 Task: Research Airbnb options in Belize City, Belize from 12th December, 2023 to 16th December, 2023 for 8 adults.8 bedrooms having 8 beds and 8 bathrooms. Property type can be house. Amenities needed are: wifi, TV, free parkinig on premises, gym, breakfast. Booking option can be shelf check-in. Look for 4 properties as per requirement.
Action: Mouse pressed left at (390, 172)
Screenshot: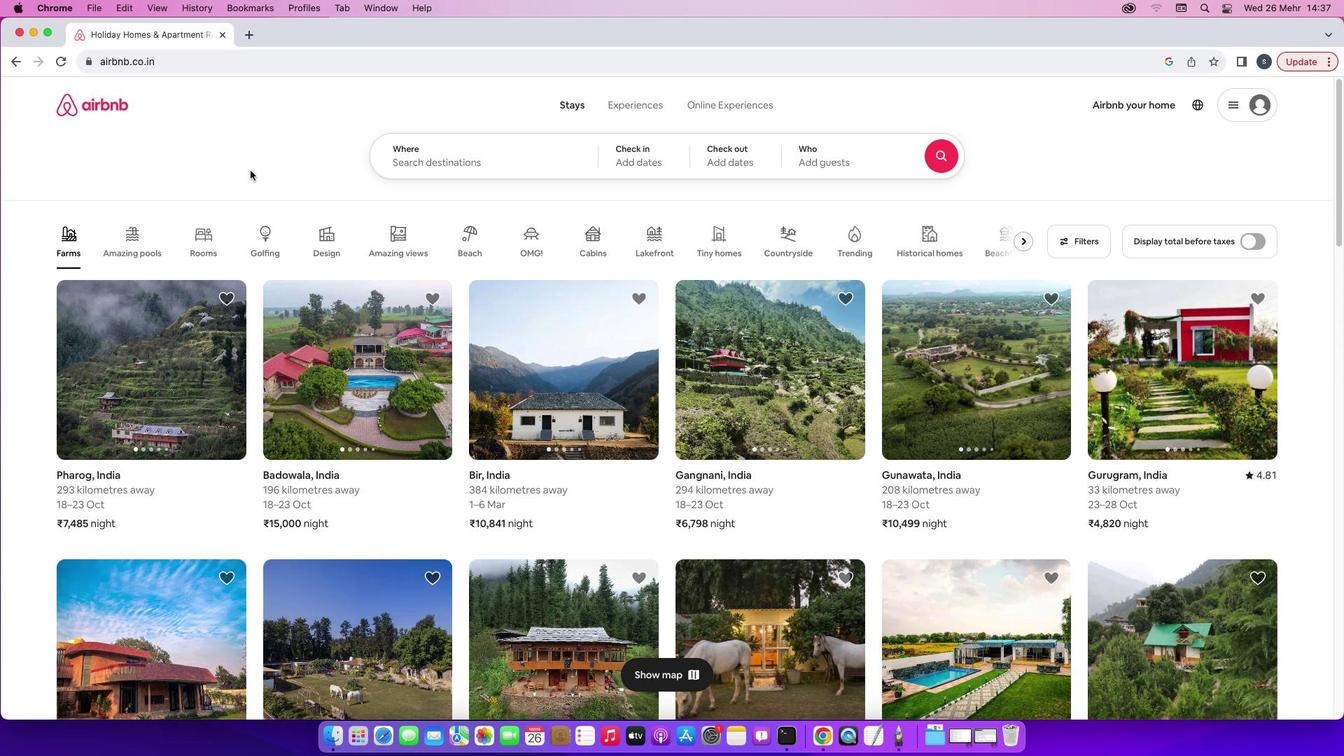 
Action: Mouse moved to (565, 161)
Screenshot: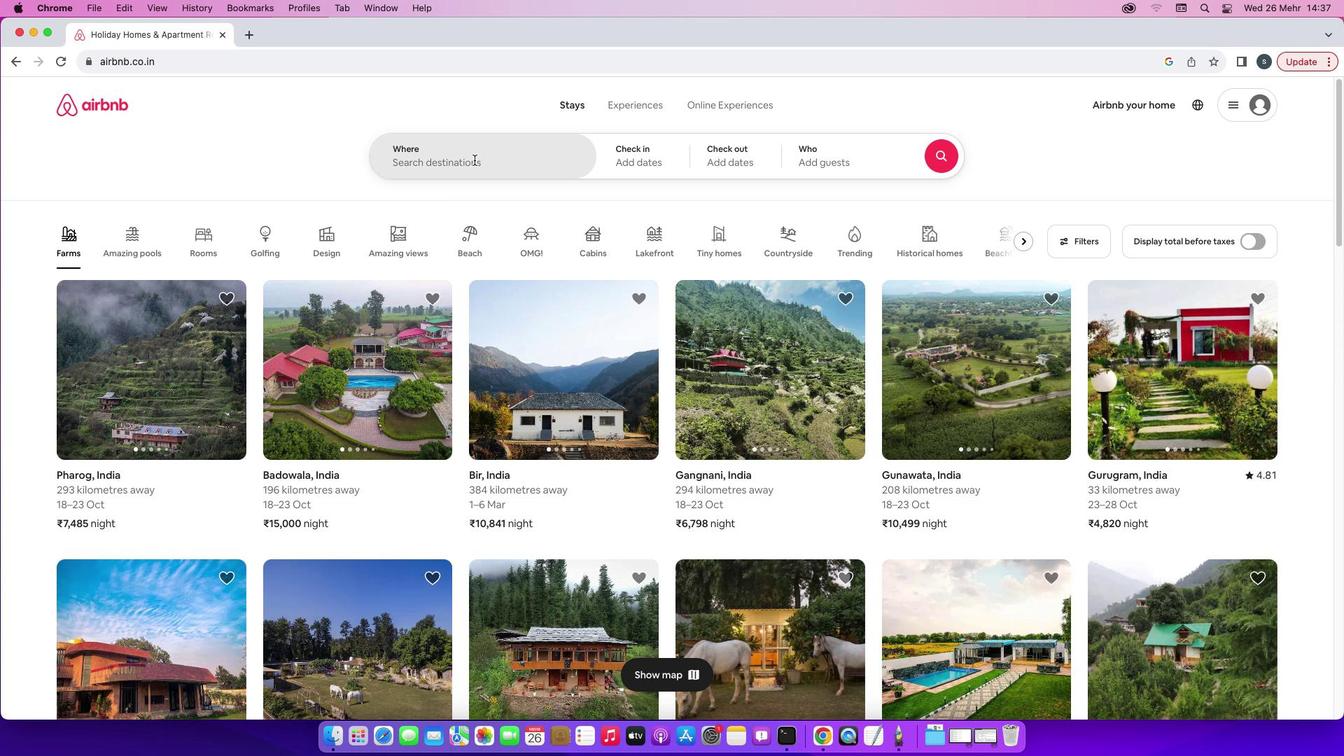
Action: Mouse pressed left at (565, 161)
Screenshot: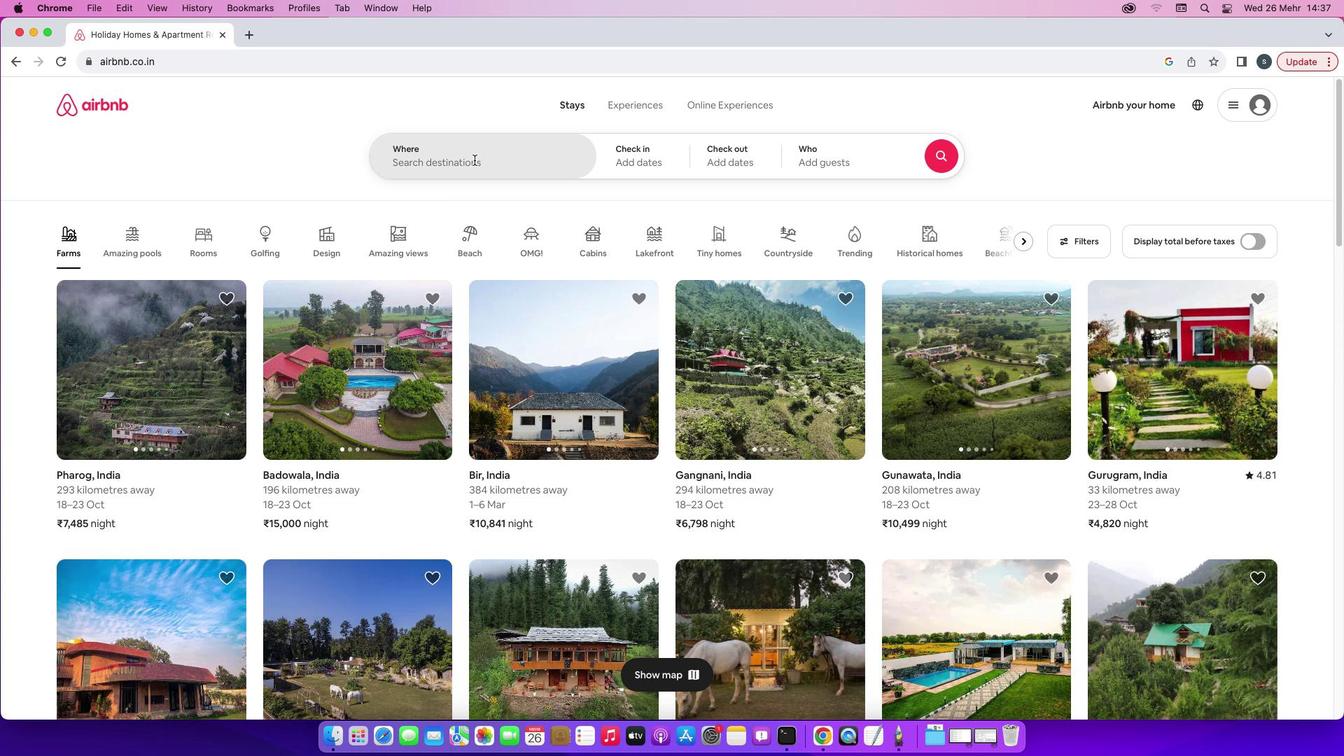 
Action: Key pressed 'B'Key.caps_lock'e''l''i''z''e'Key.spaceKey.caps_lock'C'Key.caps_lock'i''t''y'','Key.spaceKey.caps_lock'B'Key.caps_lock'e''l''i''z''e'Key.enter
Screenshot: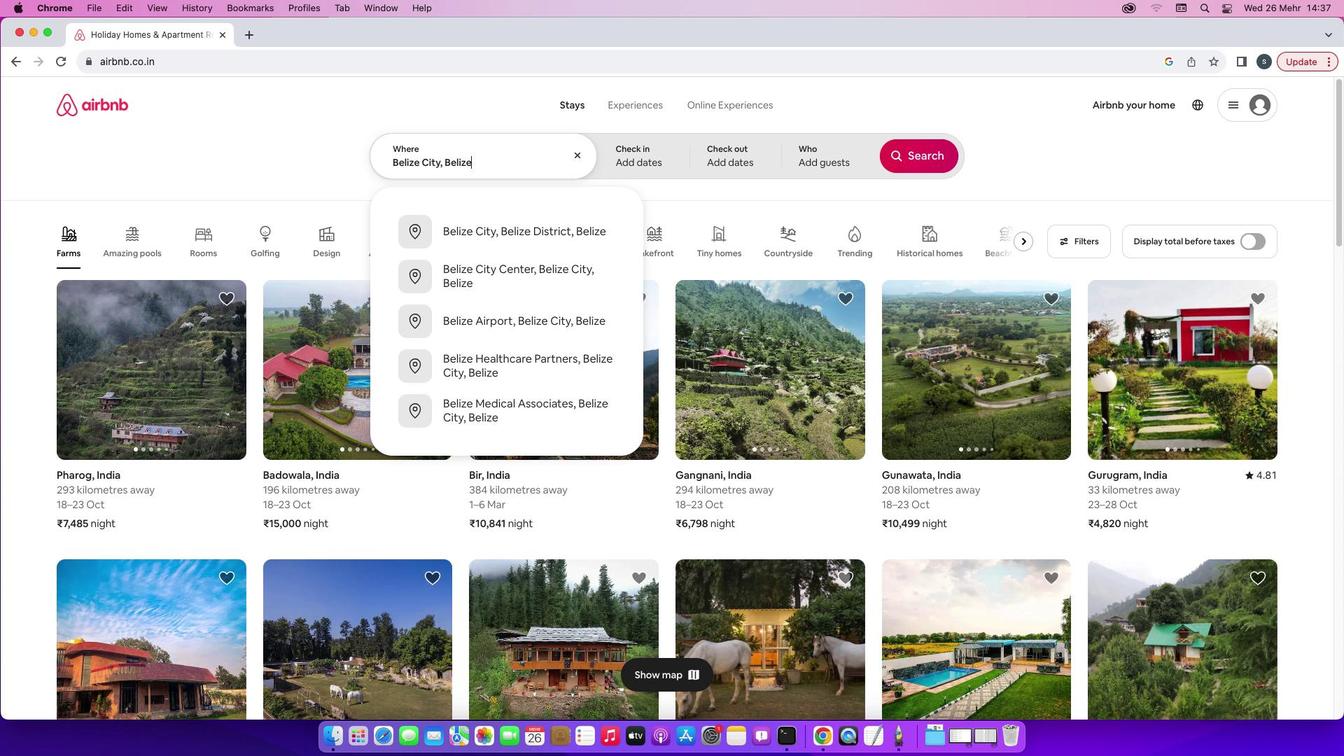 
Action: Mouse moved to (907, 275)
Screenshot: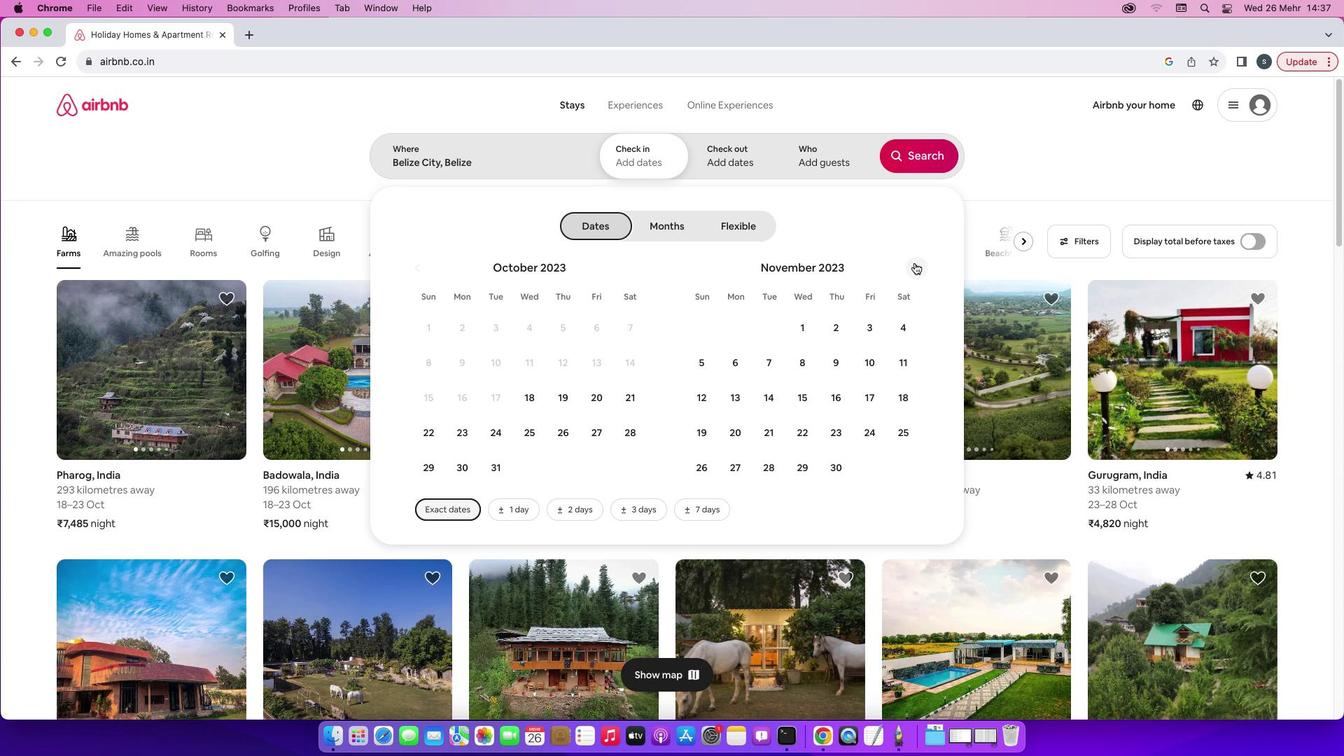 
Action: Mouse pressed left at (907, 275)
Screenshot: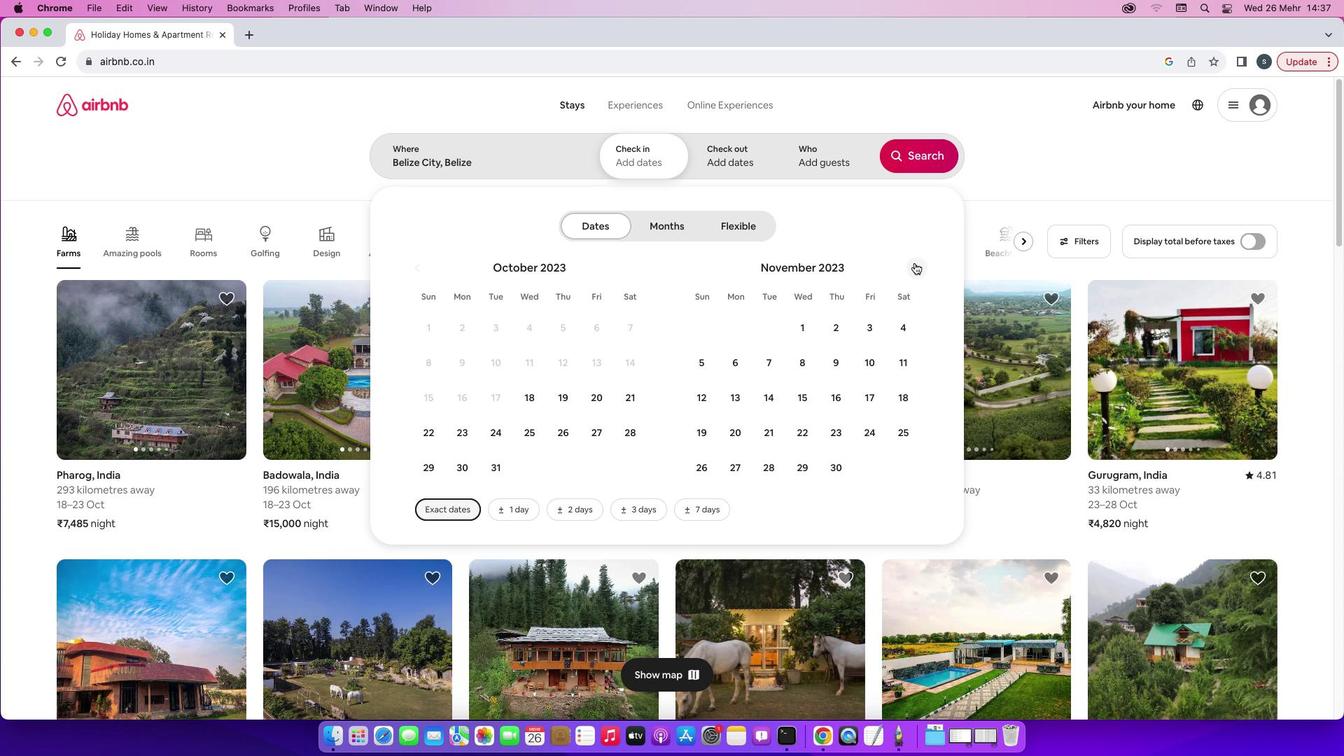 
Action: Mouse moved to (801, 418)
Screenshot: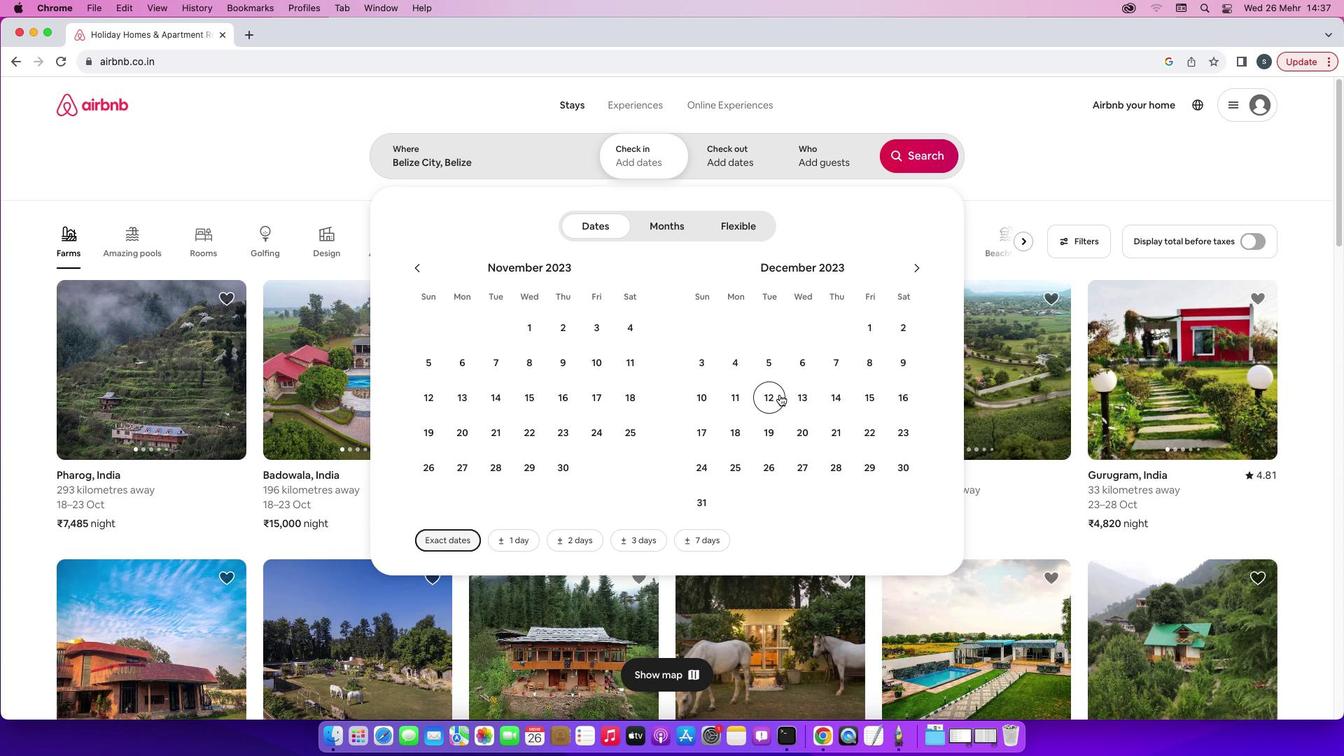 
Action: Mouse pressed left at (801, 418)
Screenshot: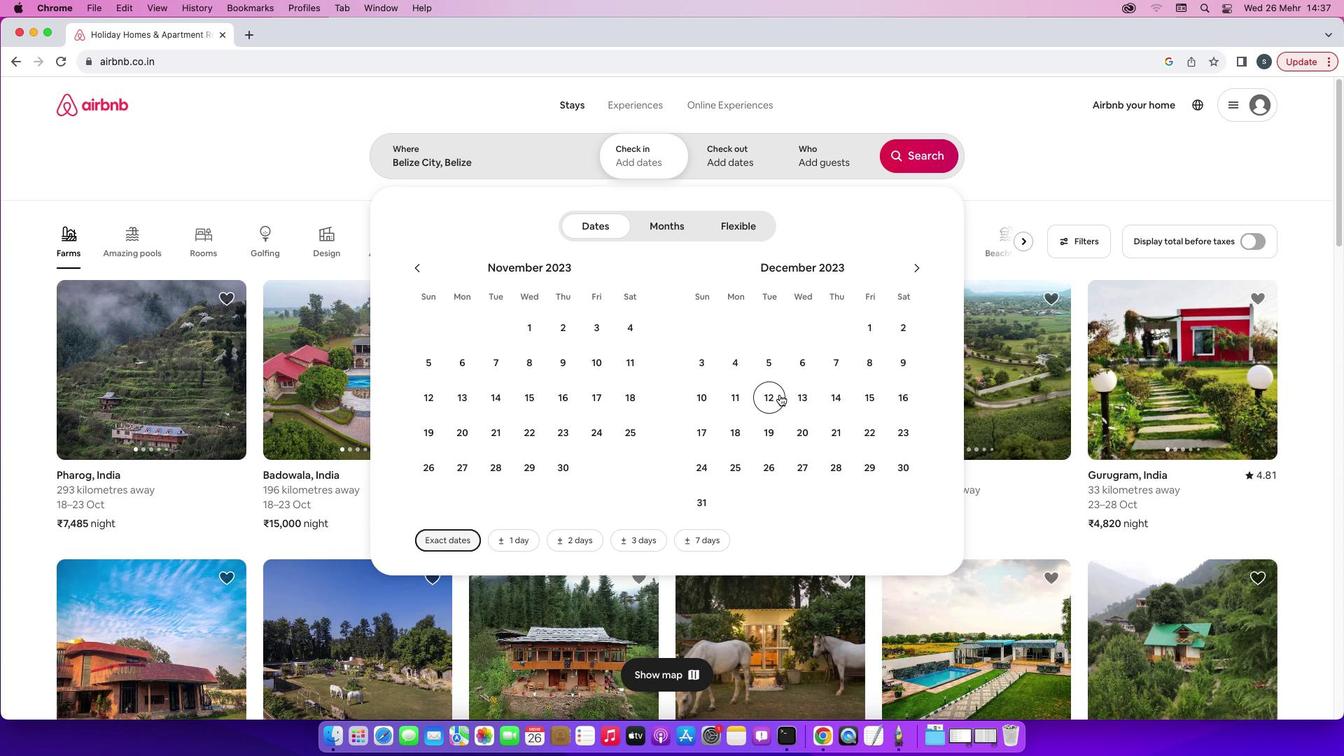 
Action: Mouse moved to (904, 417)
Screenshot: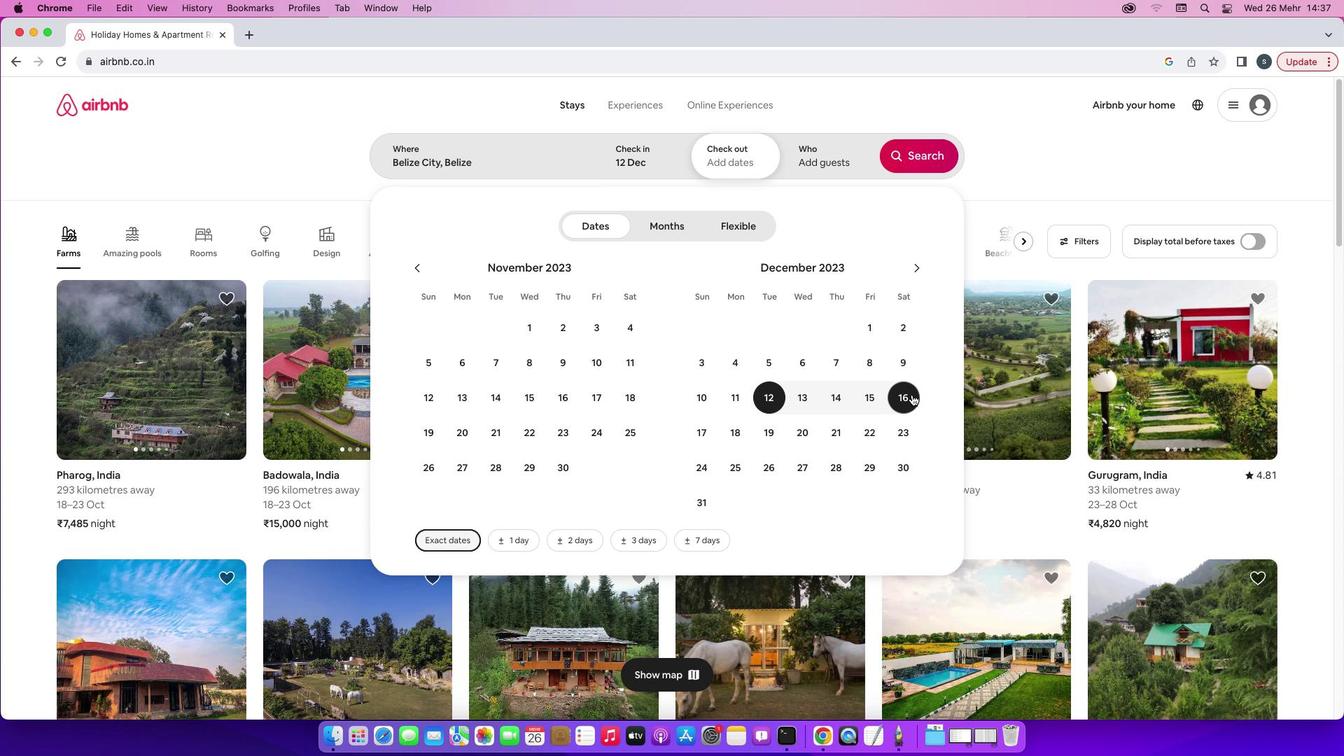 
Action: Mouse pressed left at (904, 417)
Screenshot: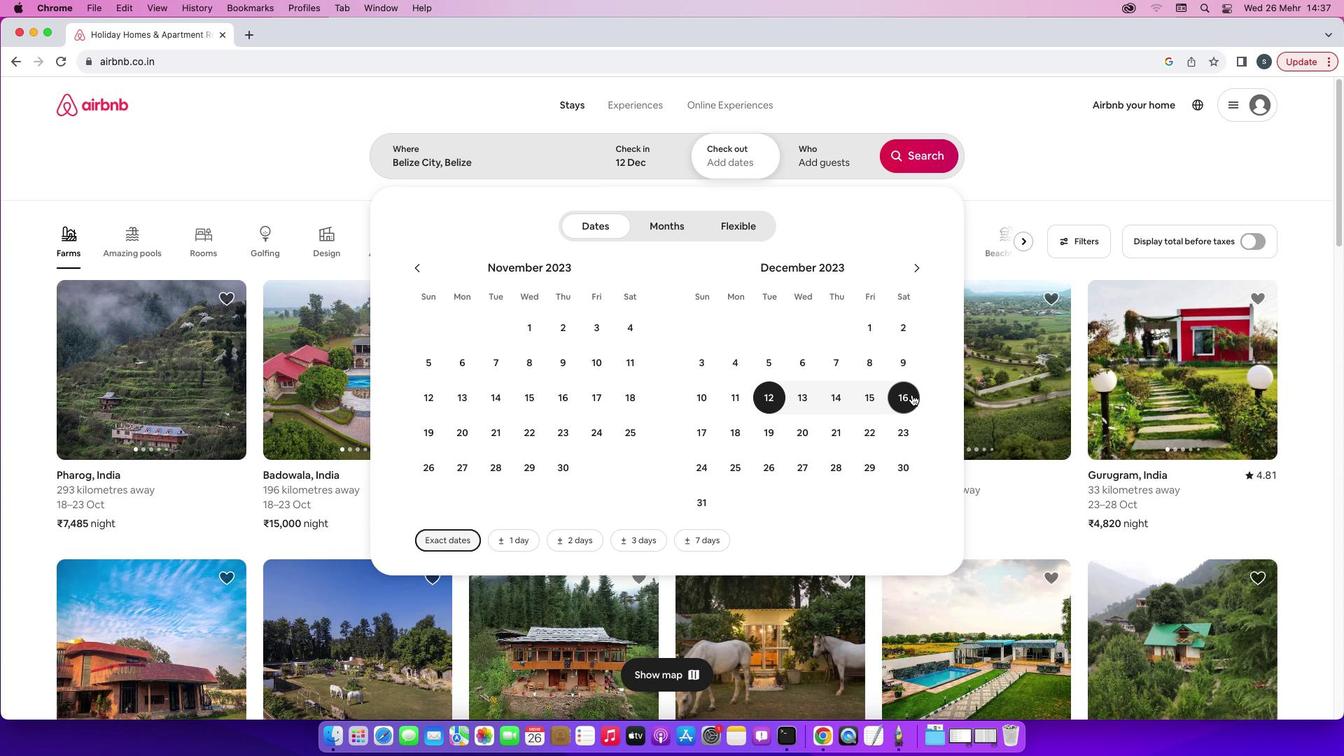 
Action: Mouse moved to (835, 160)
Screenshot: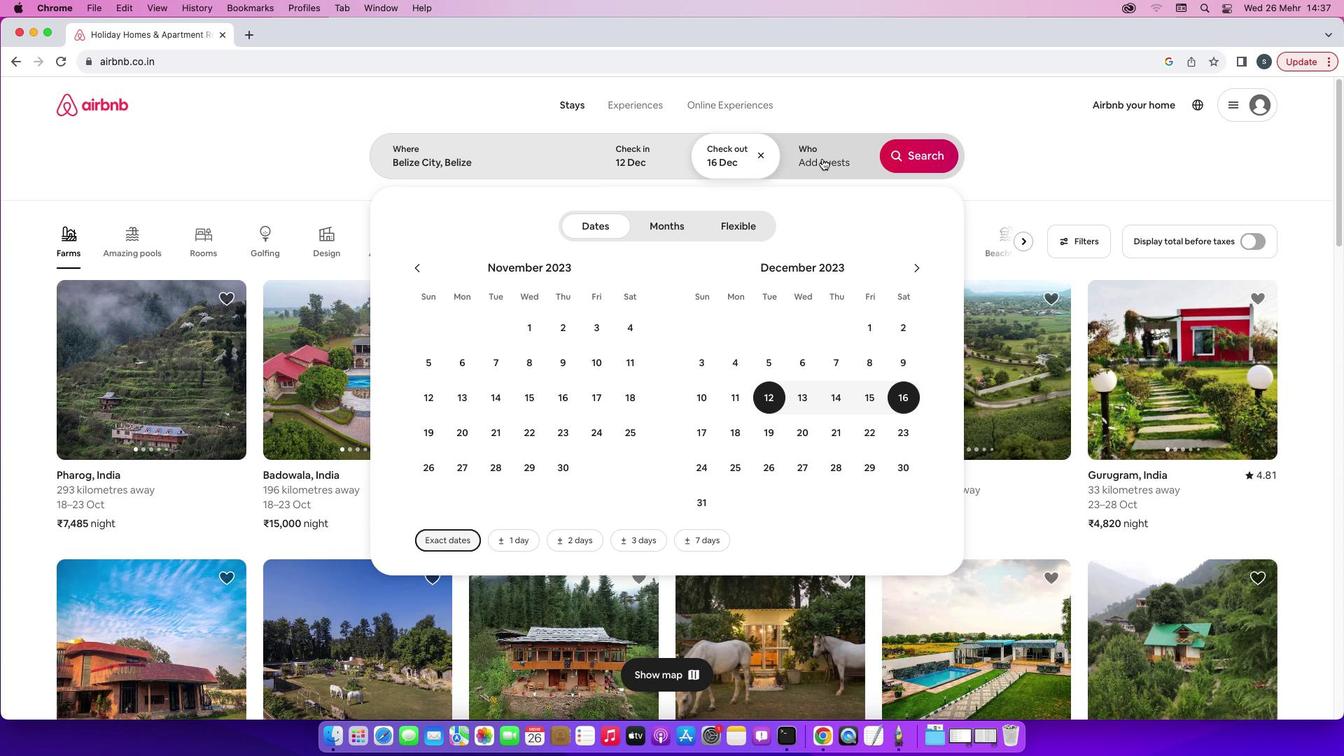 
Action: Mouse pressed left at (835, 160)
Screenshot: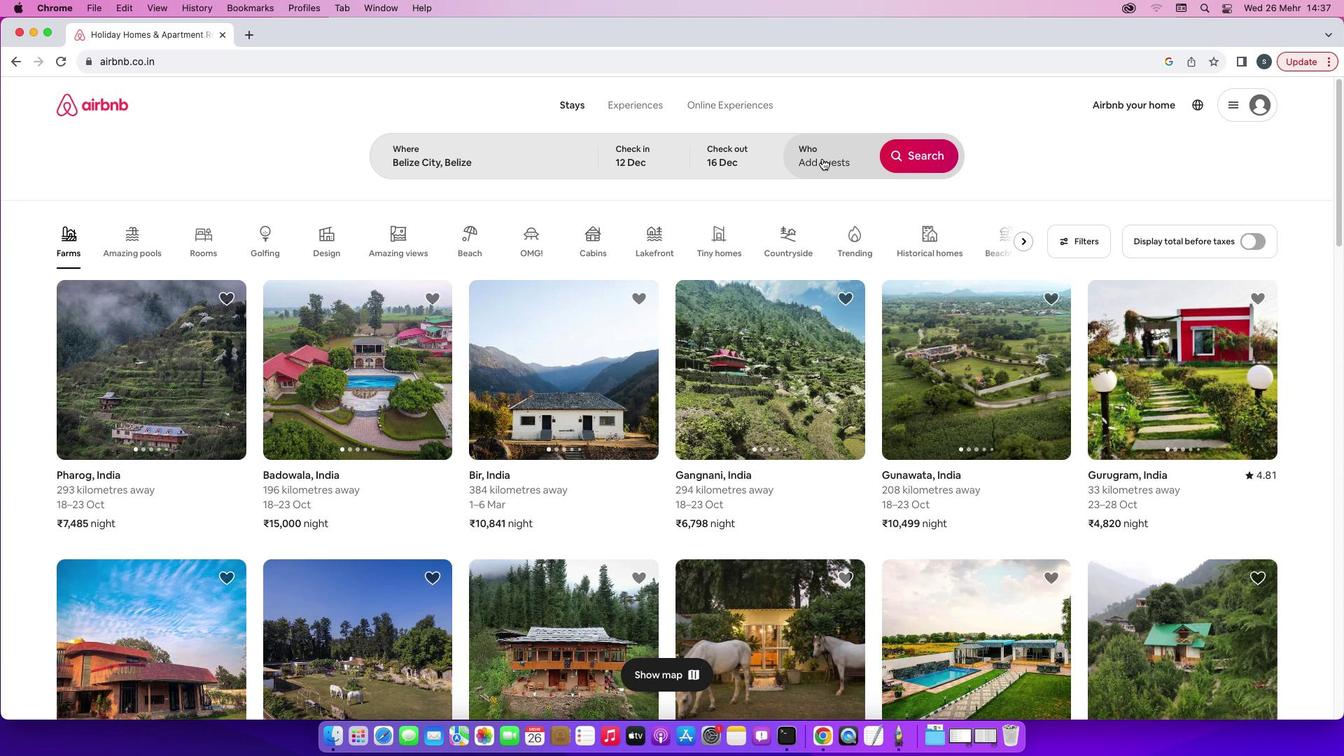 
Action: Mouse moved to (916, 238)
Screenshot: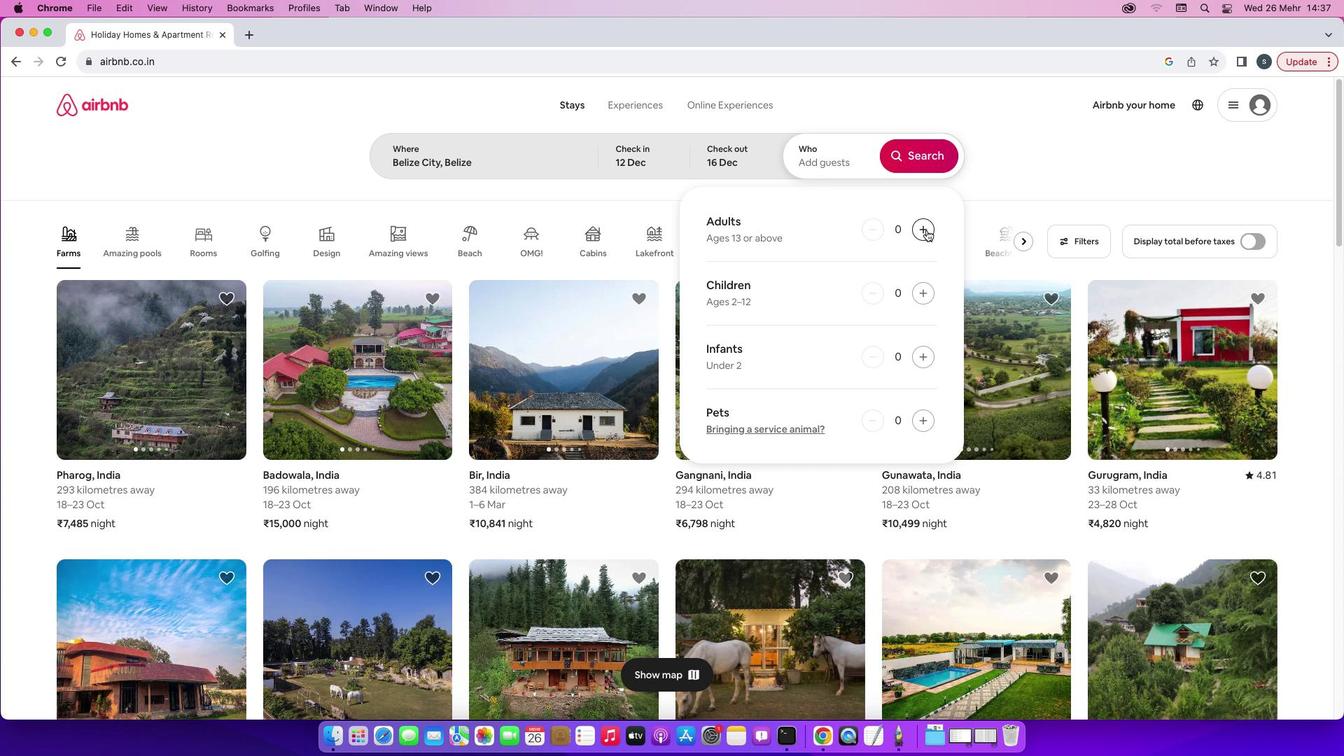 
Action: Mouse pressed left at (916, 238)
Screenshot: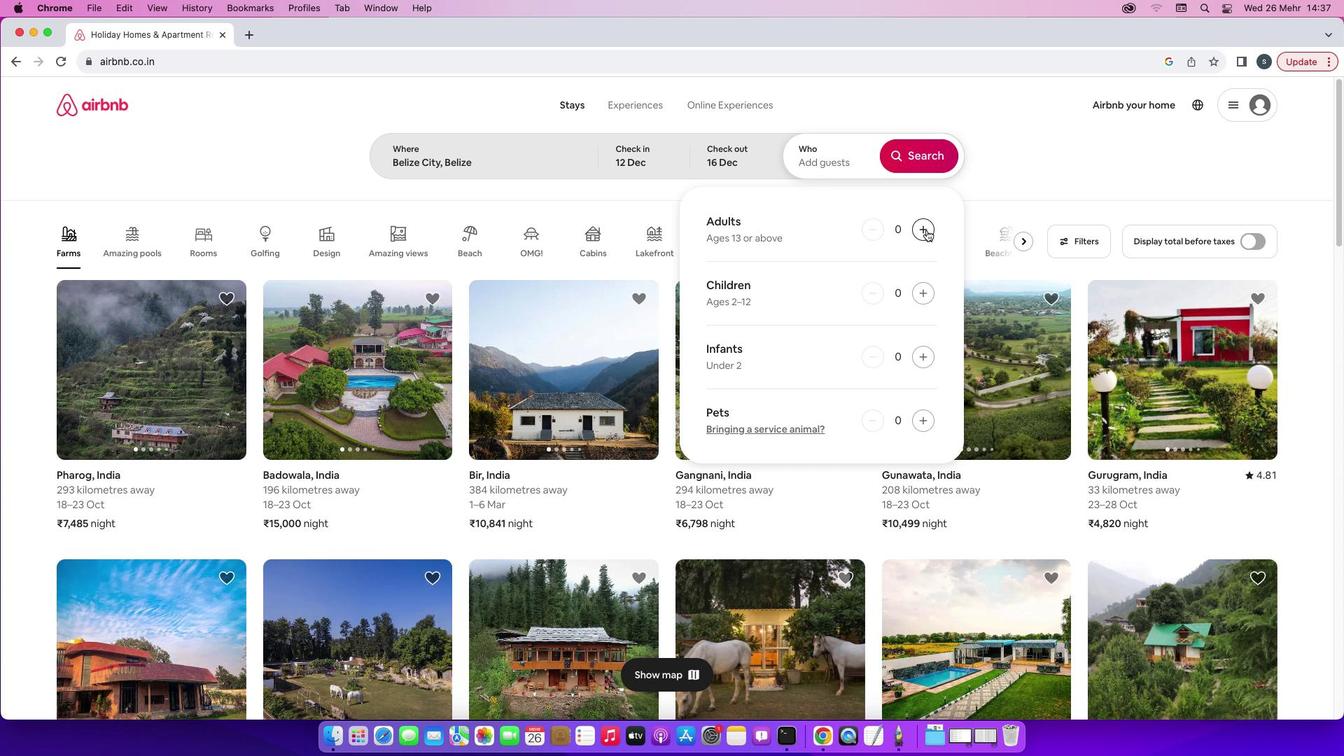 
Action: Mouse pressed left at (916, 238)
Screenshot: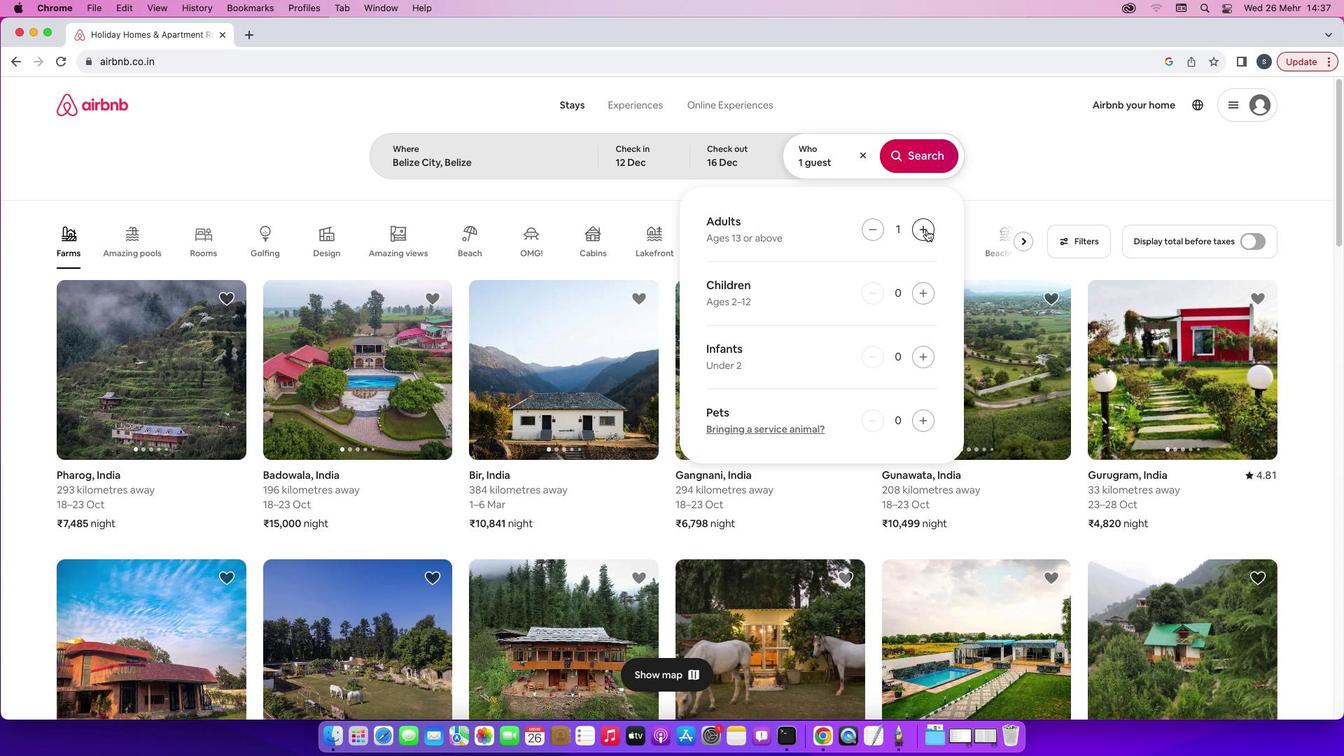 
Action: Mouse pressed left at (916, 238)
Screenshot: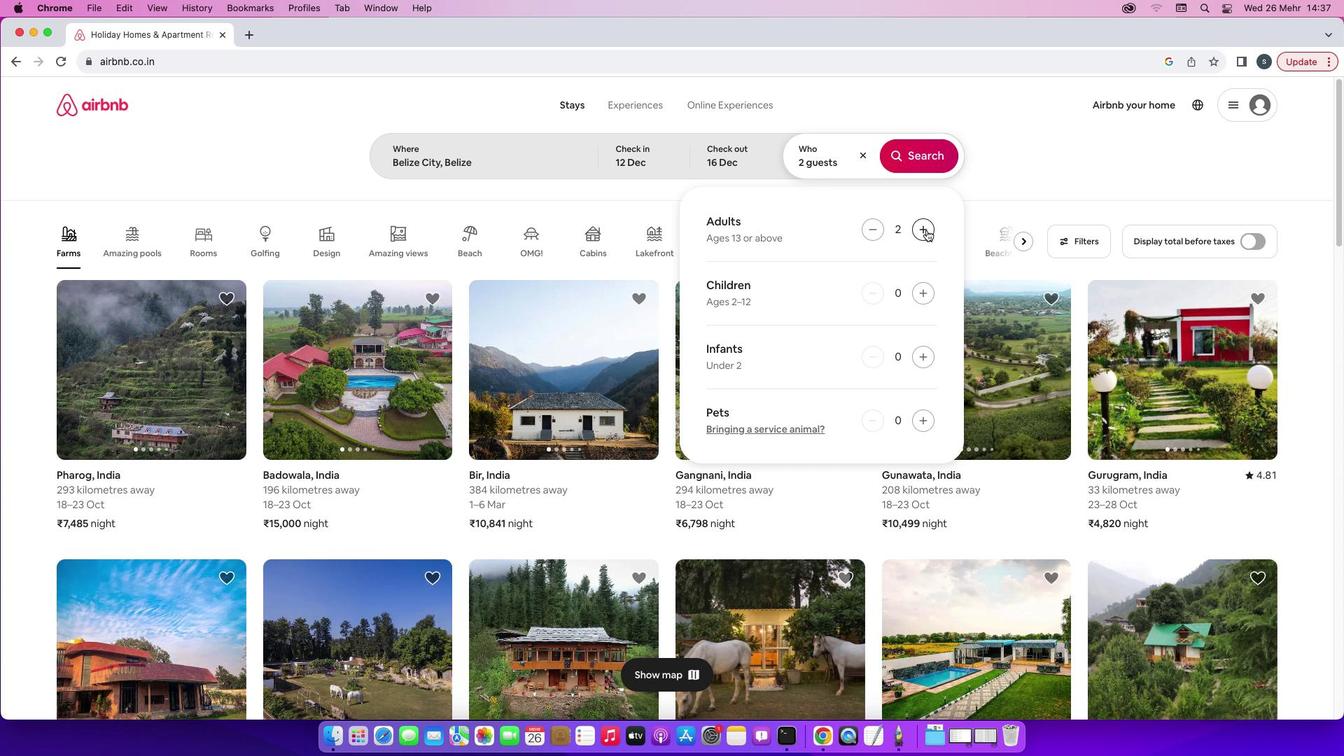
Action: Mouse pressed left at (916, 238)
Screenshot: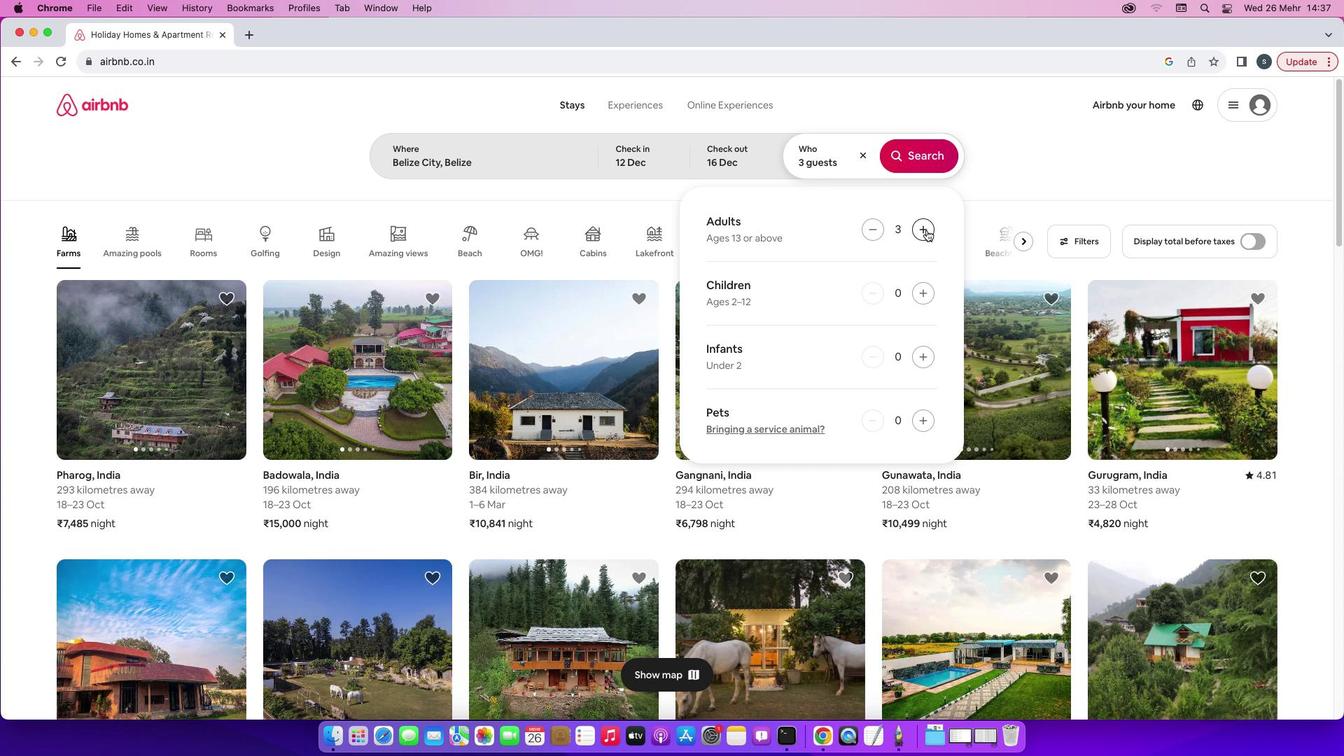 
Action: Mouse pressed left at (916, 238)
Screenshot: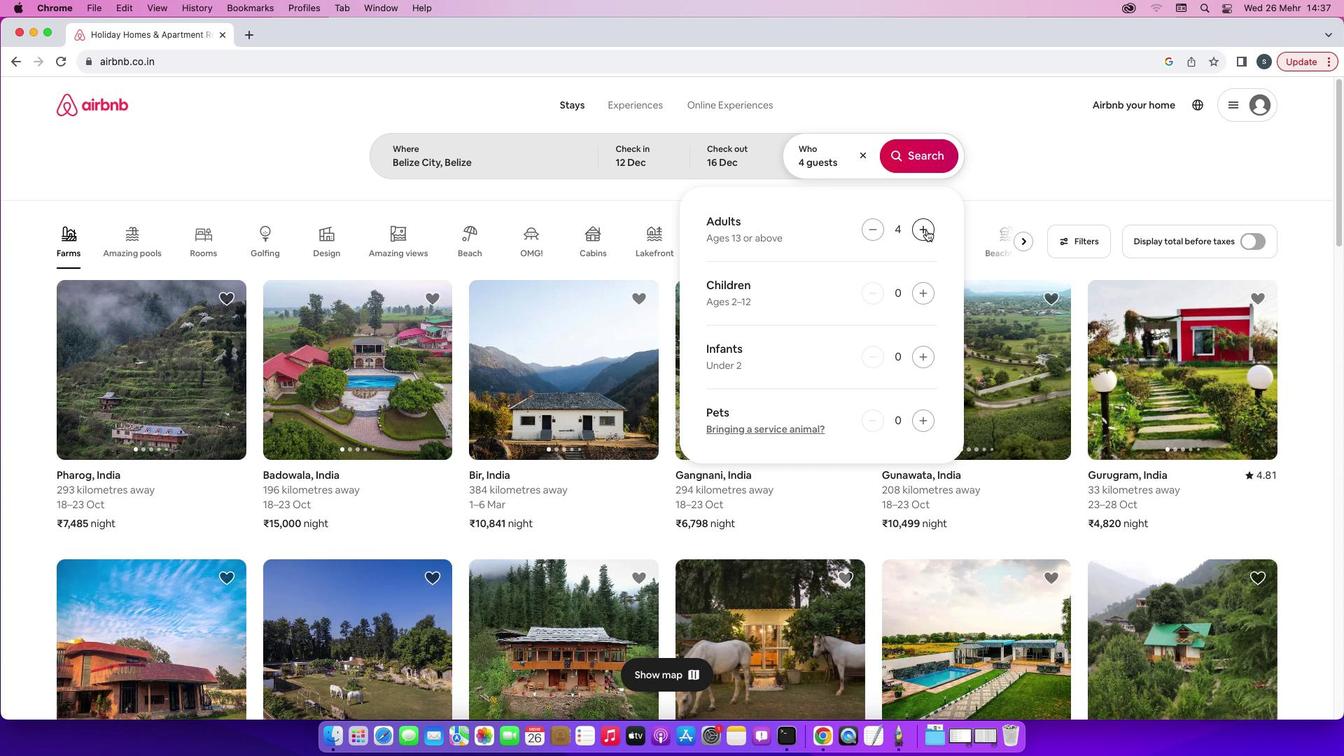 
Action: Mouse pressed left at (916, 238)
Screenshot: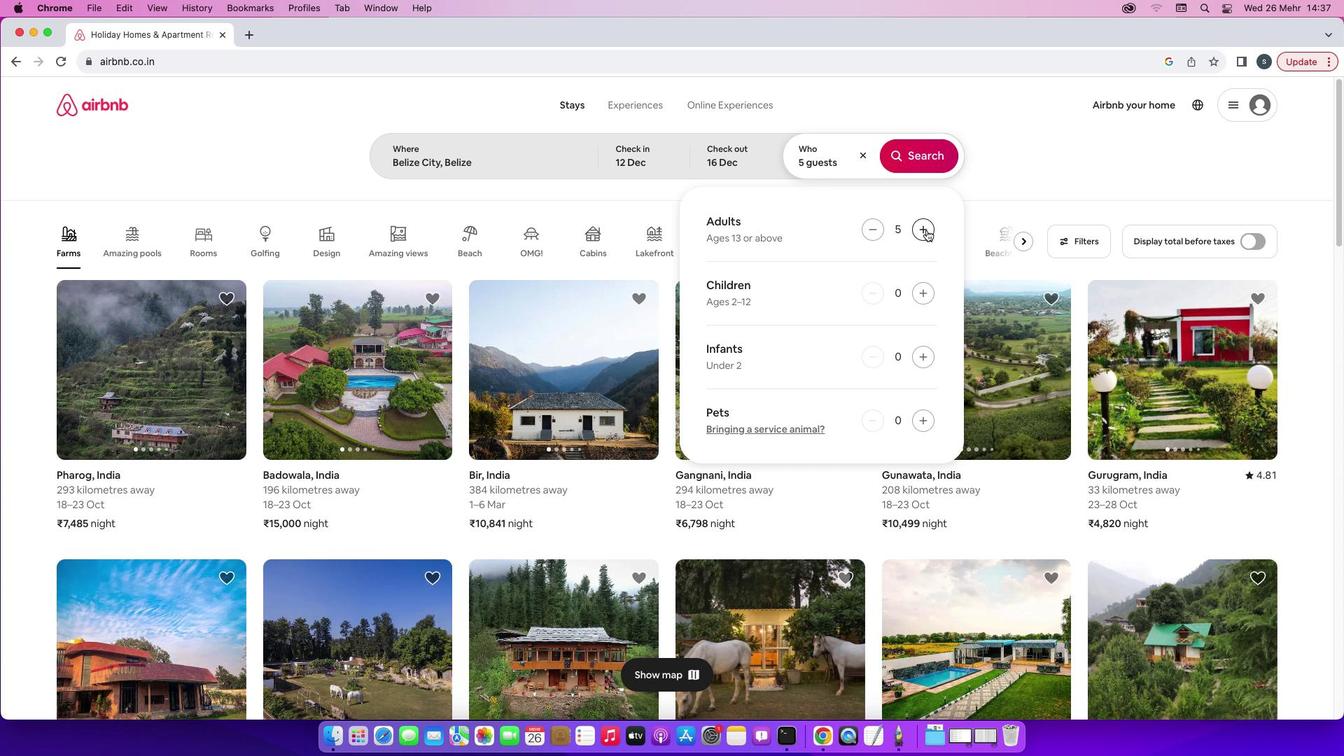 
Action: Mouse pressed left at (916, 238)
Screenshot: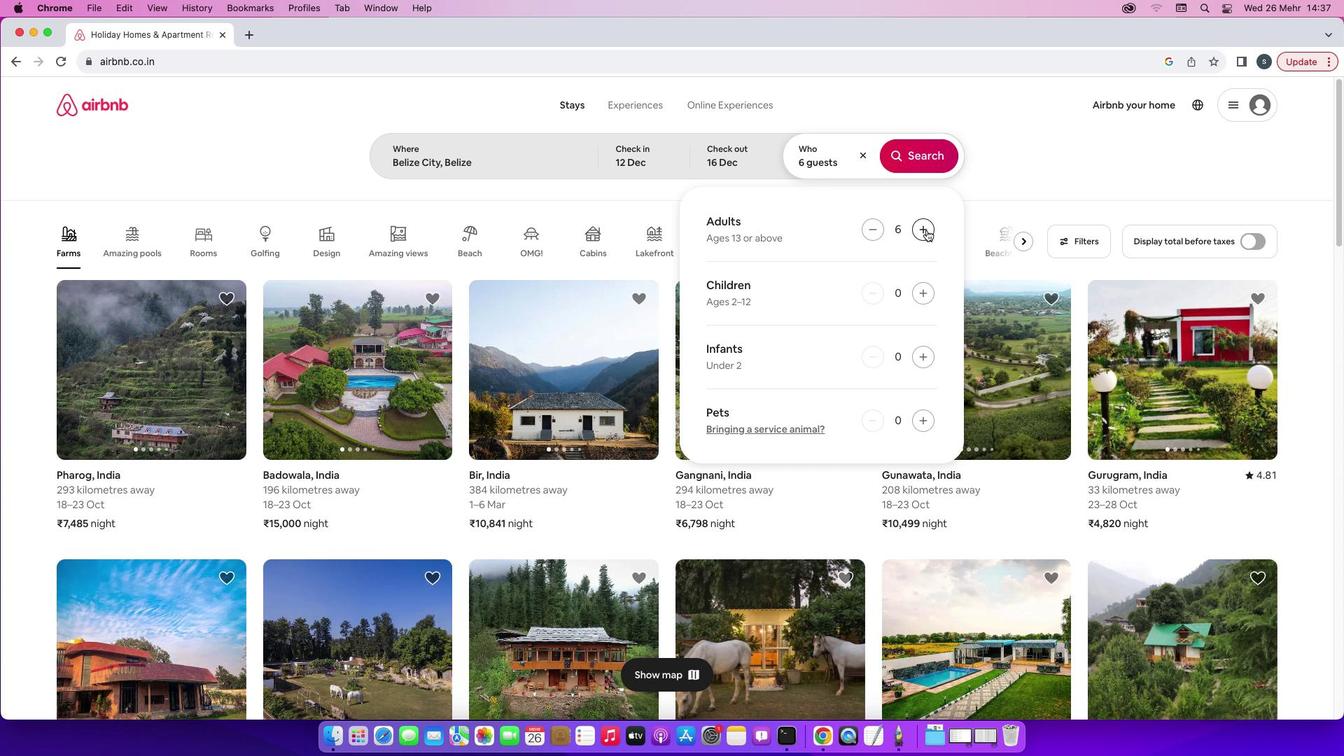 
Action: Mouse pressed left at (916, 238)
Screenshot: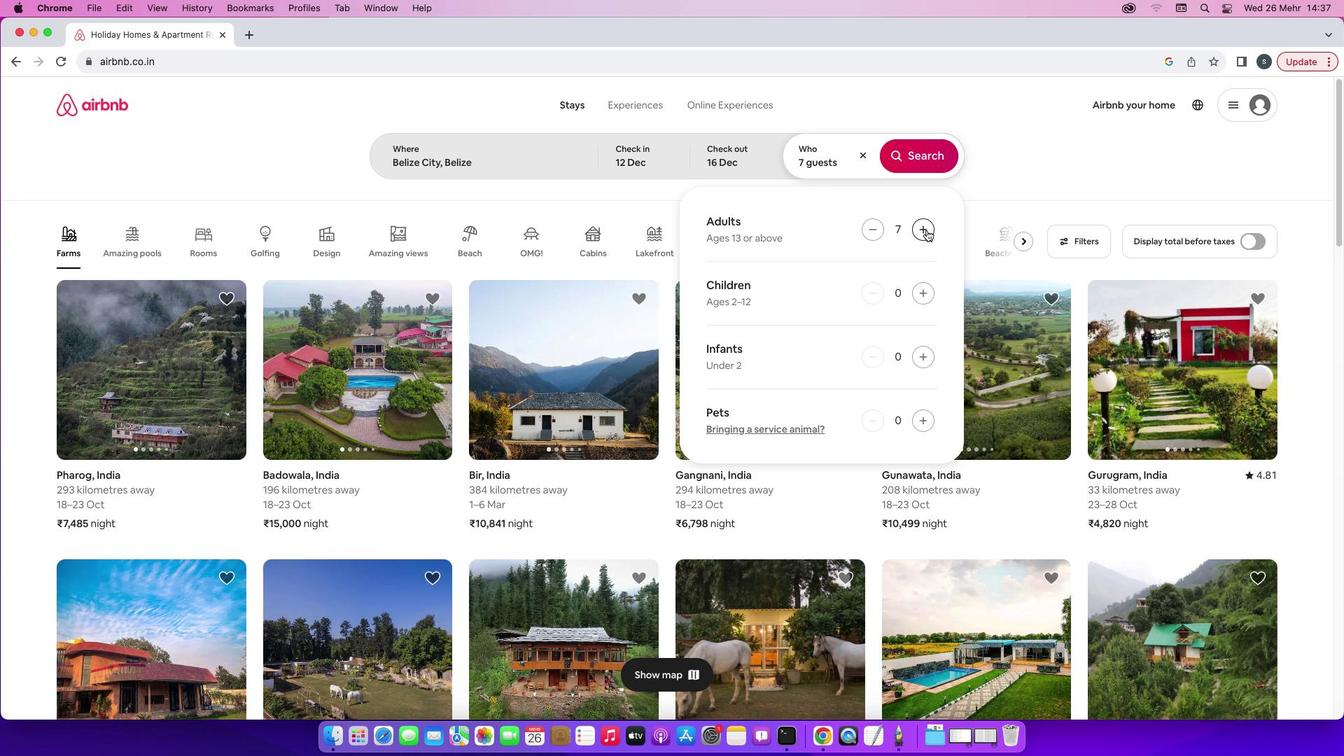 
Action: Mouse moved to (903, 162)
Screenshot: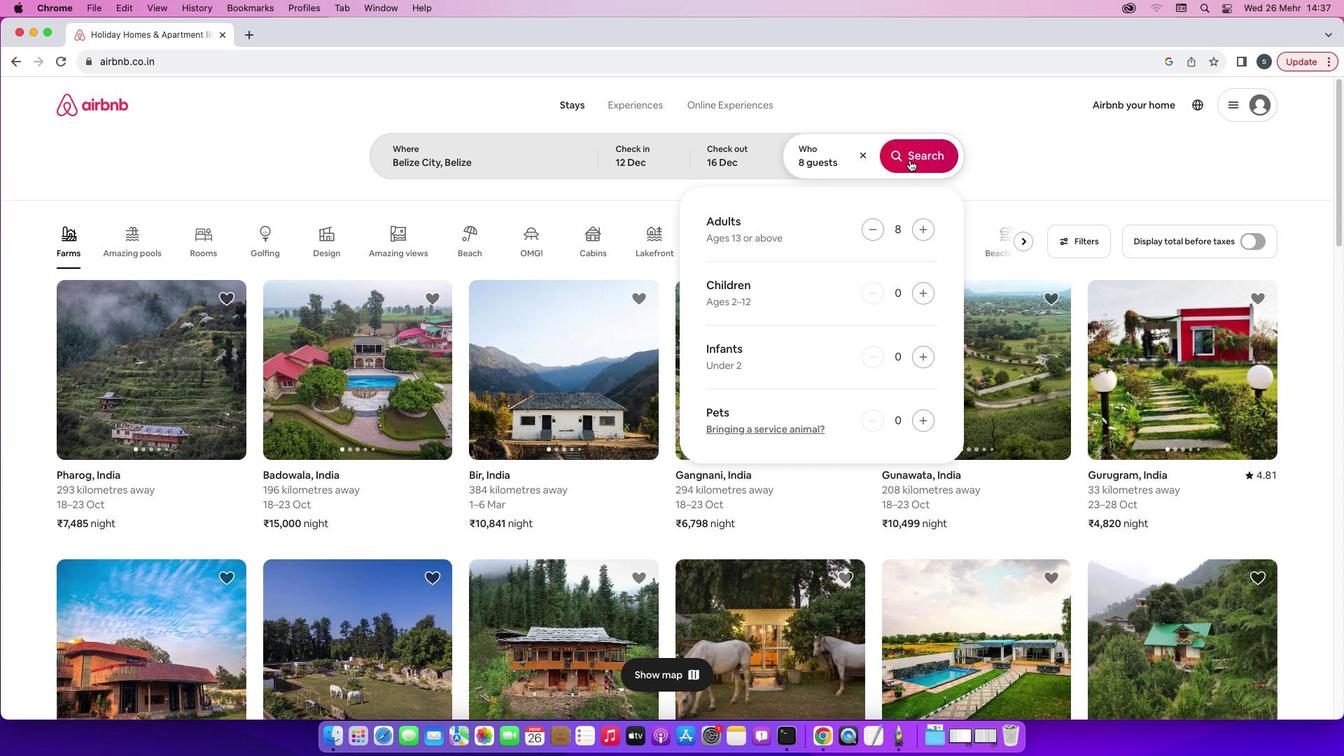 
Action: Mouse pressed left at (903, 162)
Screenshot: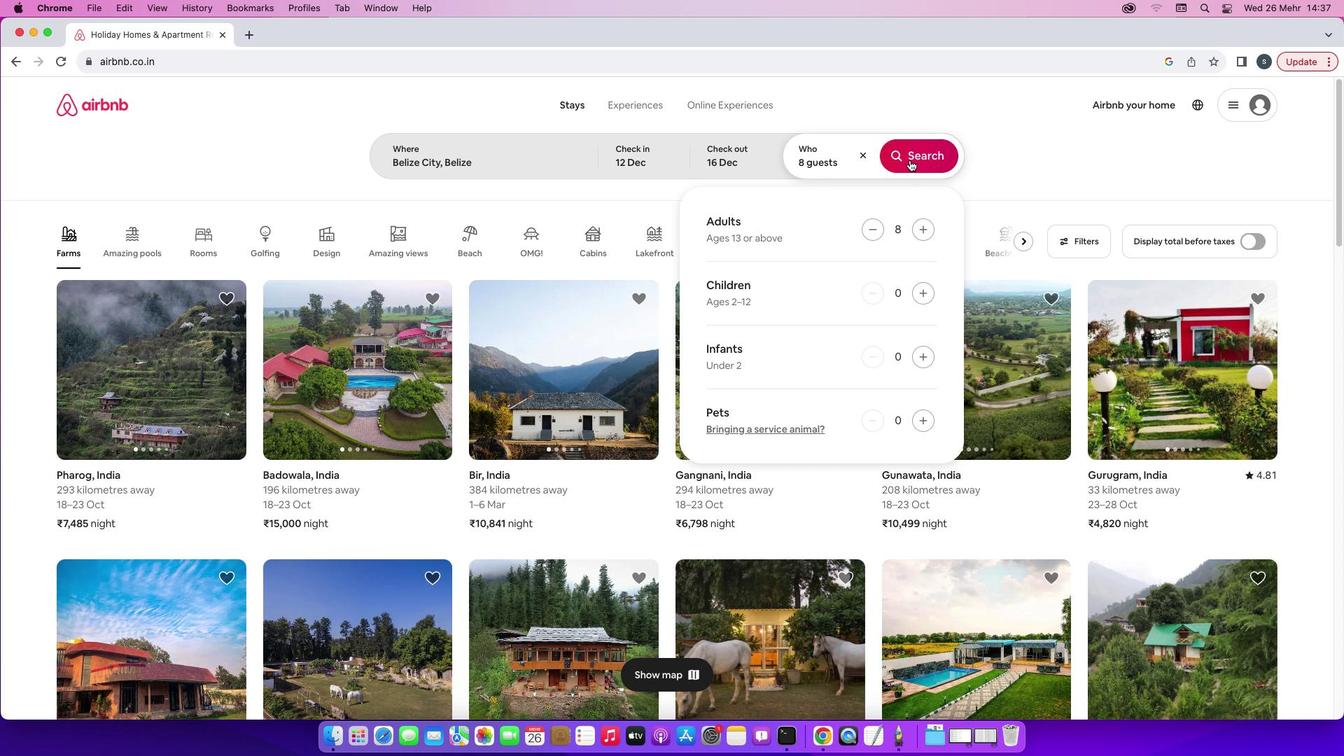 
Action: Mouse moved to (1069, 165)
Screenshot: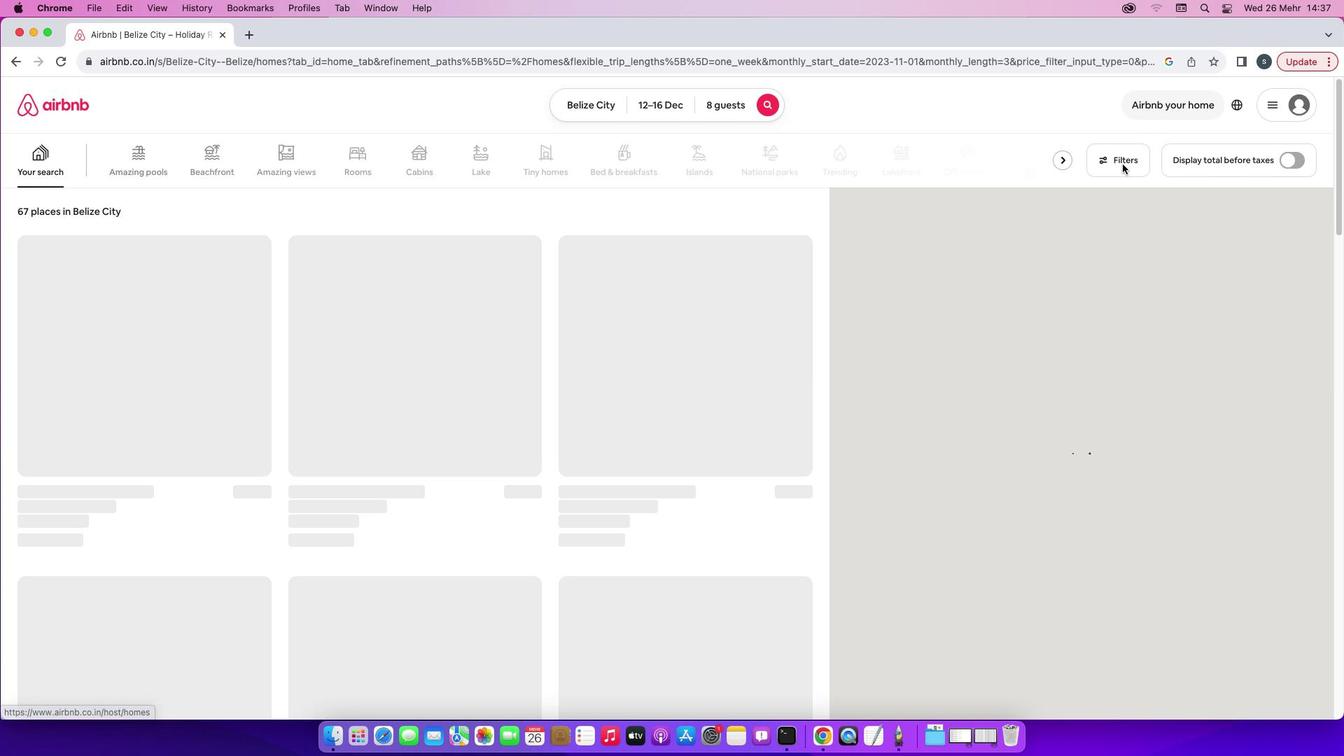 
Action: Mouse pressed left at (1069, 165)
Screenshot: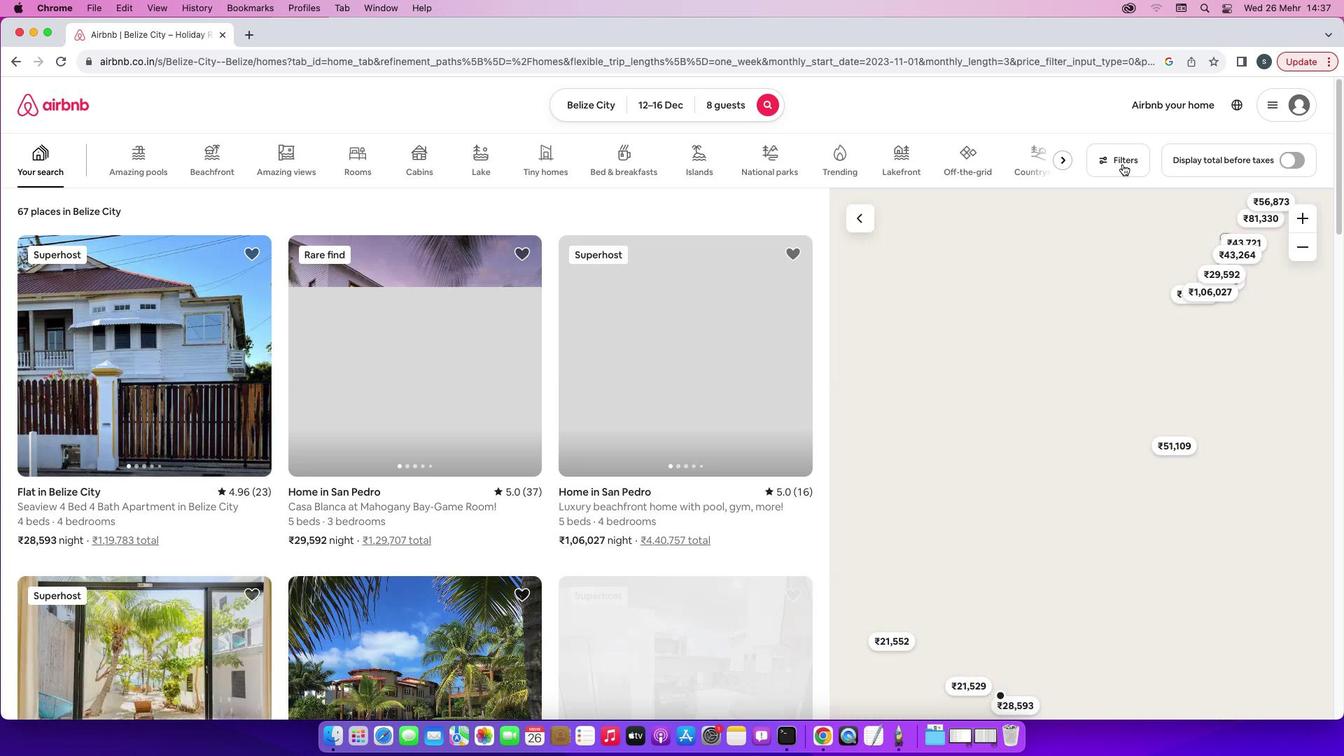 
Action: Mouse moved to (844, 538)
Screenshot: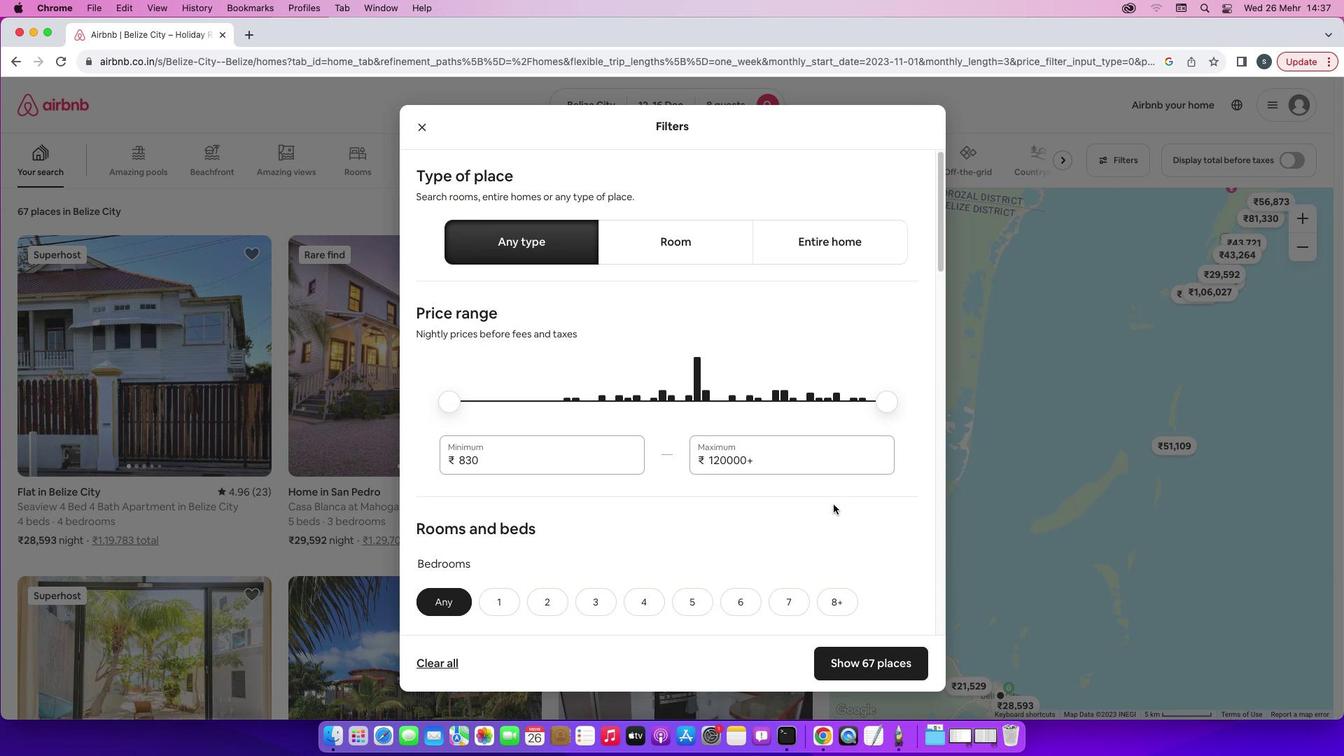
Action: Mouse scrolled (844, 538) with delta (196, -13)
Screenshot: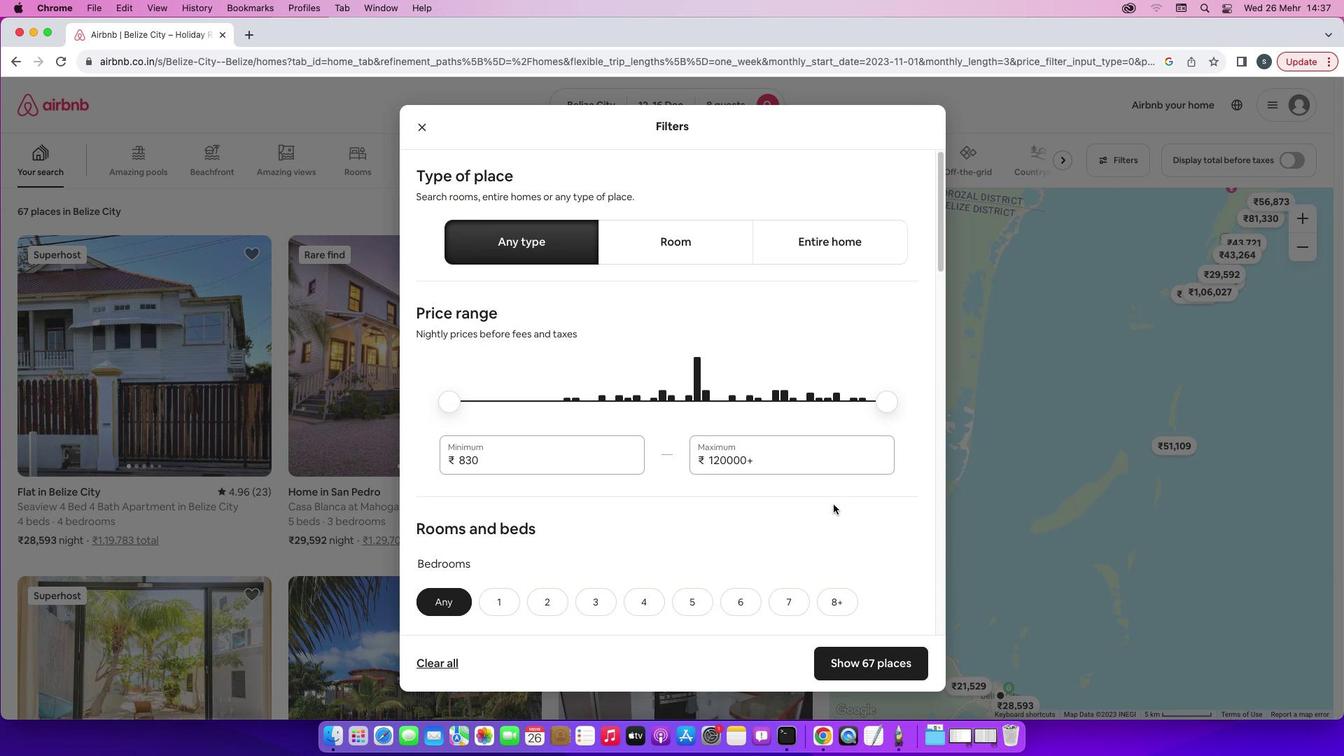 
Action: Mouse scrolled (844, 538) with delta (196, -13)
Screenshot: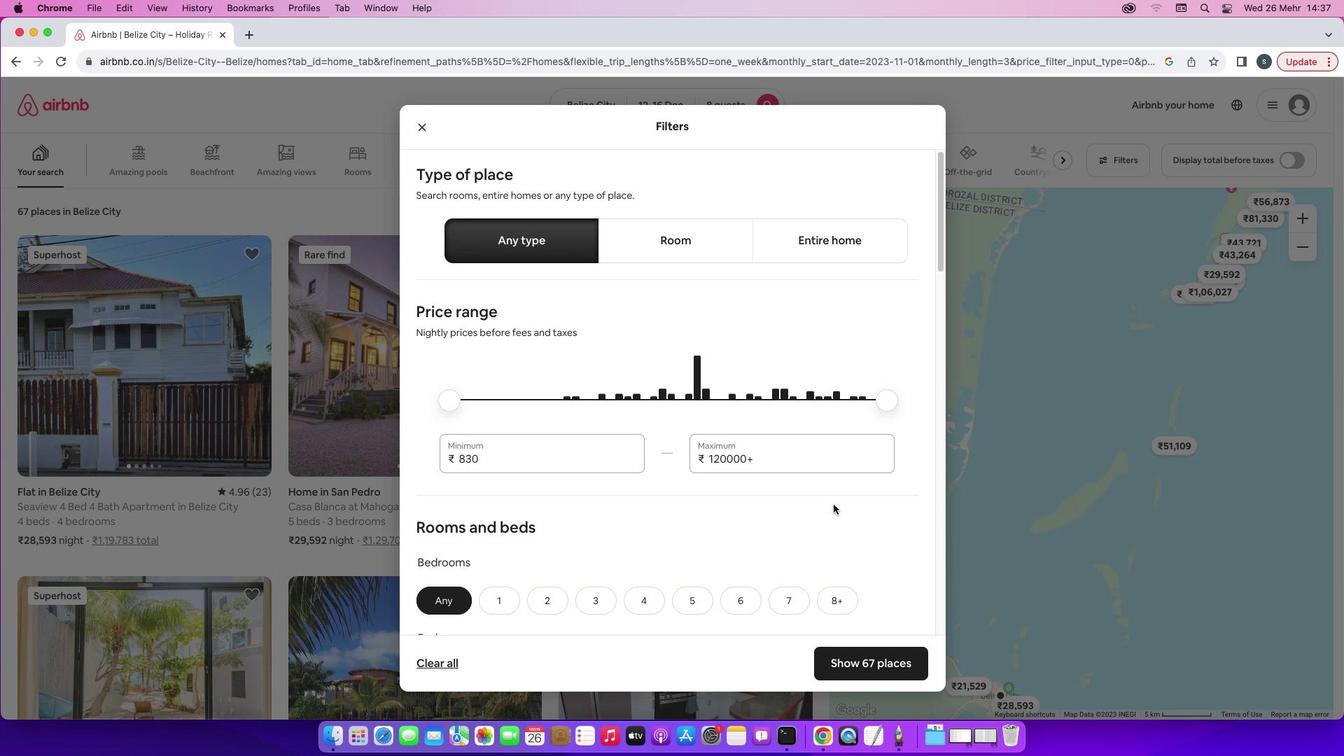 
Action: Mouse scrolled (844, 538) with delta (196, -13)
Screenshot: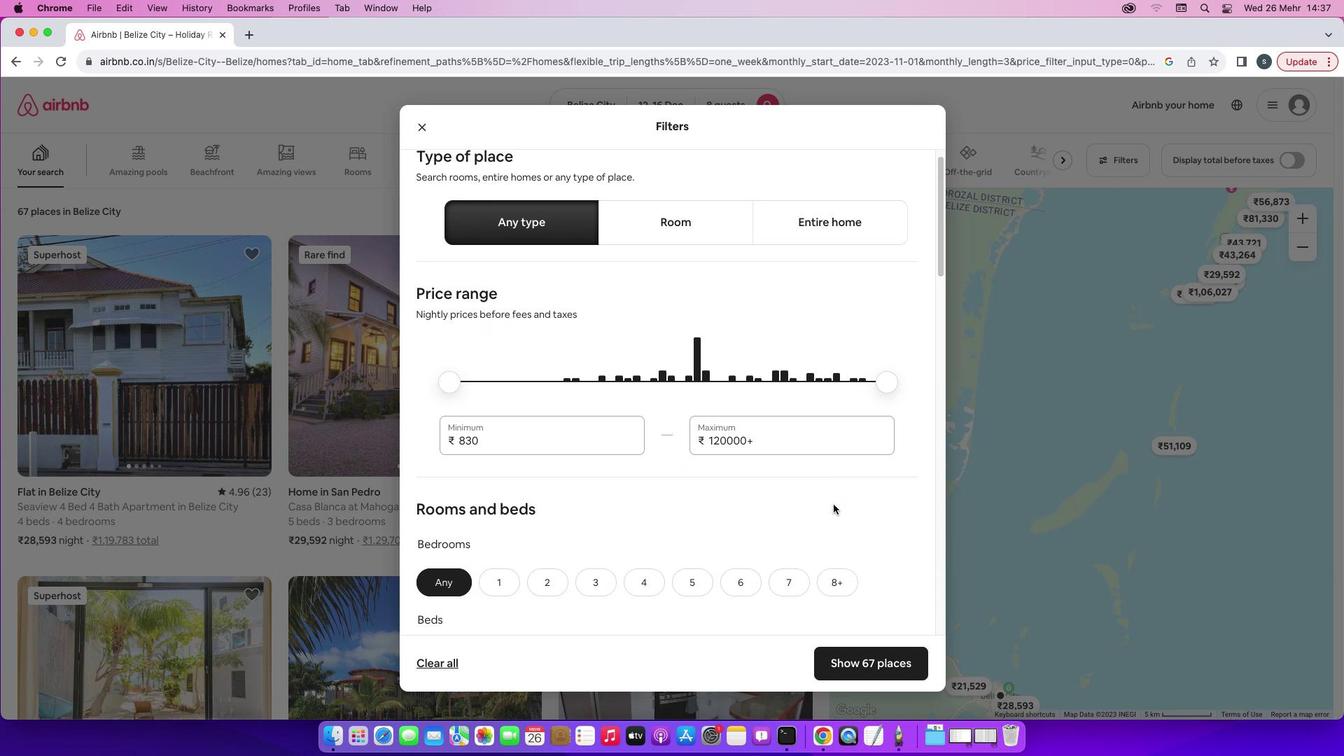 
Action: Mouse scrolled (844, 538) with delta (196, -13)
Screenshot: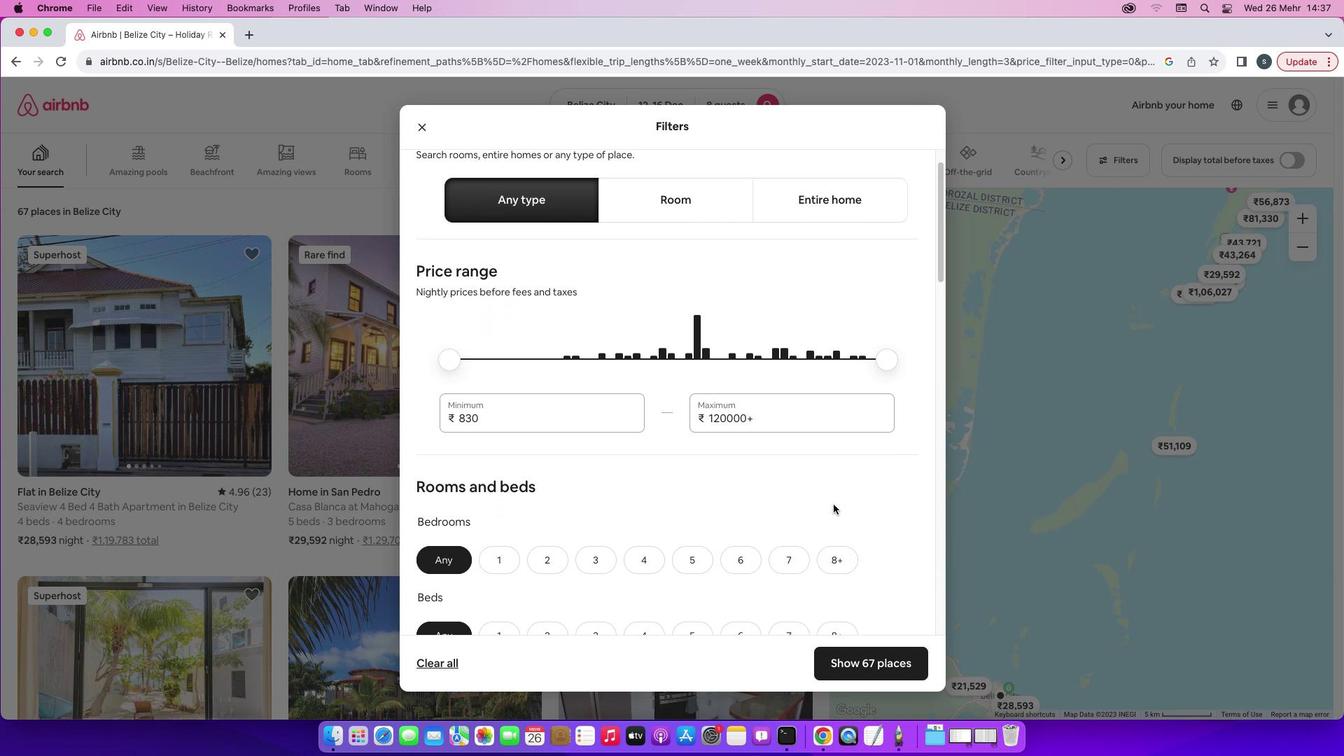 
Action: Mouse scrolled (844, 538) with delta (196, -13)
Screenshot: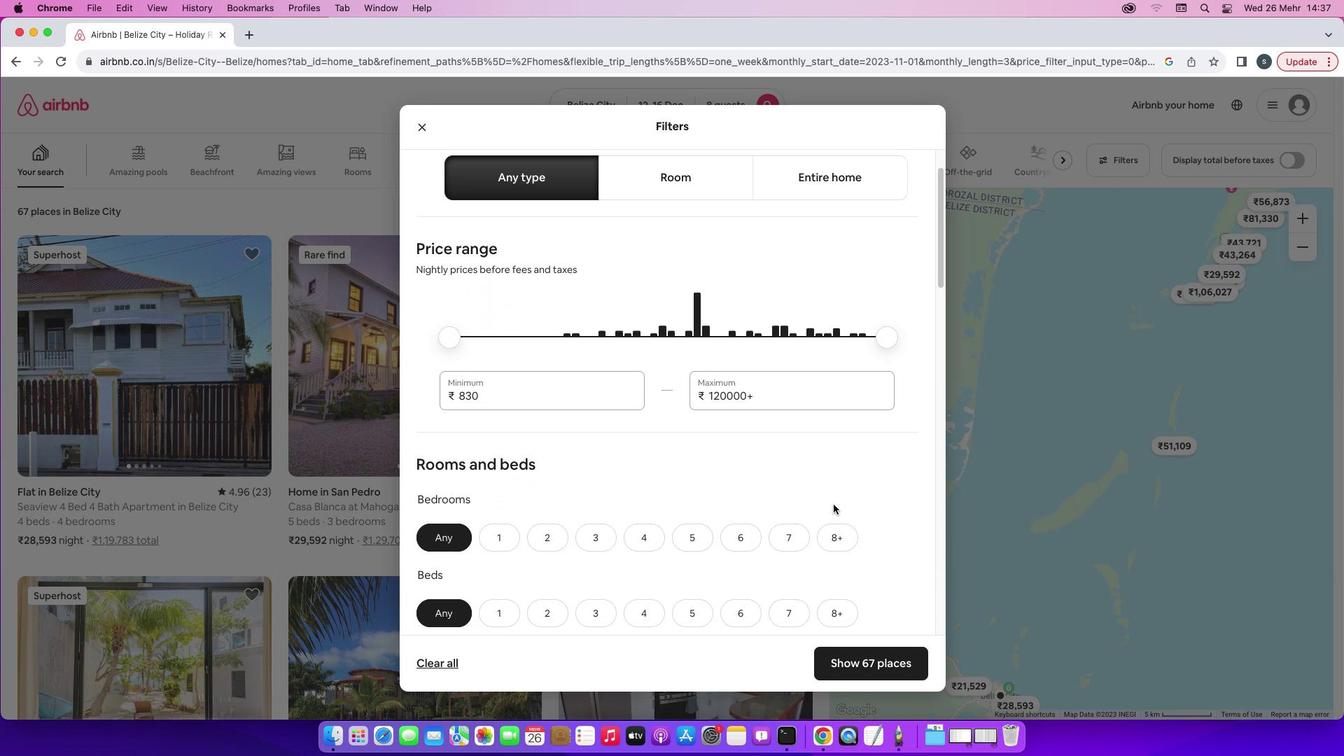 
Action: Mouse scrolled (844, 538) with delta (196, -13)
Screenshot: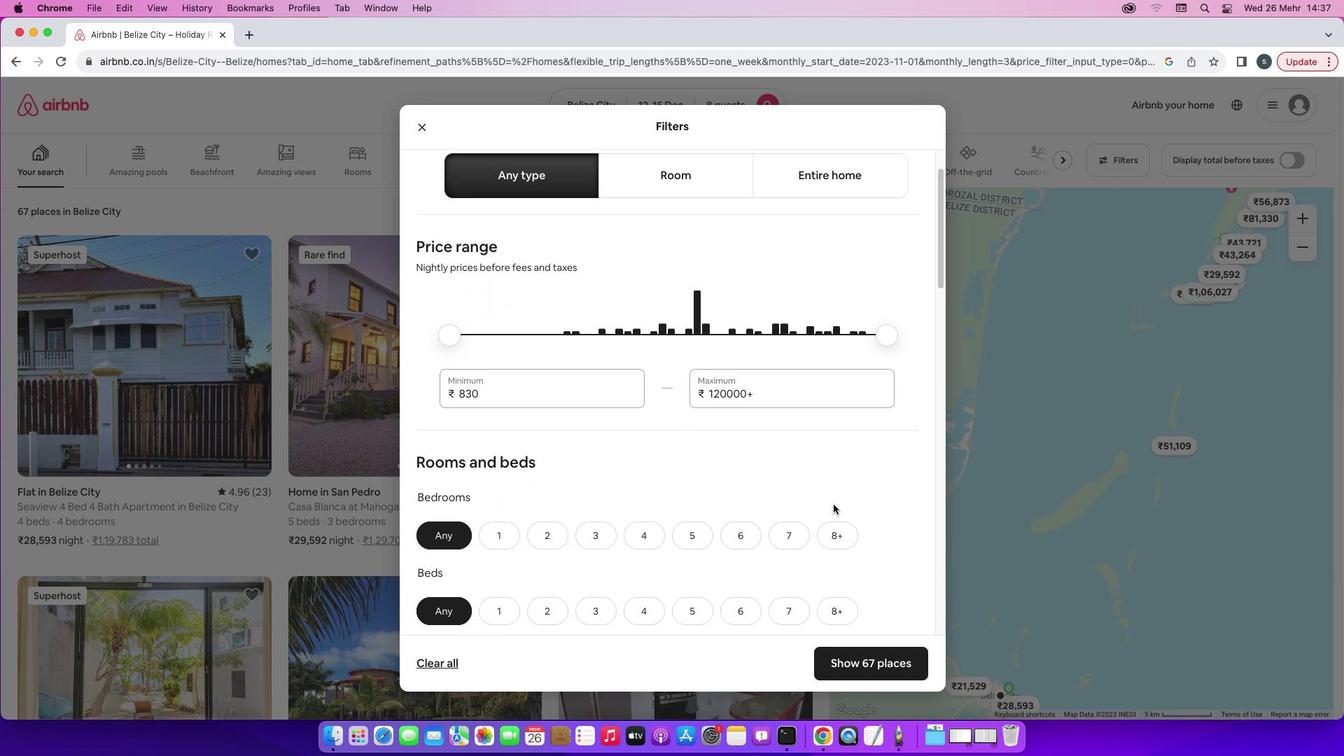 
Action: Mouse scrolled (844, 538) with delta (196, -14)
Screenshot: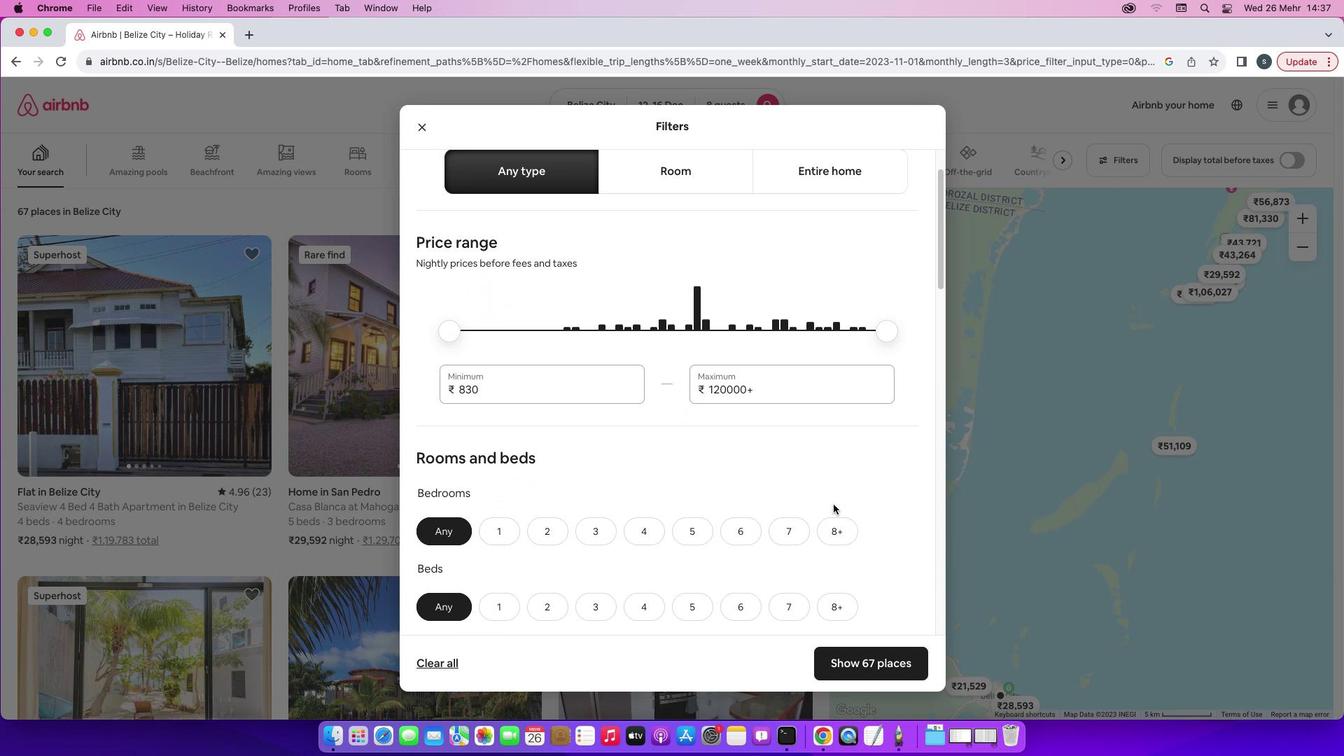 
Action: Mouse moved to (838, 467)
Screenshot: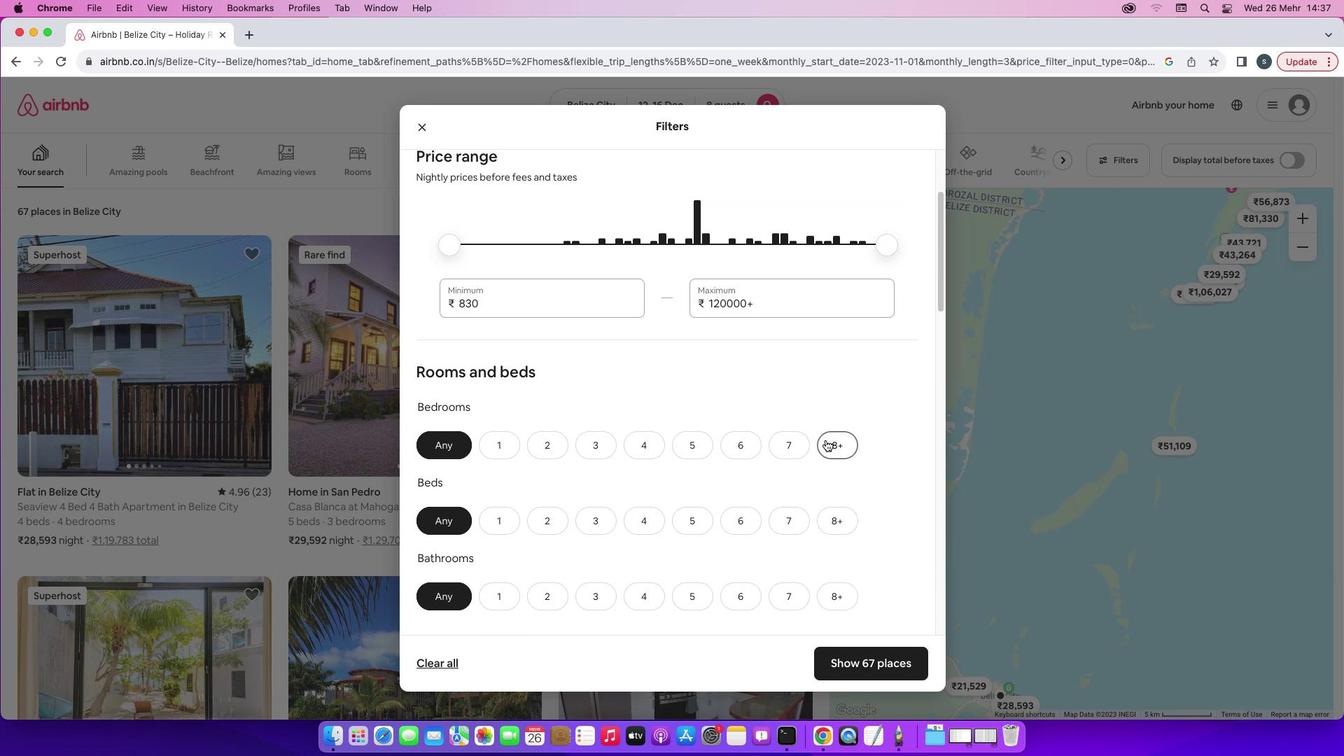 
Action: Mouse pressed left at (838, 467)
Screenshot: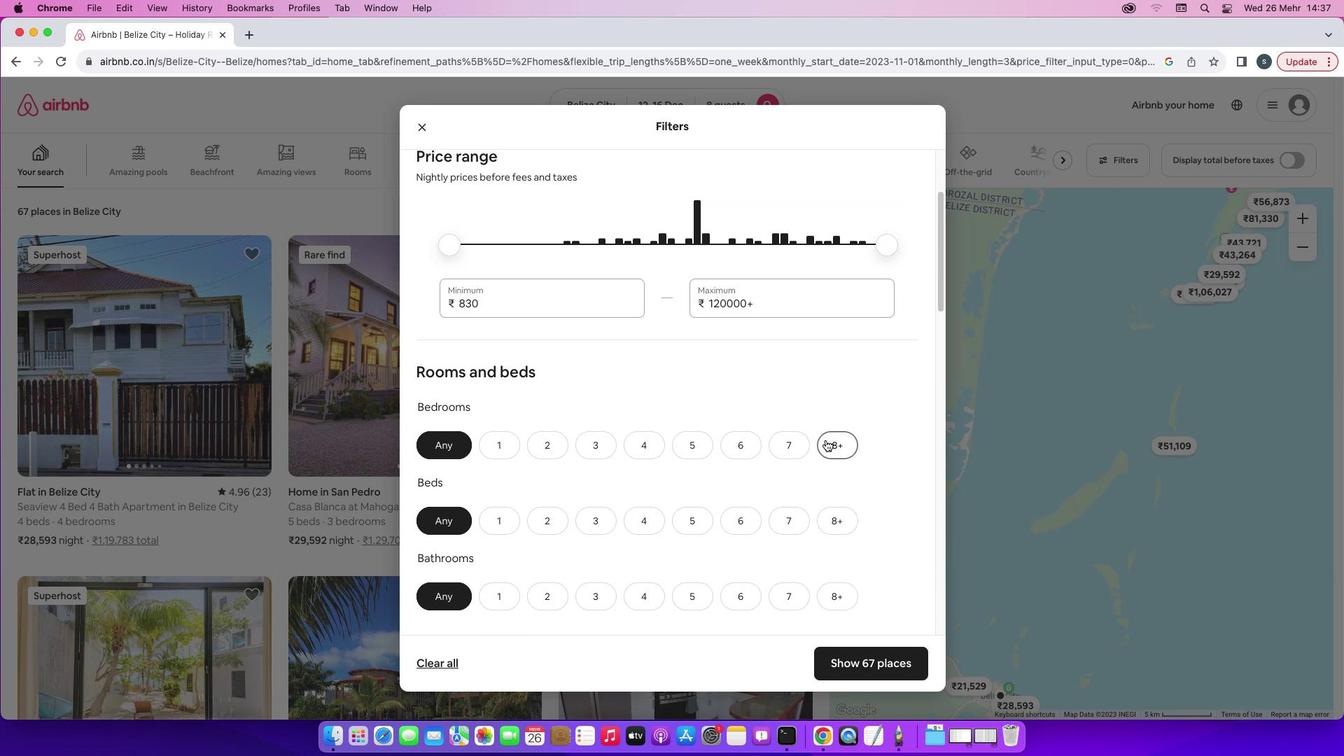 
Action: Mouse moved to (847, 564)
Screenshot: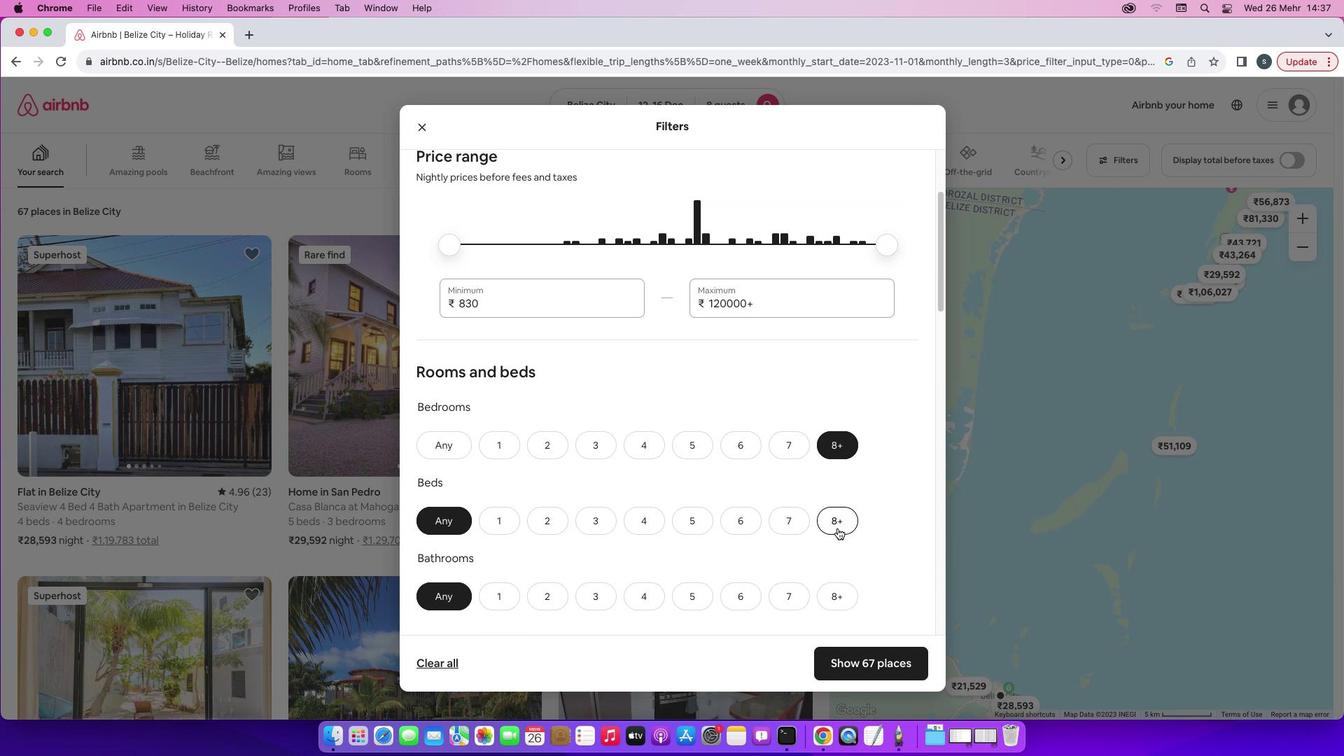 
Action: Mouse pressed left at (847, 564)
Screenshot: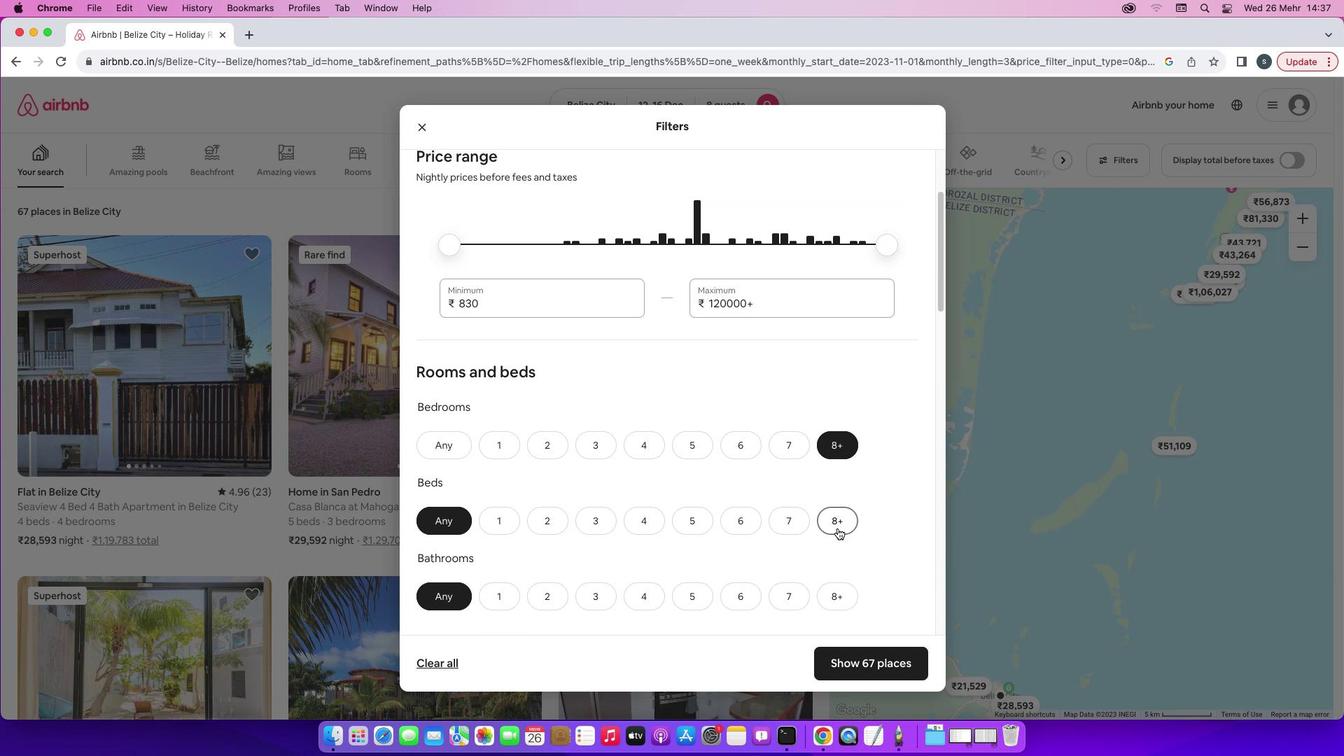 
Action: Mouse moved to (849, 637)
Screenshot: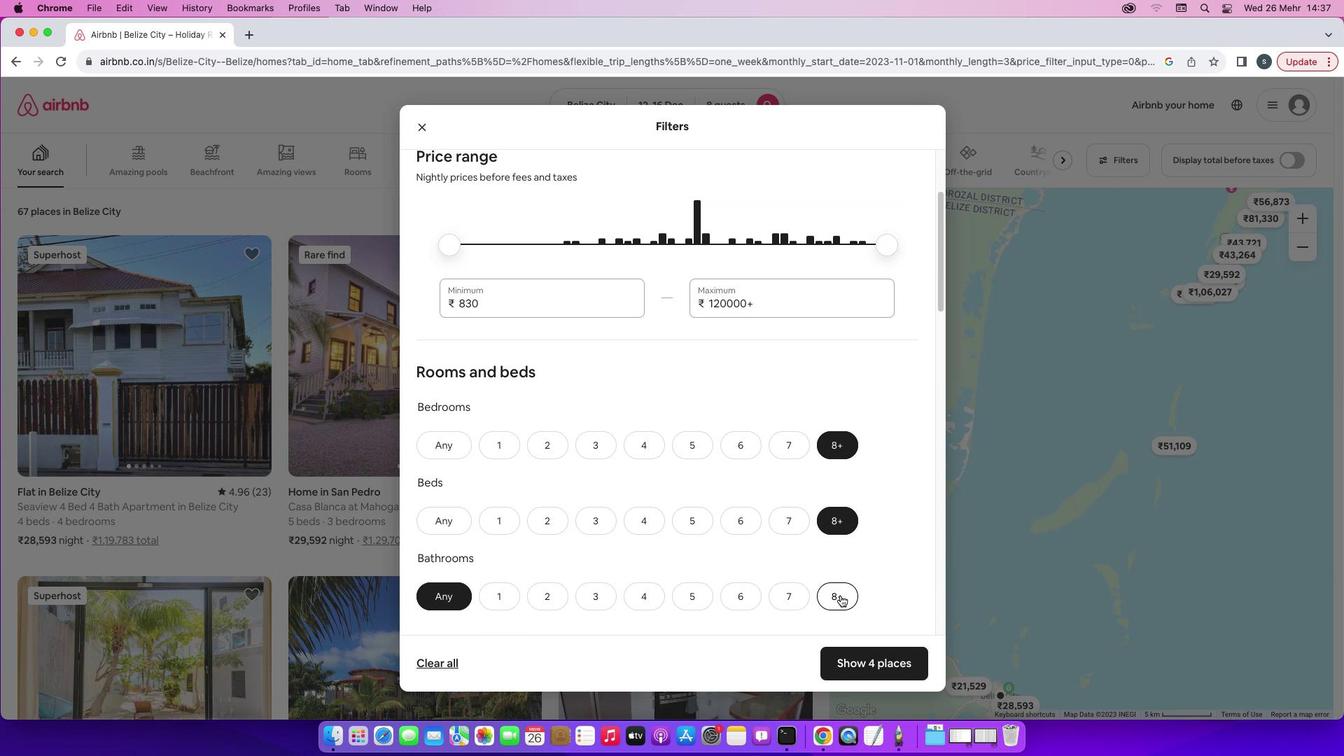 
Action: Mouse pressed left at (849, 637)
Screenshot: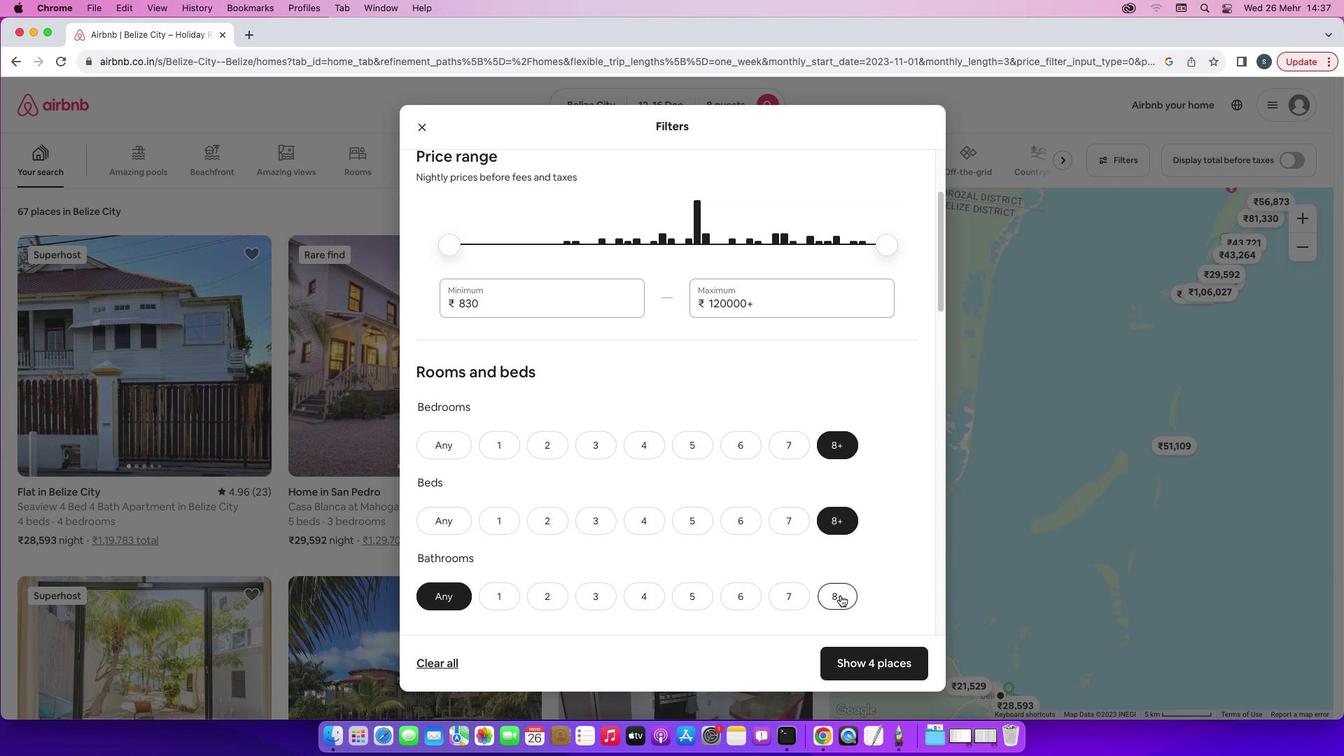 
Action: Mouse moved to (872, 602)
Screenshot: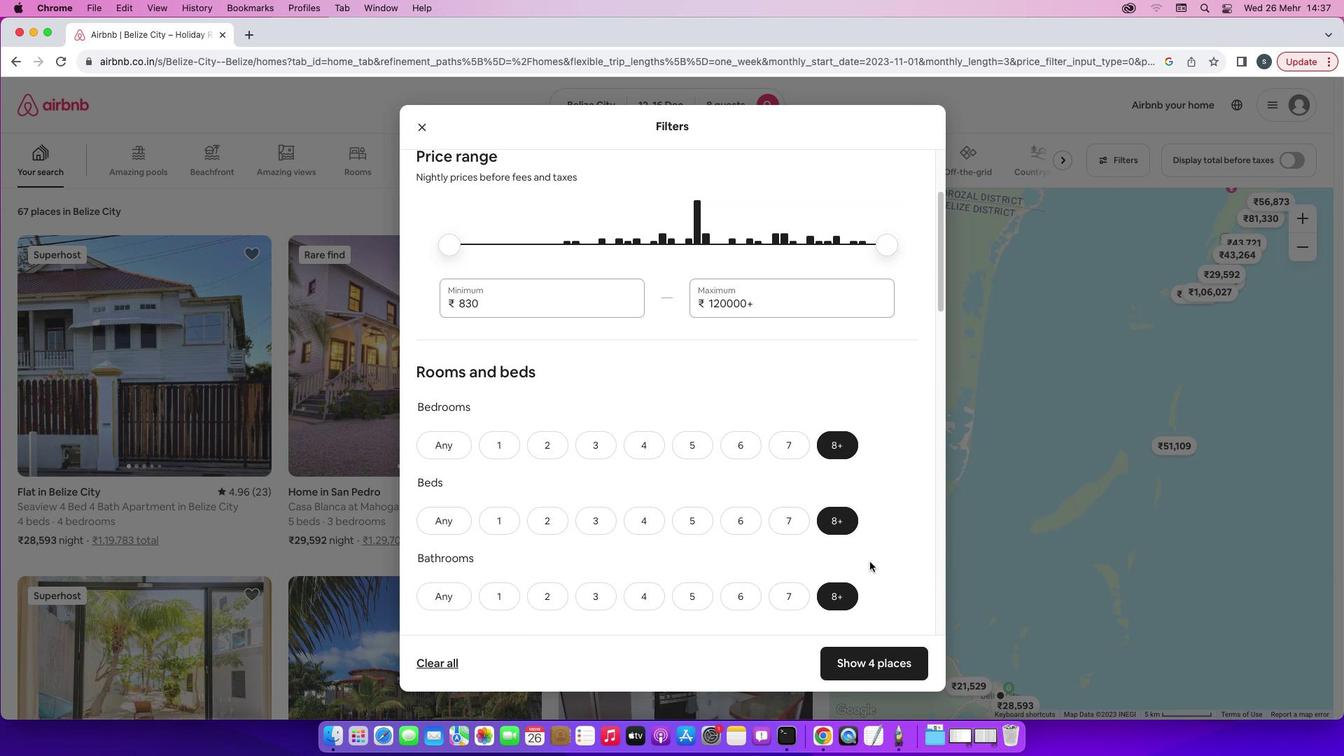 
Action: Mouse scrolled (872, 602) with delta (196, -13)
Screenshot: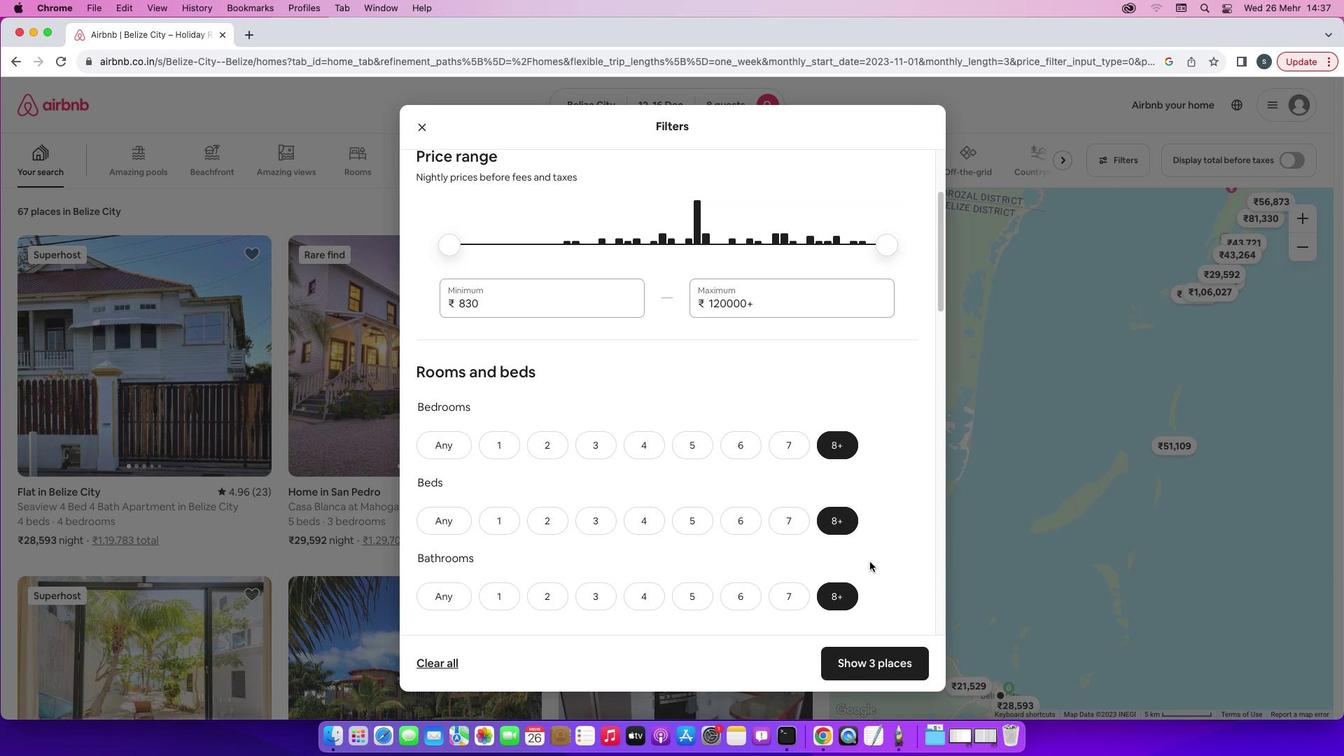 
Action: Mouse scrolled (872, 602) with delta (196, -13)
Screenshot: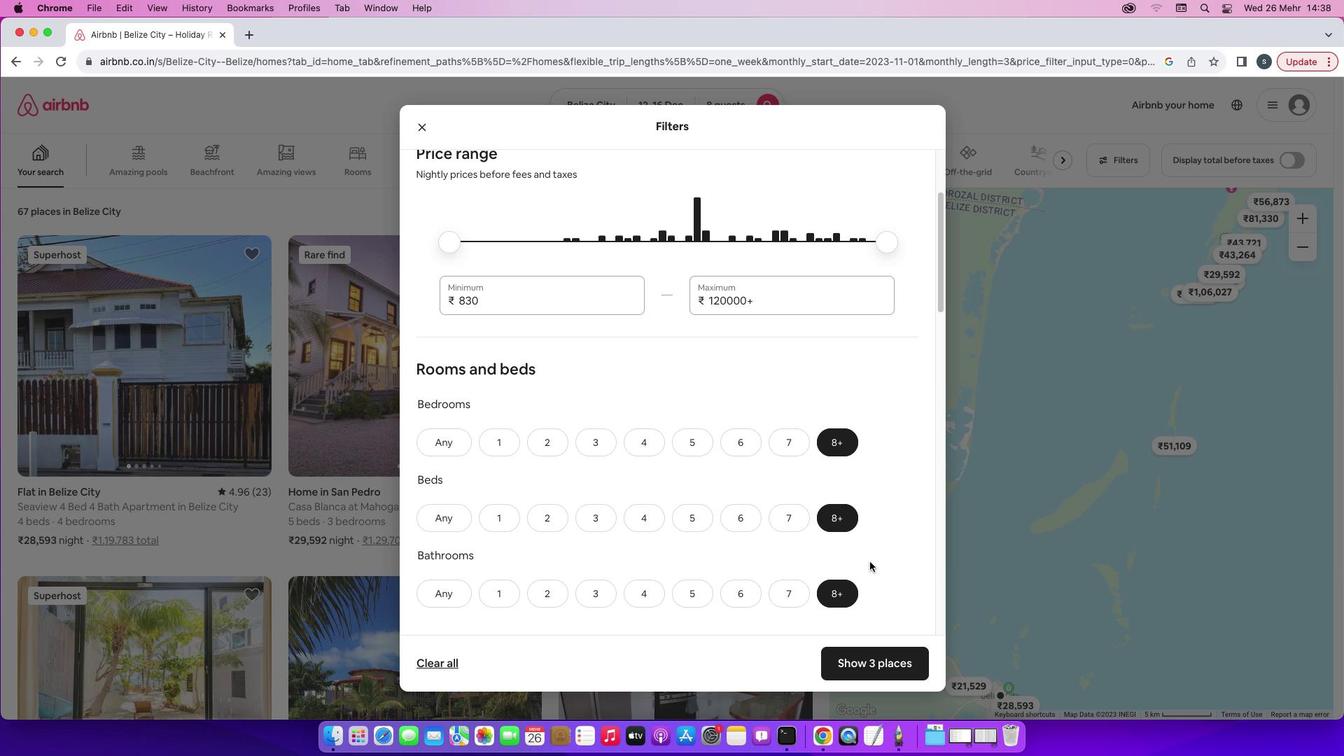 
Action: Mouse scrolled (872, 602) with delta (196, -13)
Screenshot: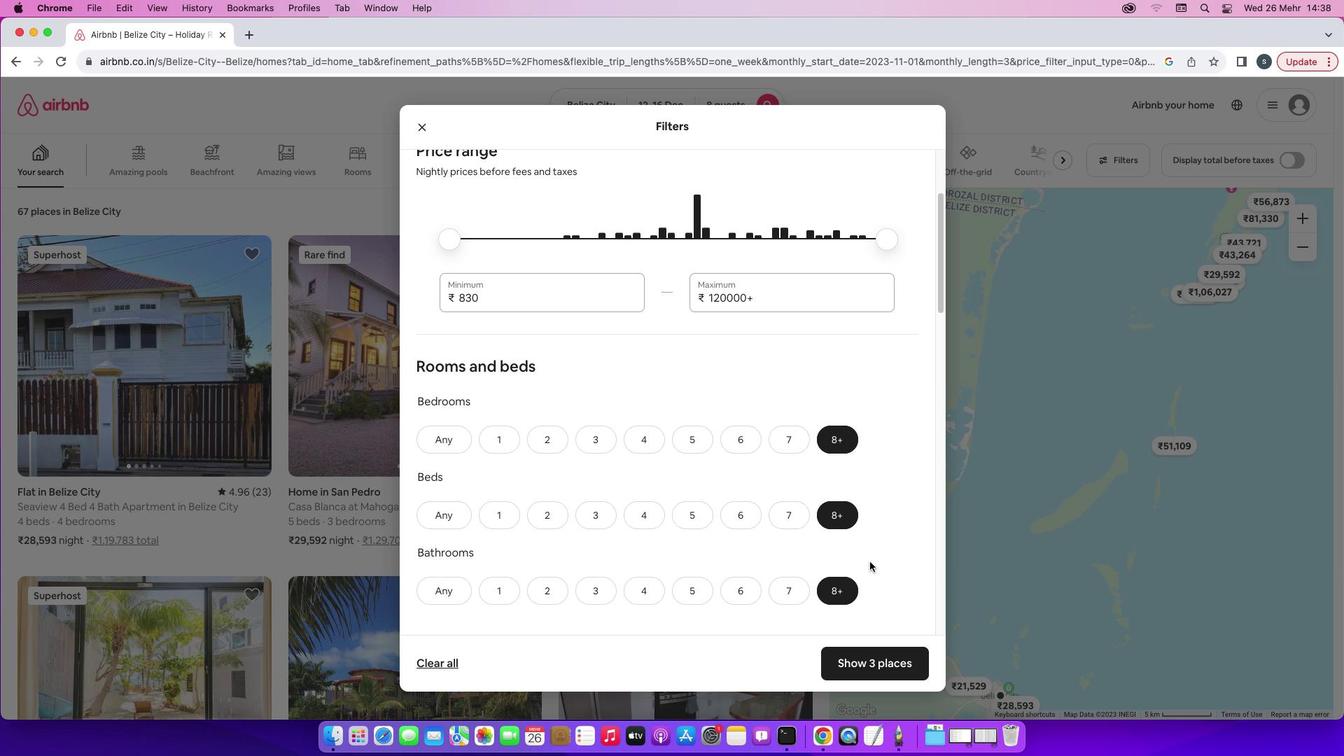 
Action: Mouse scrolled (872, 602) with delta (196, -13)
Screenshot: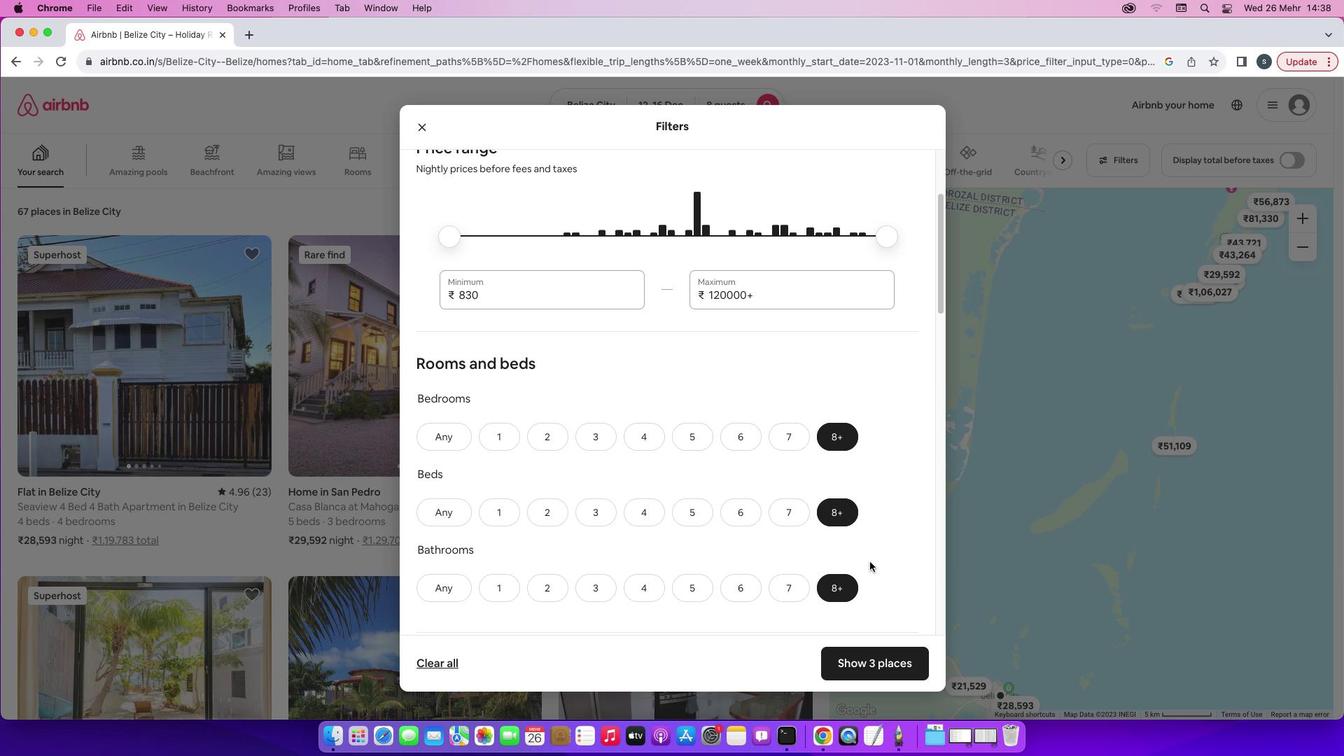 
Action: Mouse scrolled (872, 602) with delta (196, -13)
Screenshot: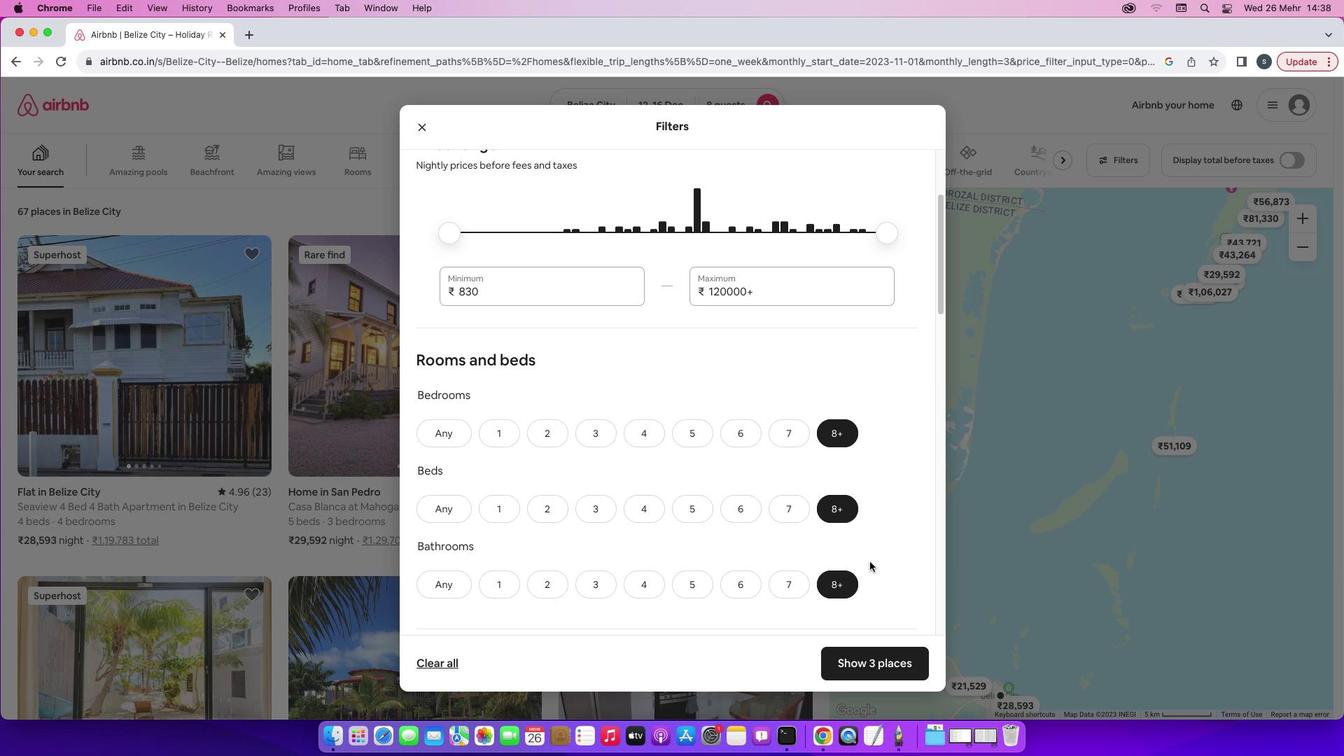 
Action: Mouse scrolled (872, 602) with delta (196, -13)
Screenshot: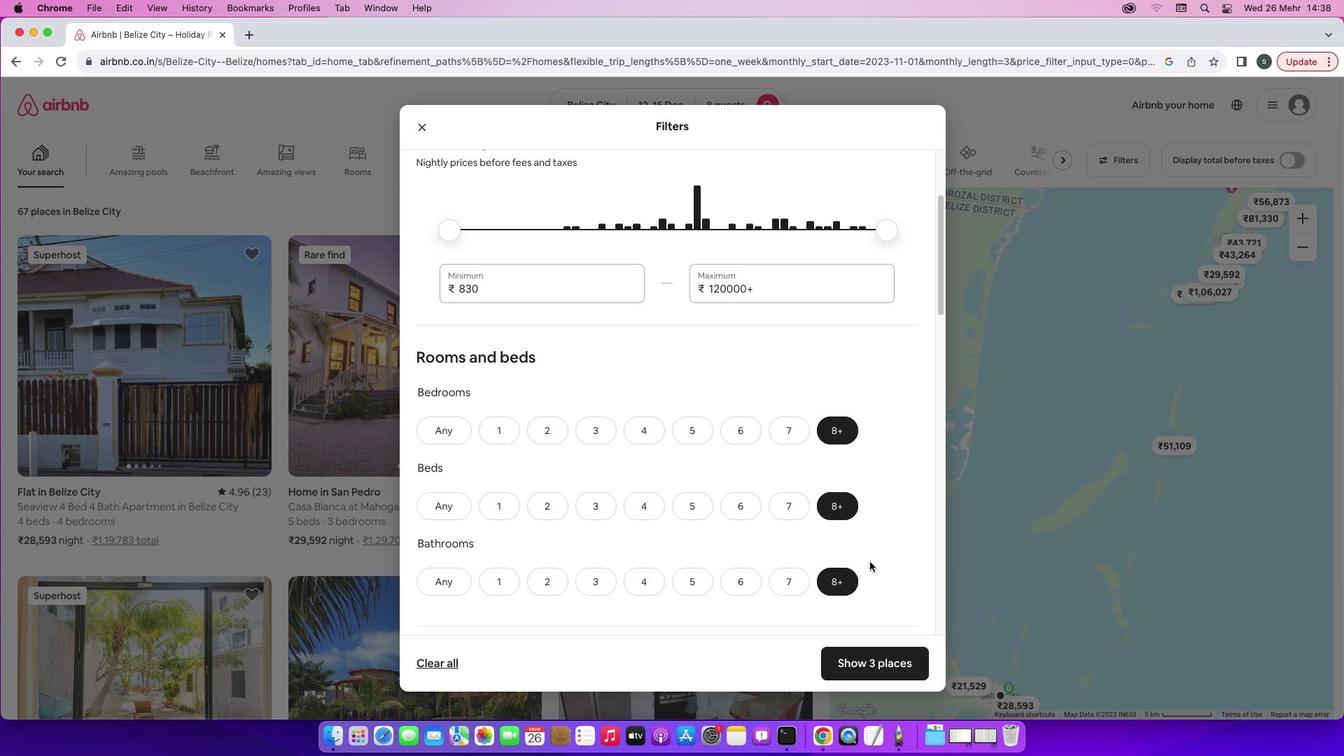 
Action: Mouse scrolled (872, 602) with delta (196, -13)
Screenshot: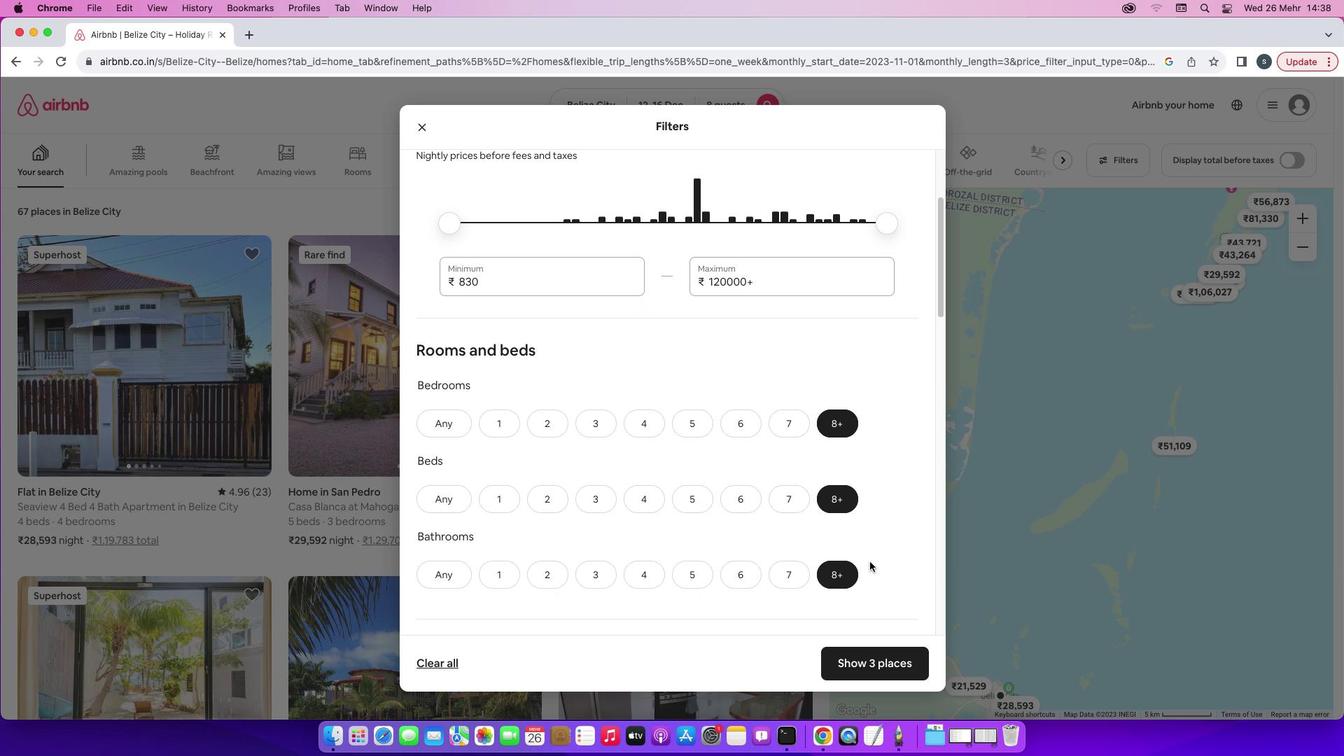 
Action: Mouse scrolled (872, 602) with delta (196, -13)
Screenshot: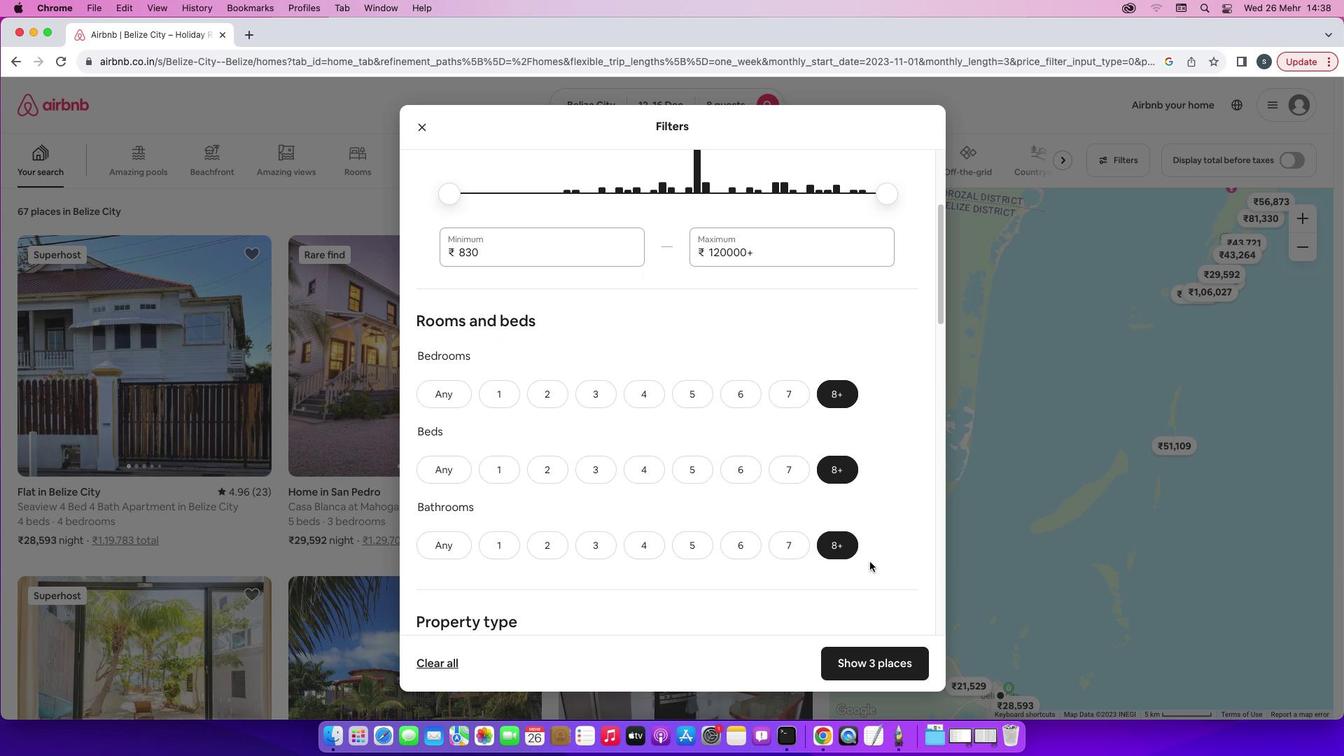 
Action: Mouse scrolled (872, 602) with delta (196, -13)
Screenshot: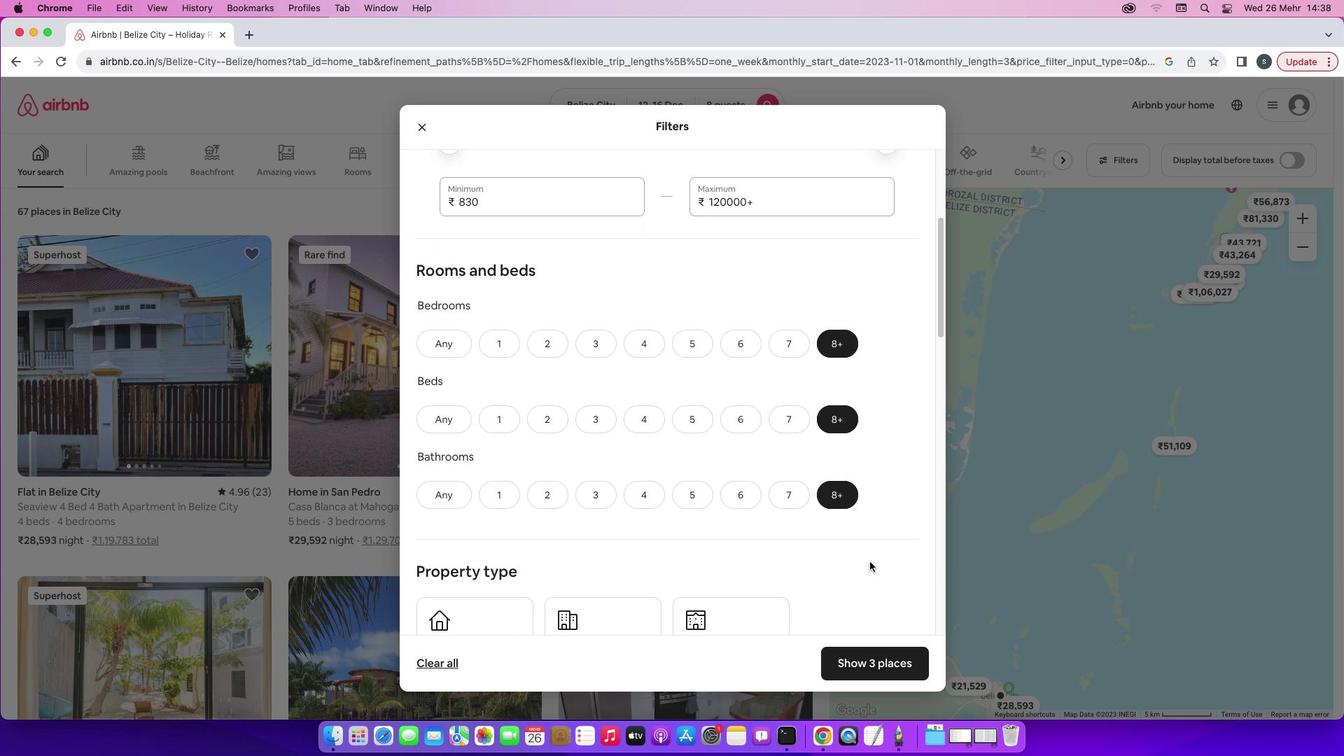 
Action: Mouse scrolled (872, 602) with delta (196, -13)
Screenshot: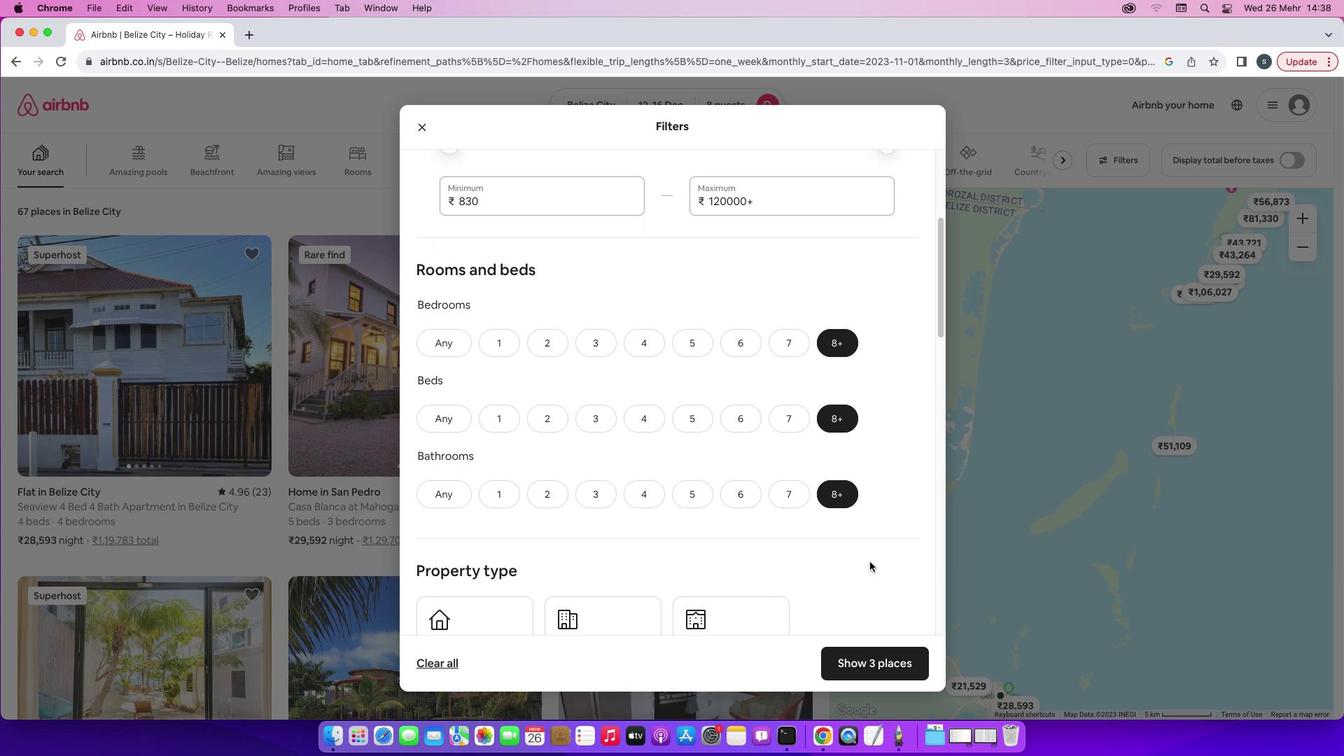 
Action: Mouse scrolled (872, 602) with delta (196, -13)
Screenshot: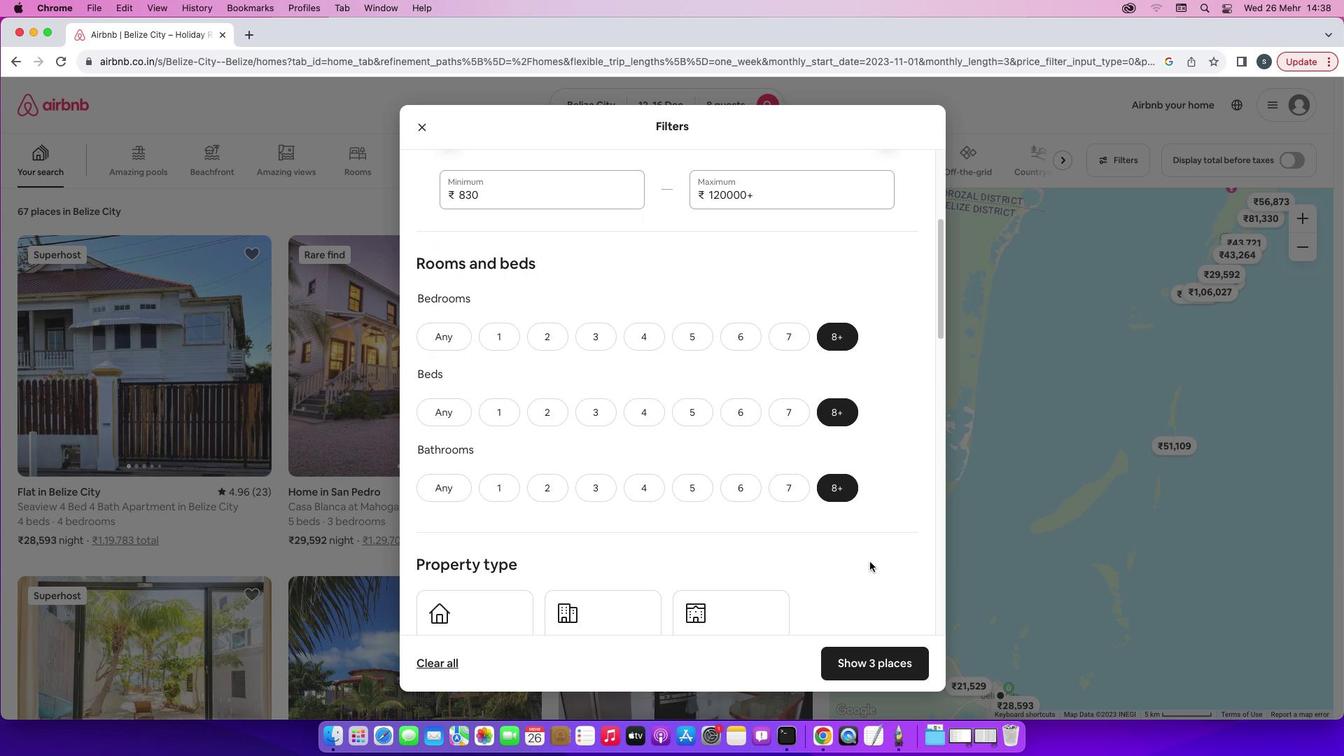 
Action: Mouse scrolled (872, 602) with delta (196, -14)
Screenshot: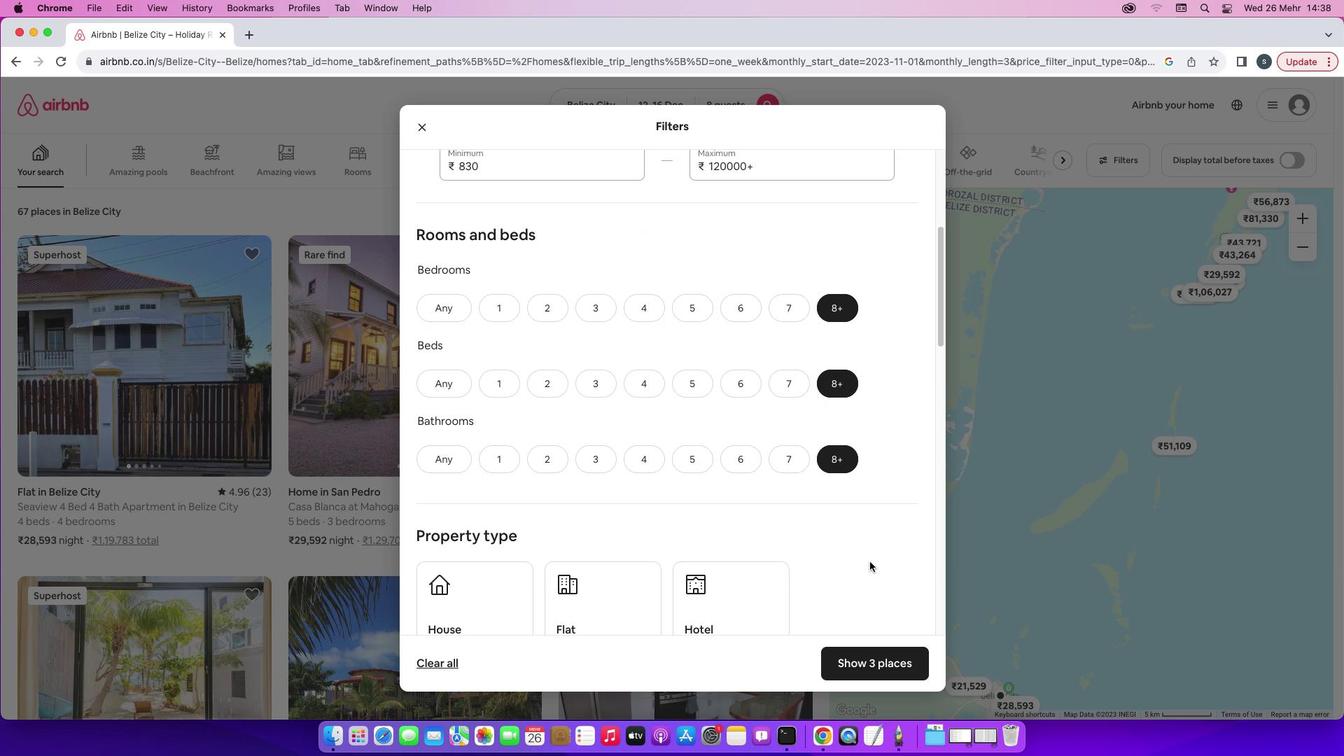 
Action: Mouse moved to (572, 539)
Screenshot: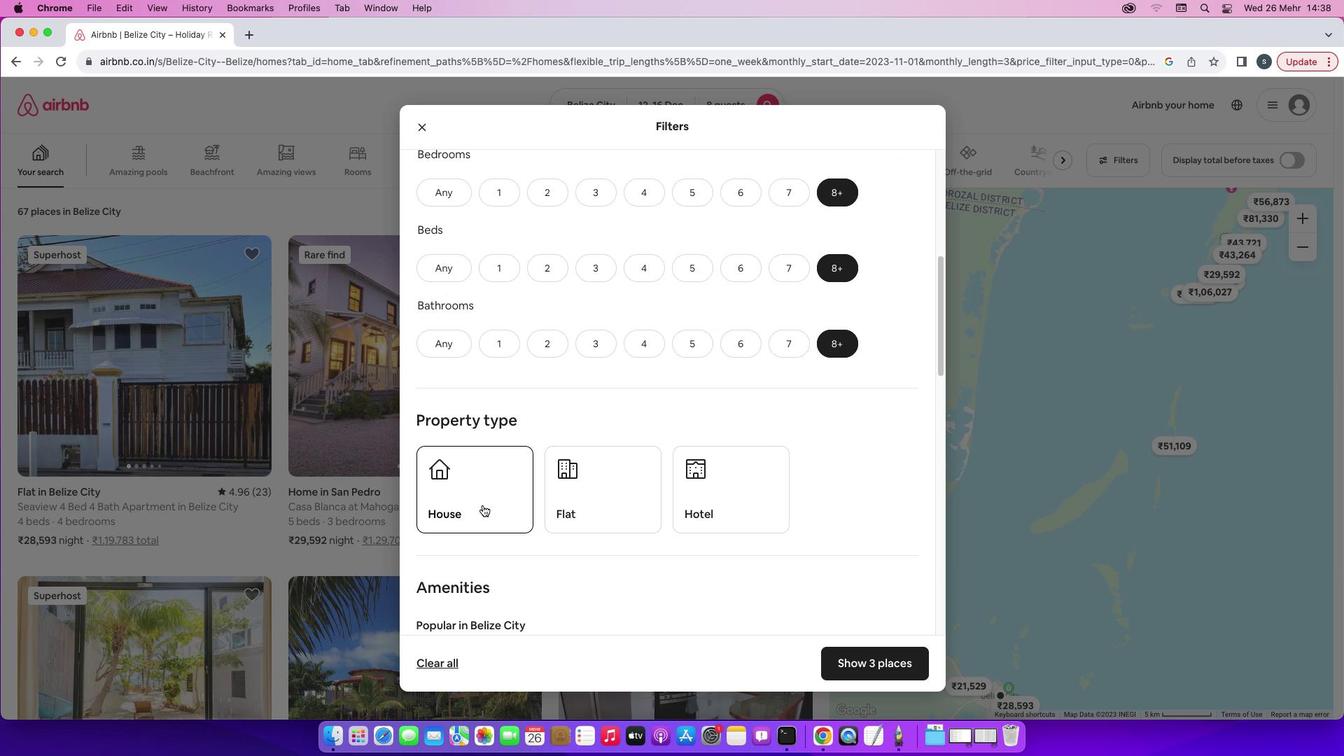 
Action: Mouse pressed left at (572, 539)
Screenshot: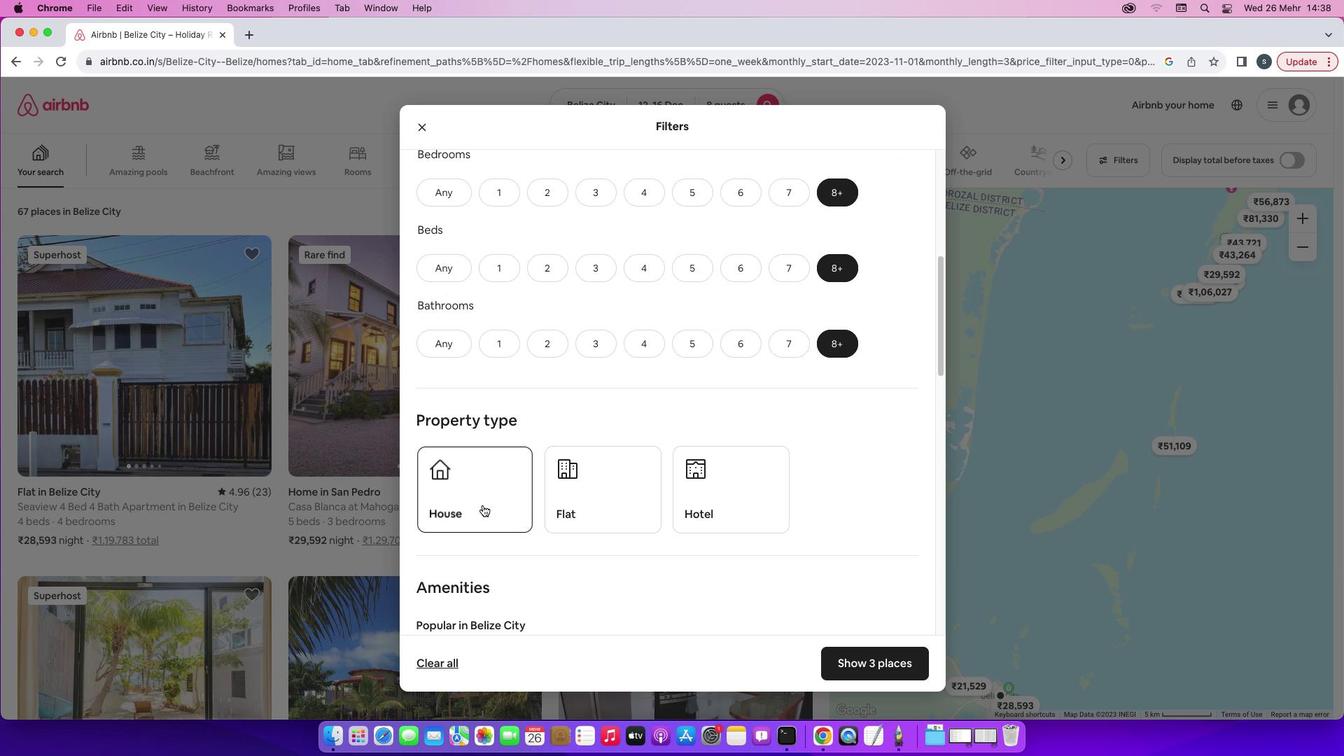 
Action: Mouse moved to (704, 553)
Screenshot: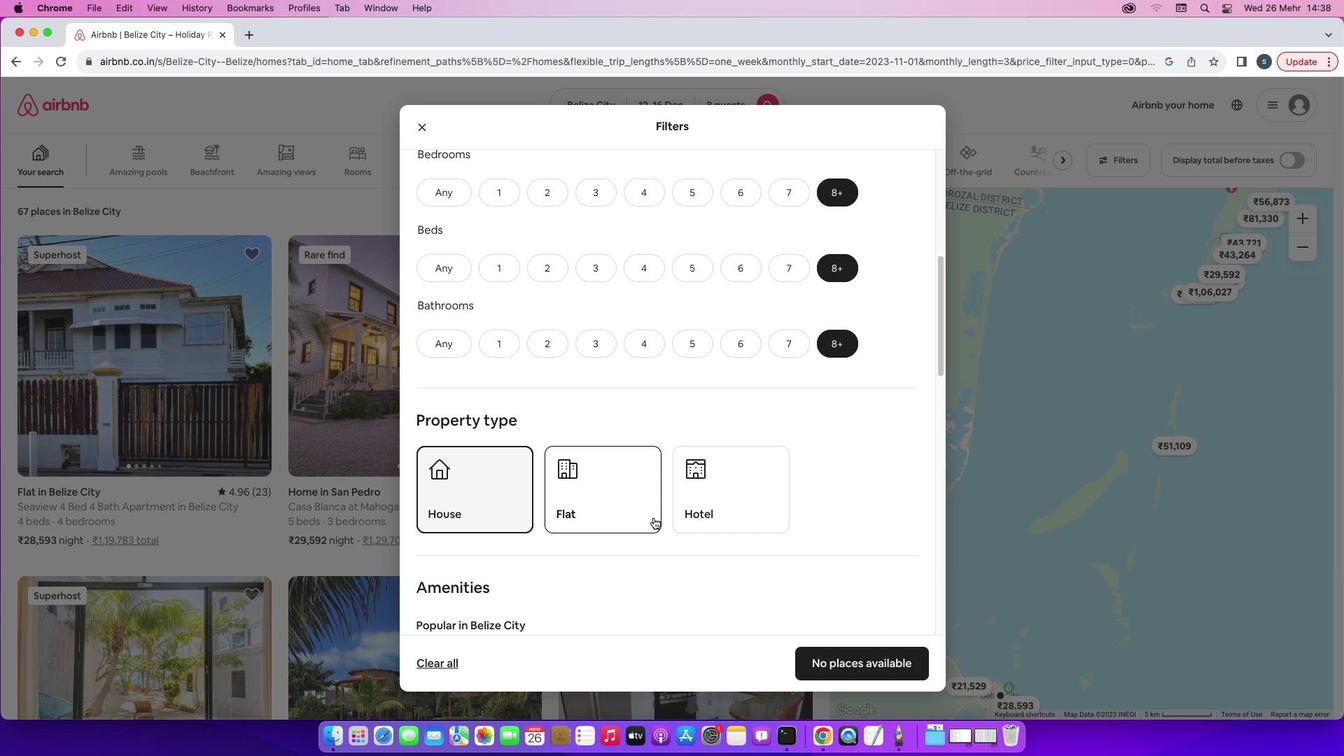 
Action: Mouse scrolled (704, 553) with delta (196, -13)
Screenshot: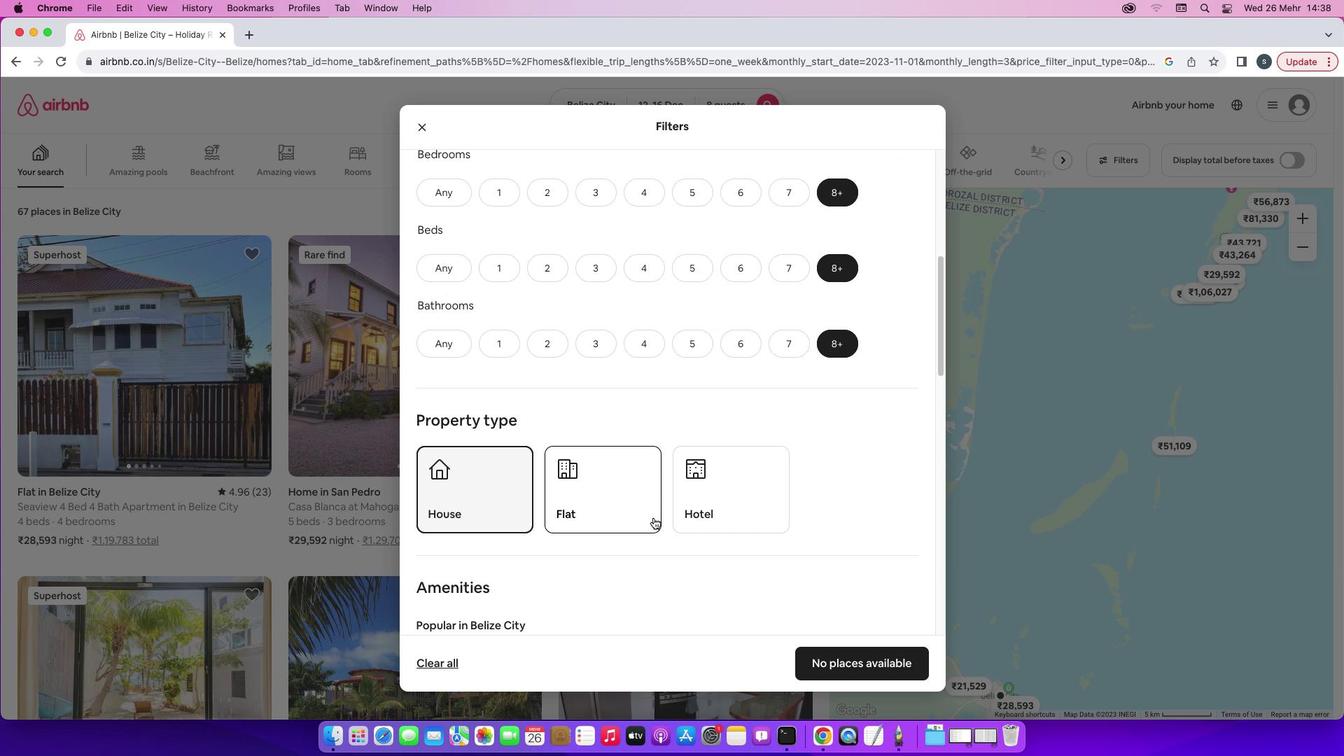
Action: Mouse scrolled (704, 553) with delta (196, -13)
Screenshot: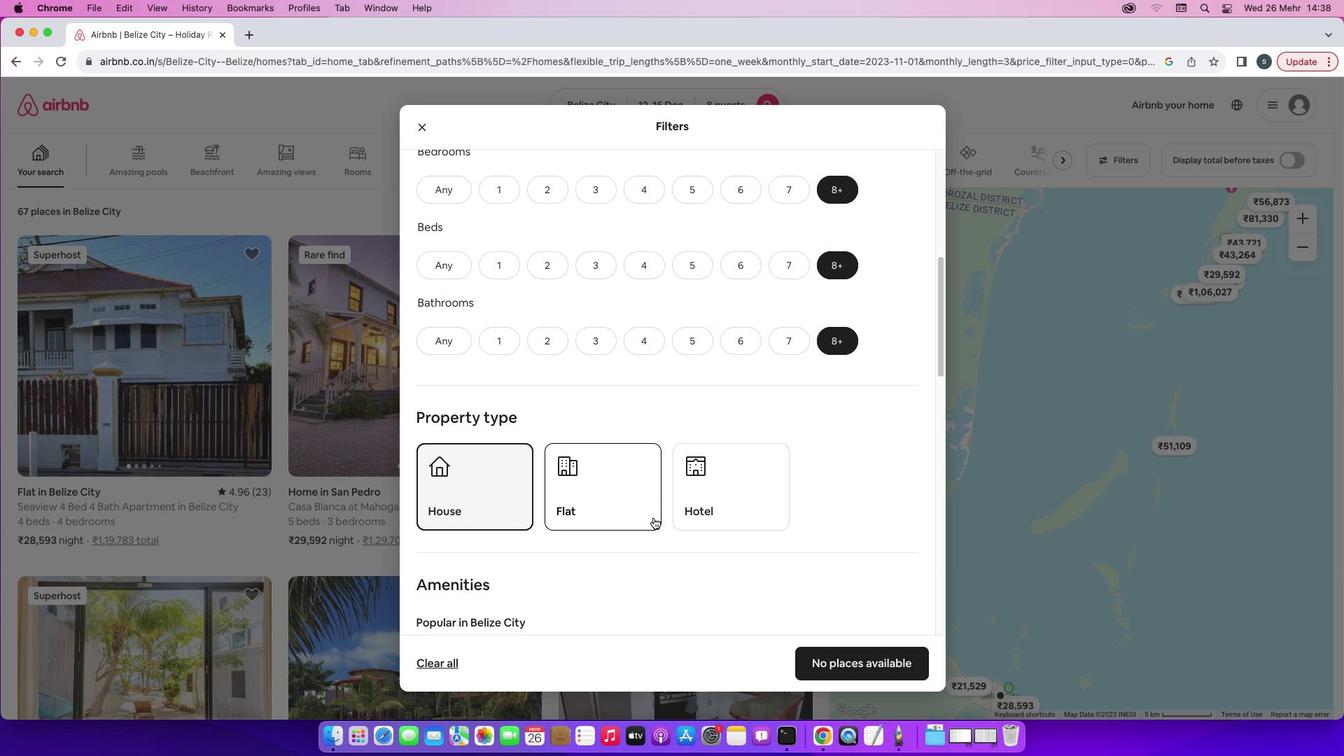 
Action: Mouse scrolled (704, 553) with delta (196, -13)
Screenshot: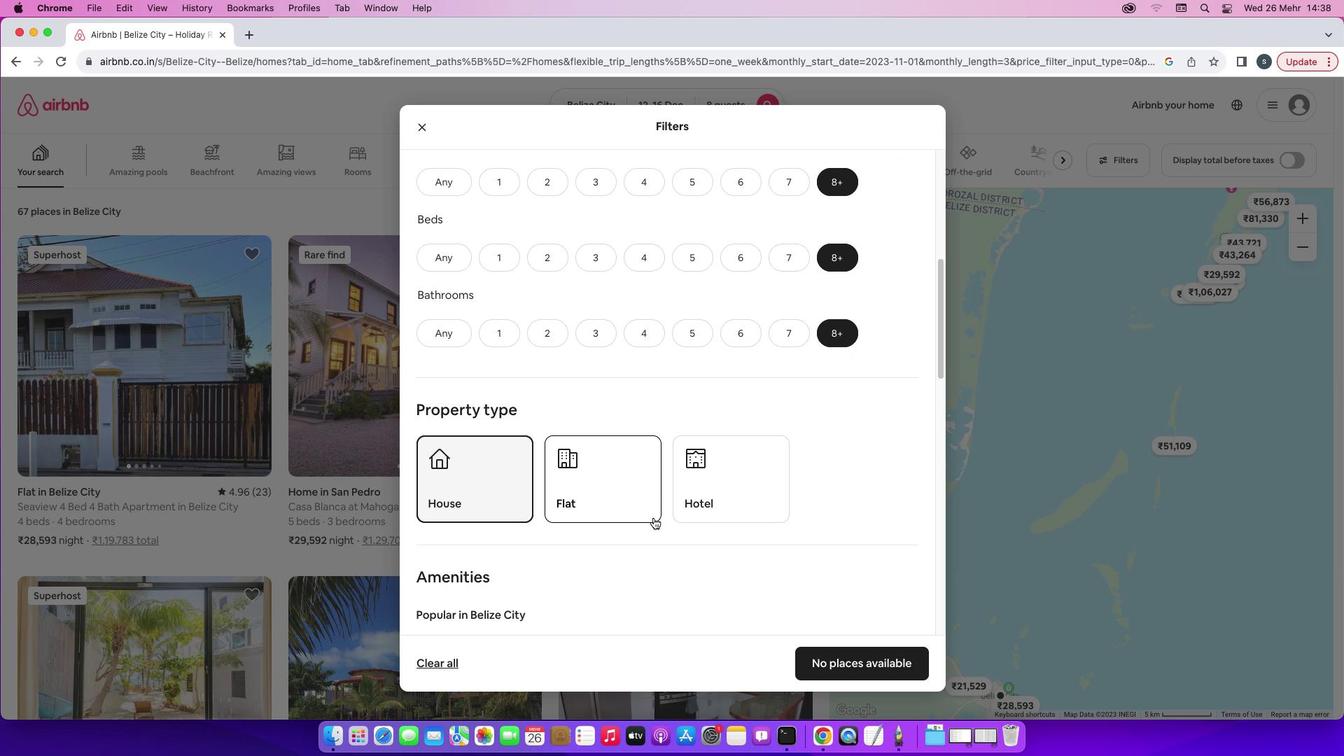 
Action: Mouse scrolled (704, 553) with delta (196, -13)
Screenshot: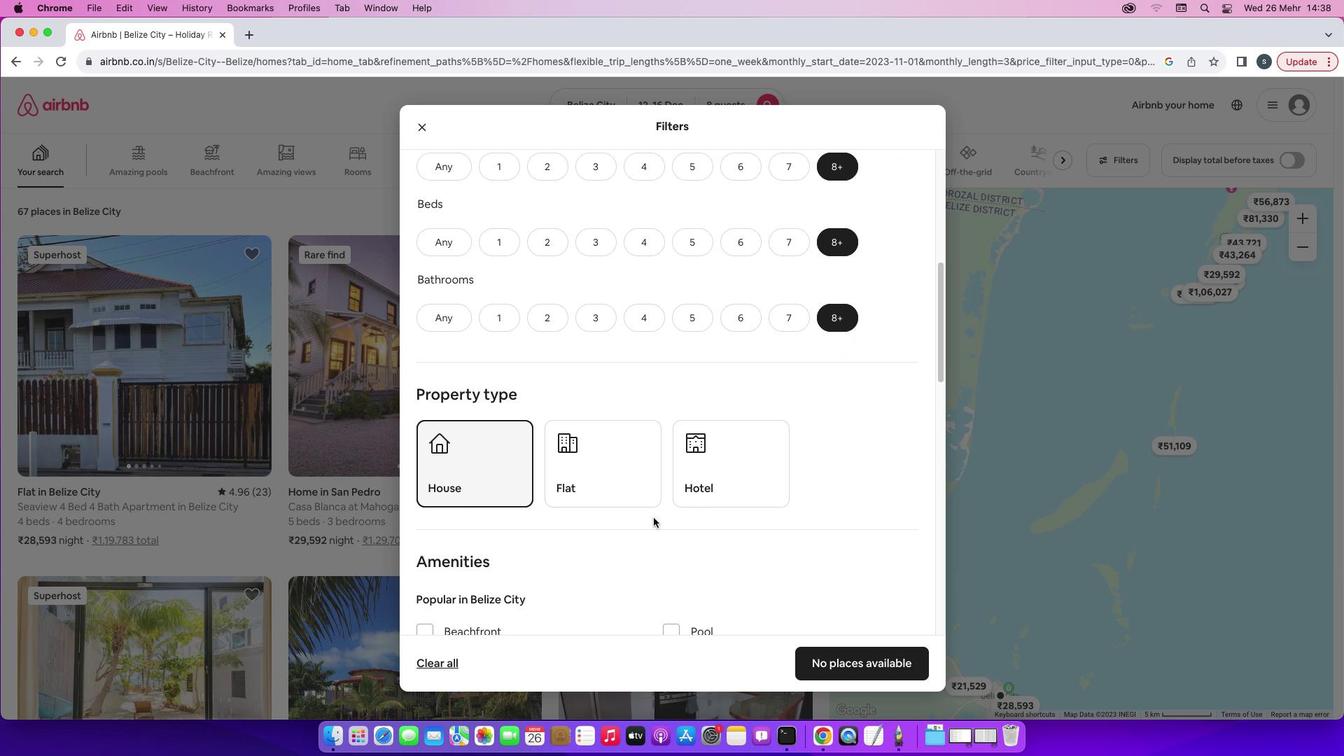 
Action: Mouse scrolled (704, 553) with delta (196, -13)
Screenshot: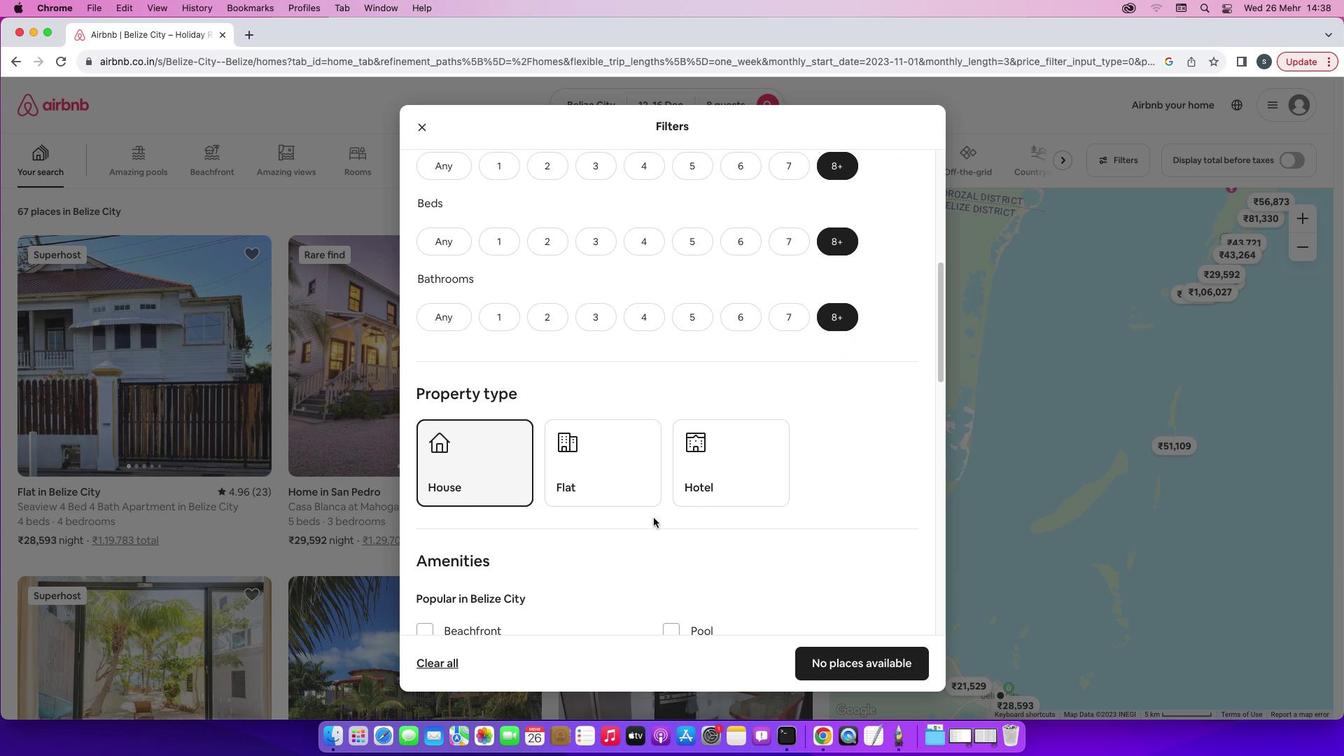 
Action: Mouse scrolled (704, 553) with delta (196, -14)
Screenshot: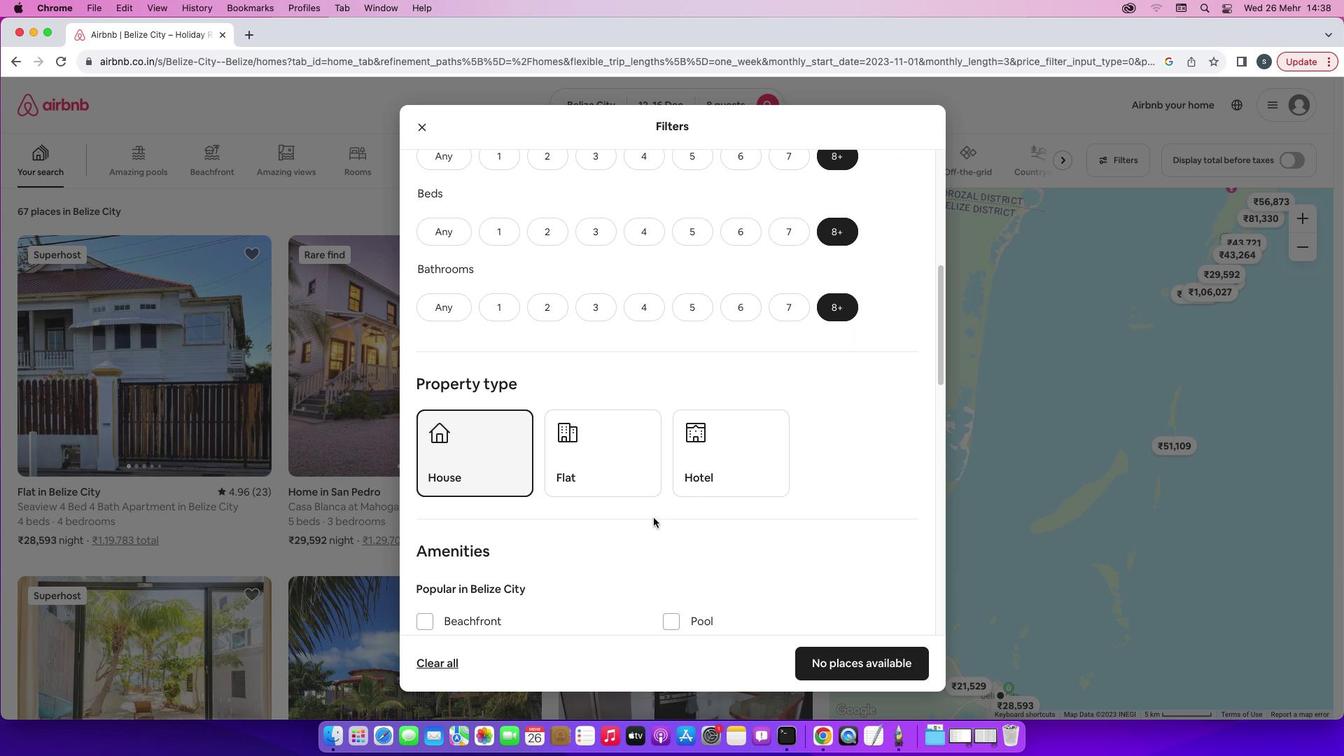 
Action: Mouse scrolled (704, 553) with delta (196, -14)
Screenshot: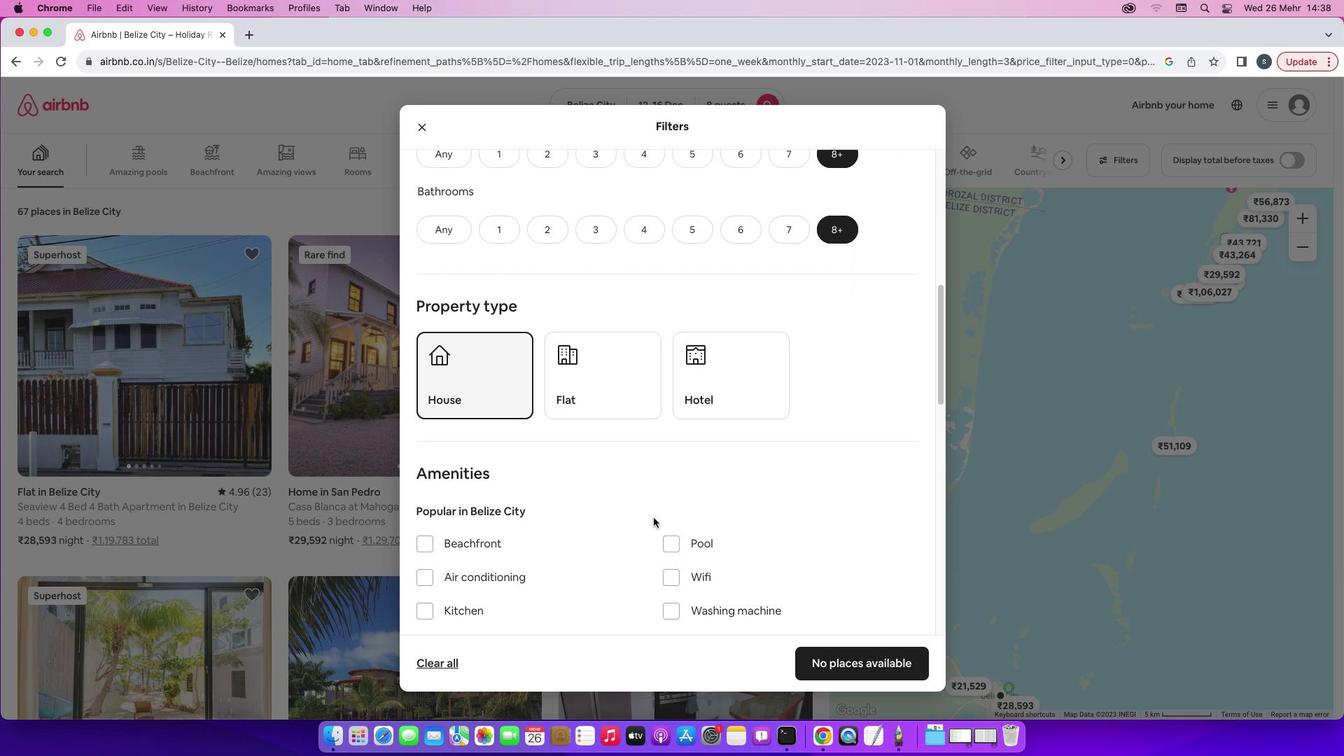 
Action: Mouse scrolled (704, 553) with delta (196, -13)
Screenshot: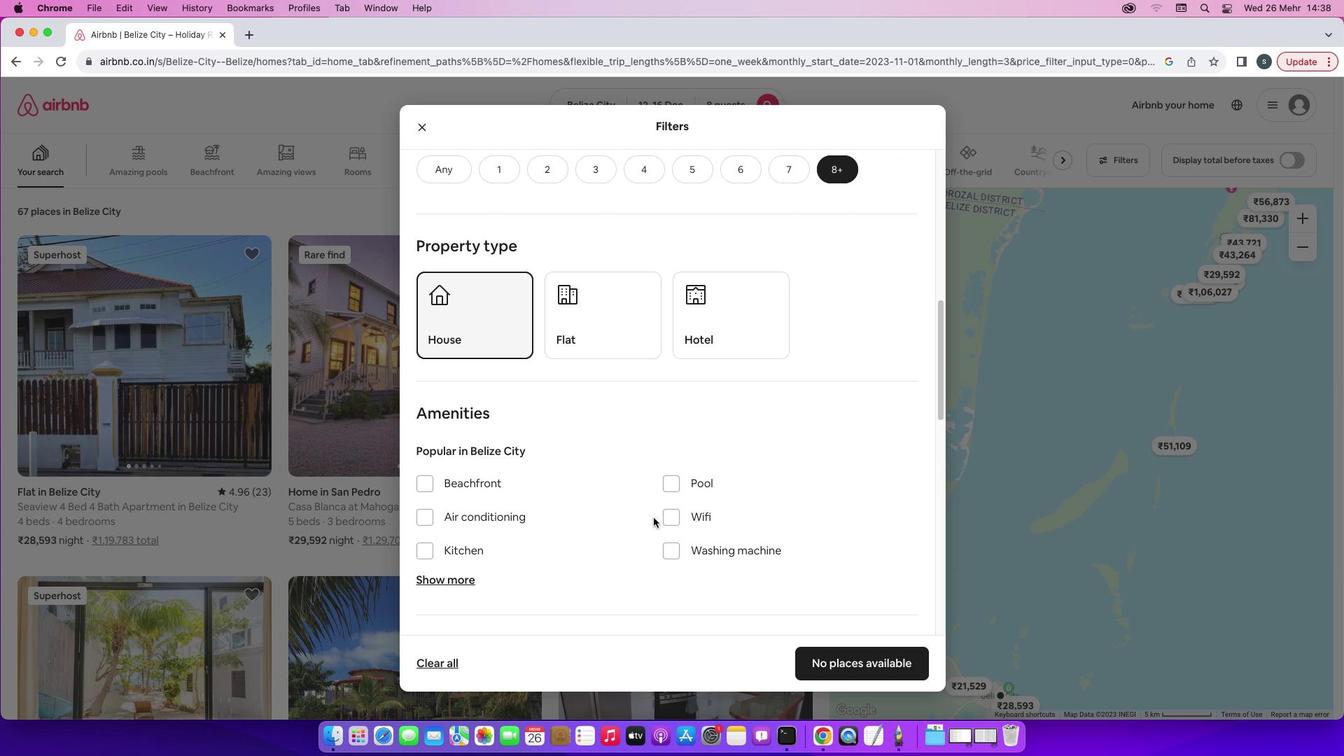 
Action: Mouse scrolled (704, 553) with delta (196, -13)
Screenshot: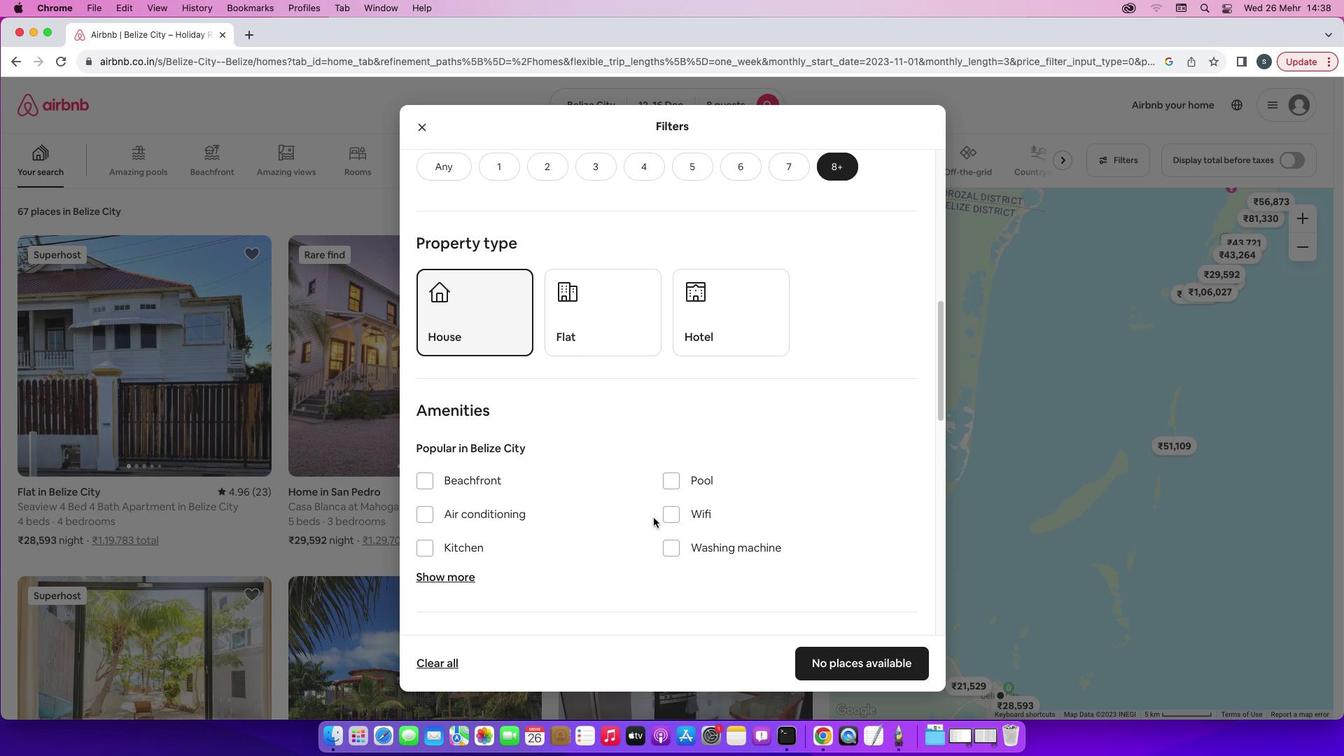 
Action: Mouse scrolled (704, 553) with delta (196, -13)
Screenshot: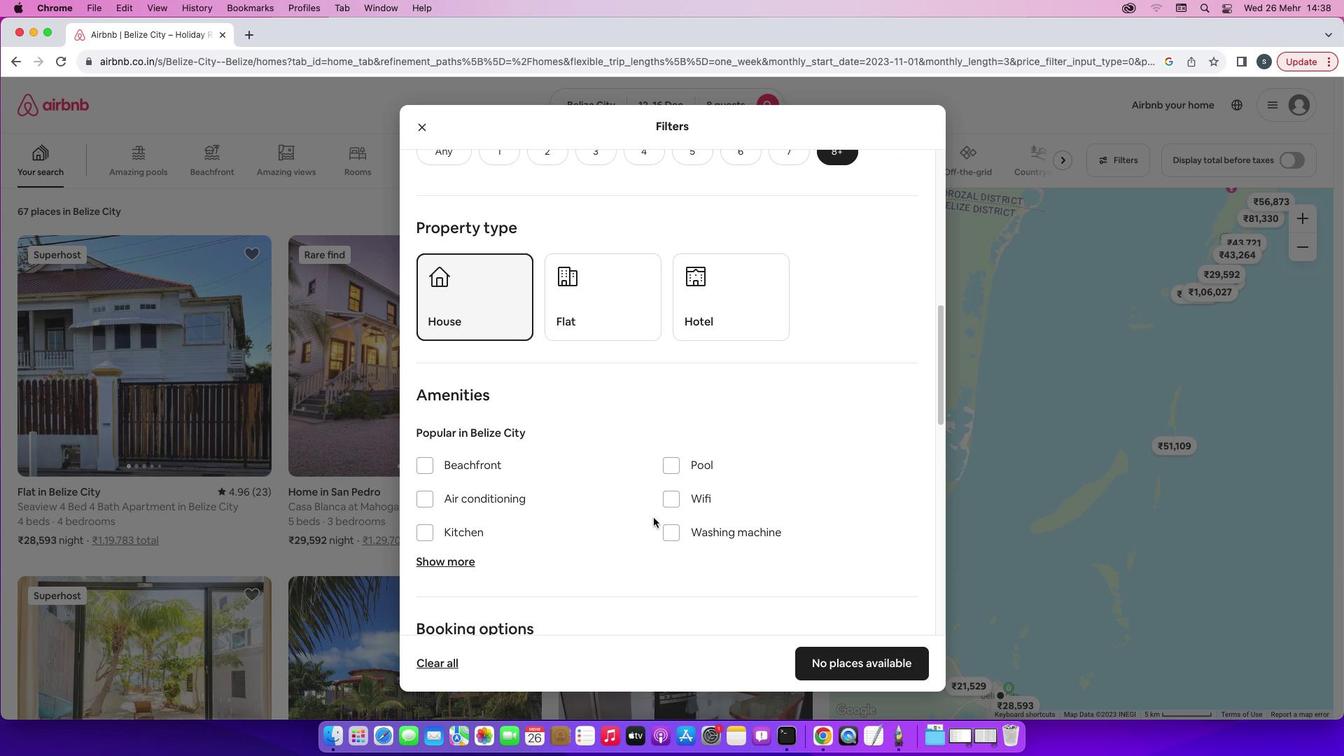 
Action: Mouse moved to (716, 465)
Screenshot: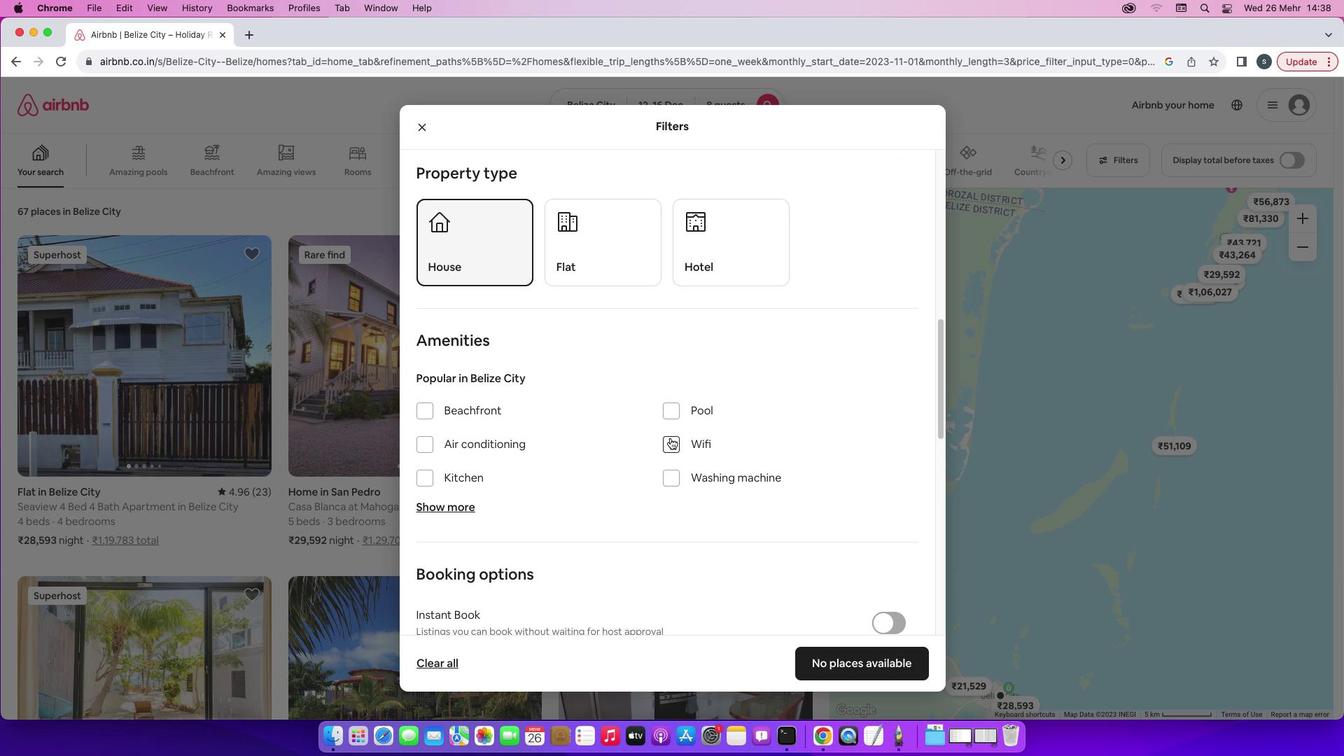 
Action: Mouse pressed left at (716, 465)
Screenshot: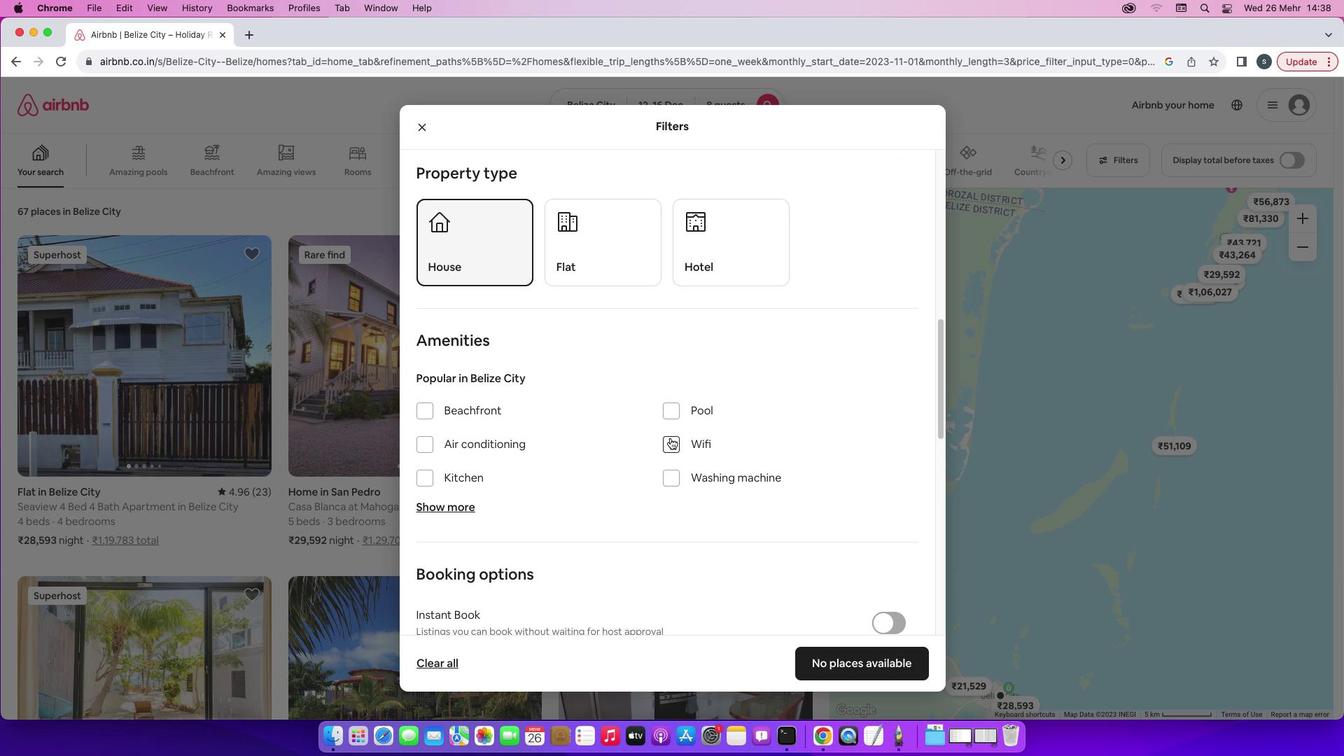 
Action: Mouse moved to (551, 540)
Screenshot: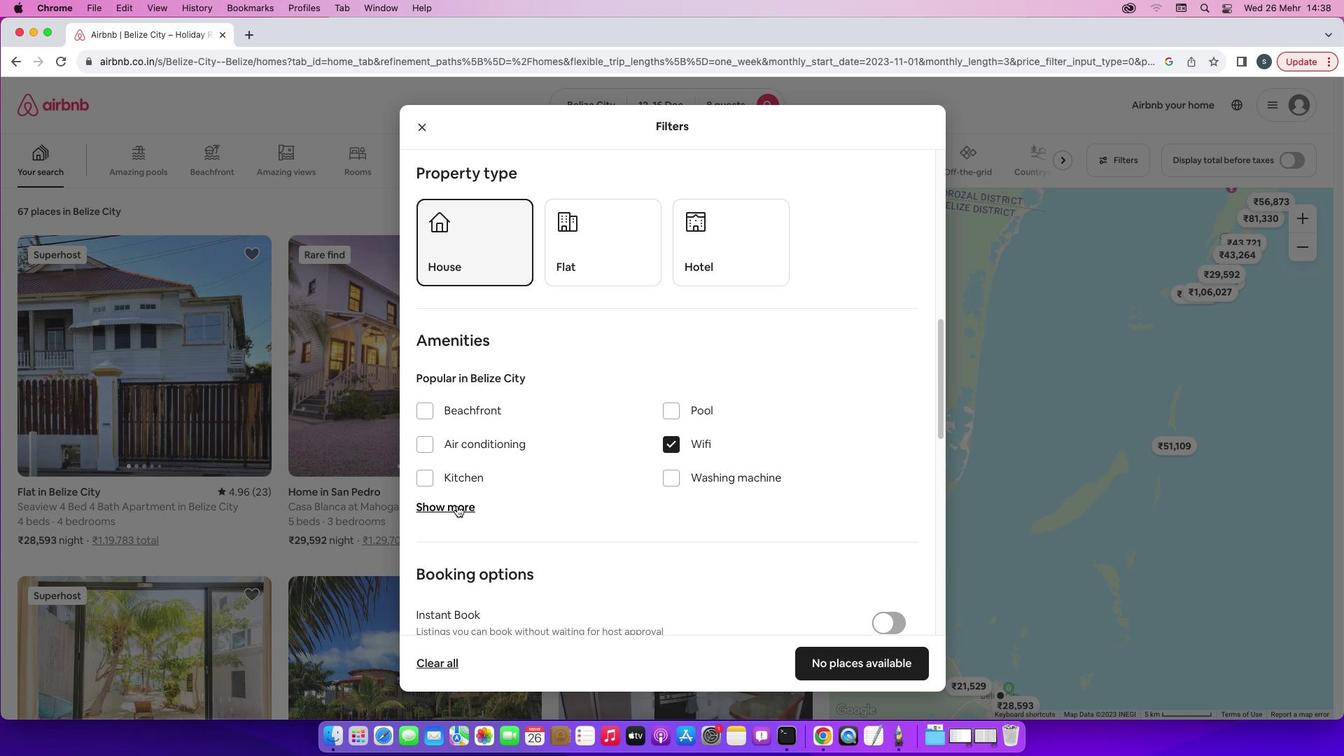 
Action: Mouse pressed left at (551, 540)
Screenshot: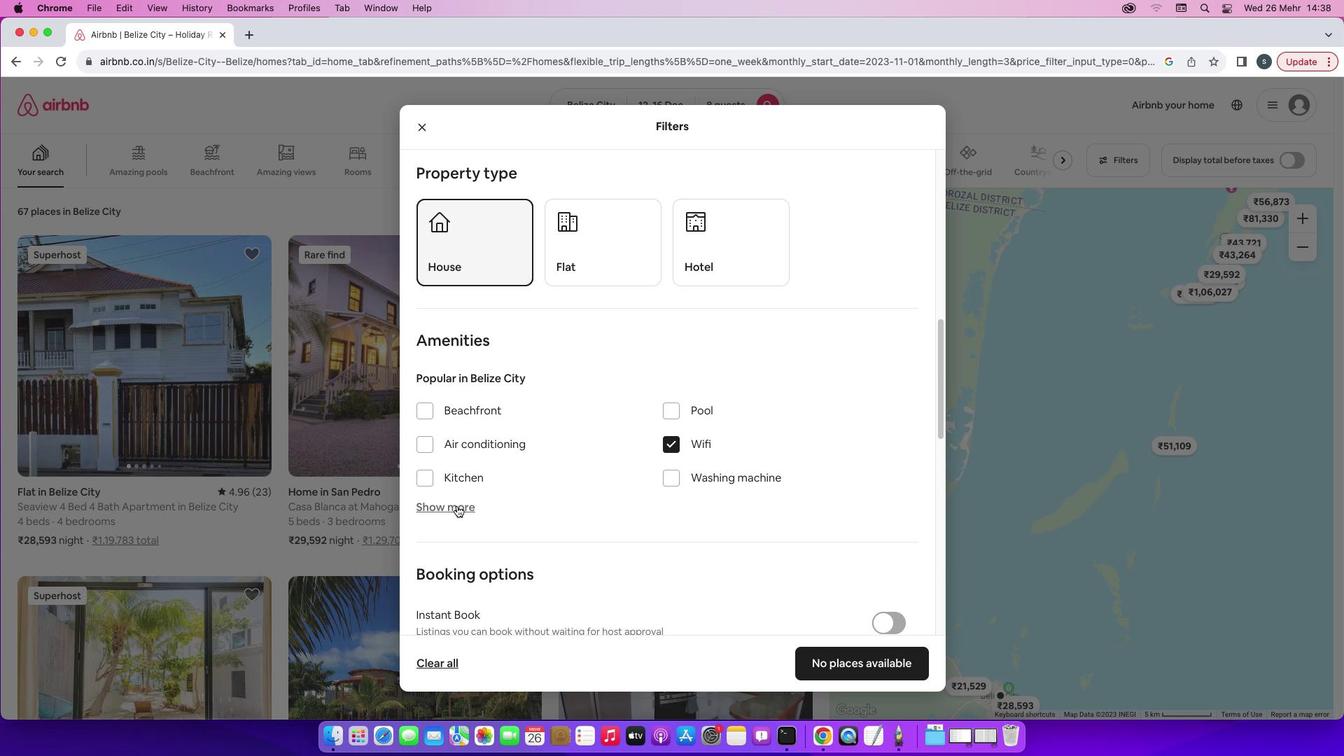 
Action: Mouse moved to (719, 632)
Screenshot: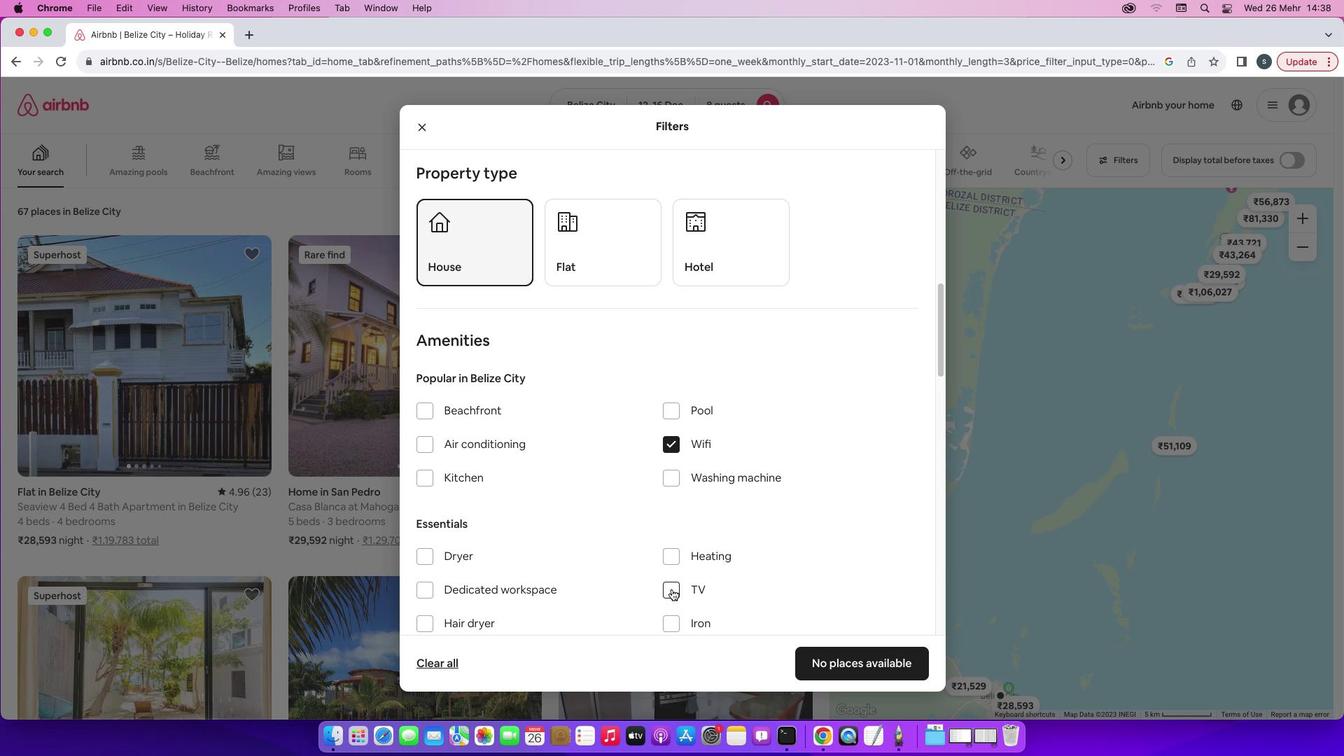 
Action: Mouse pressed left at (719, 632)
Screenshot: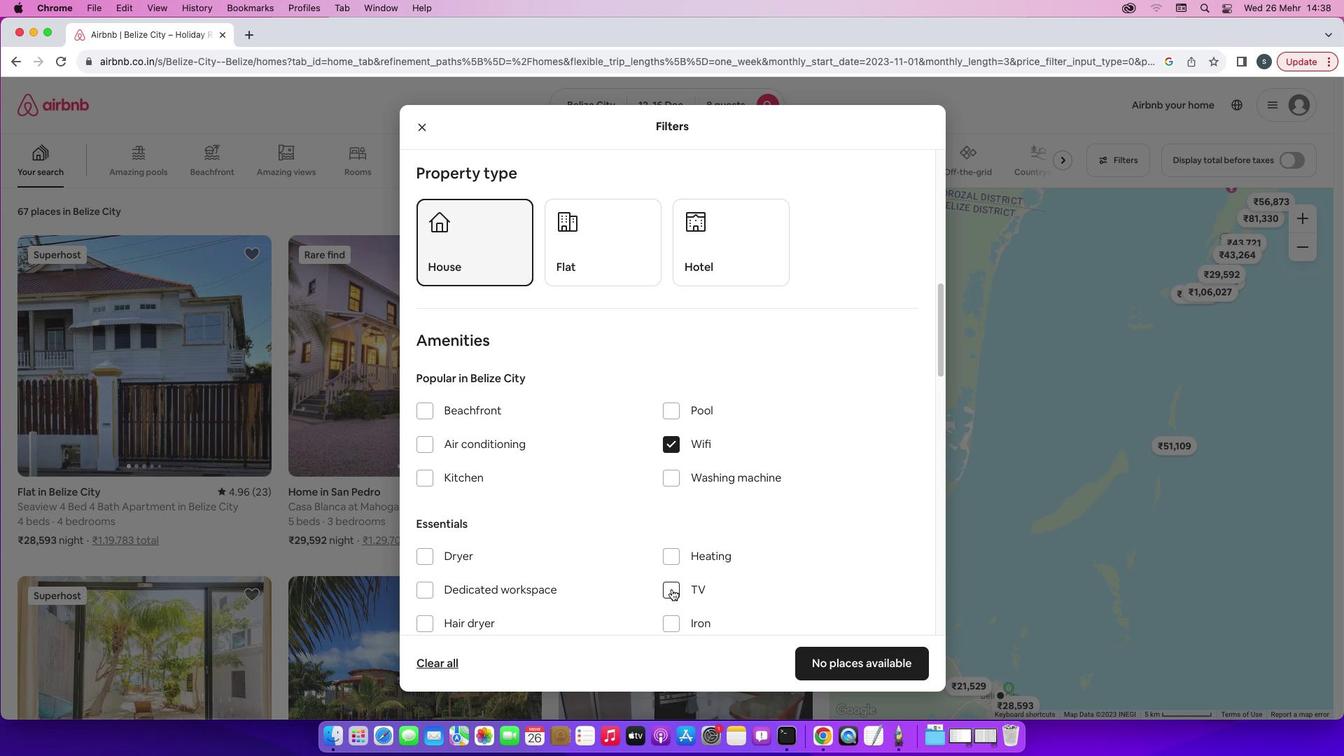 
Action: Mouse moved to (658, 595)
Screenshot: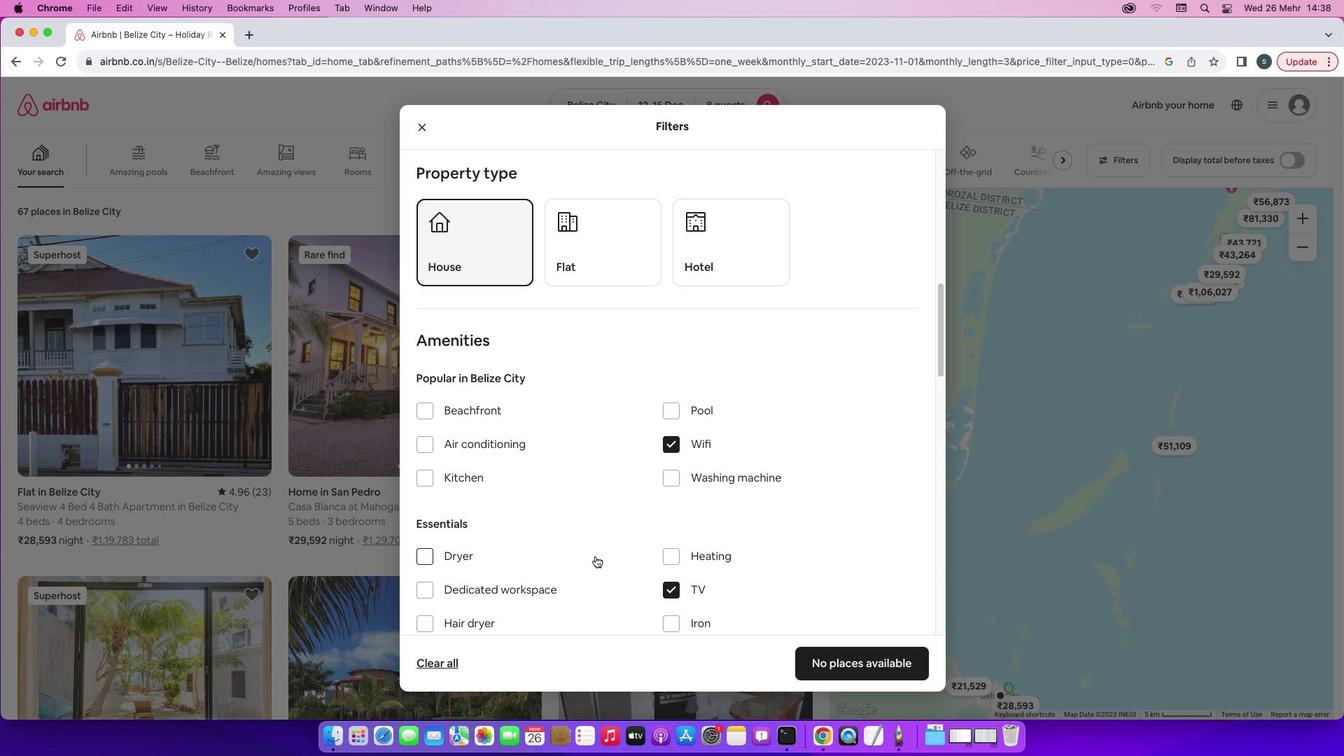 
Action: Mouse scrolled (658, 595) with delta (196, -13)
Screenshot: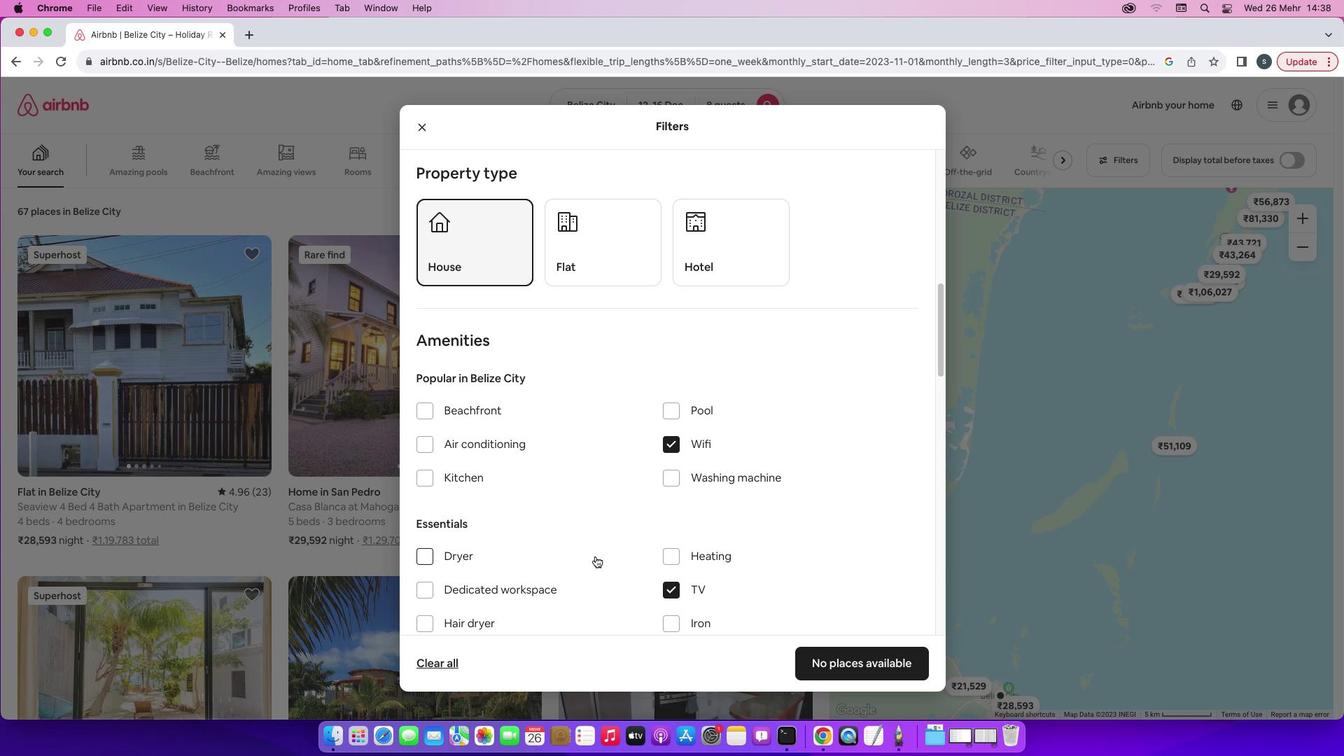 
Action: Mouse scrolled (658, 595) with delta (196, -13)
Screenshot: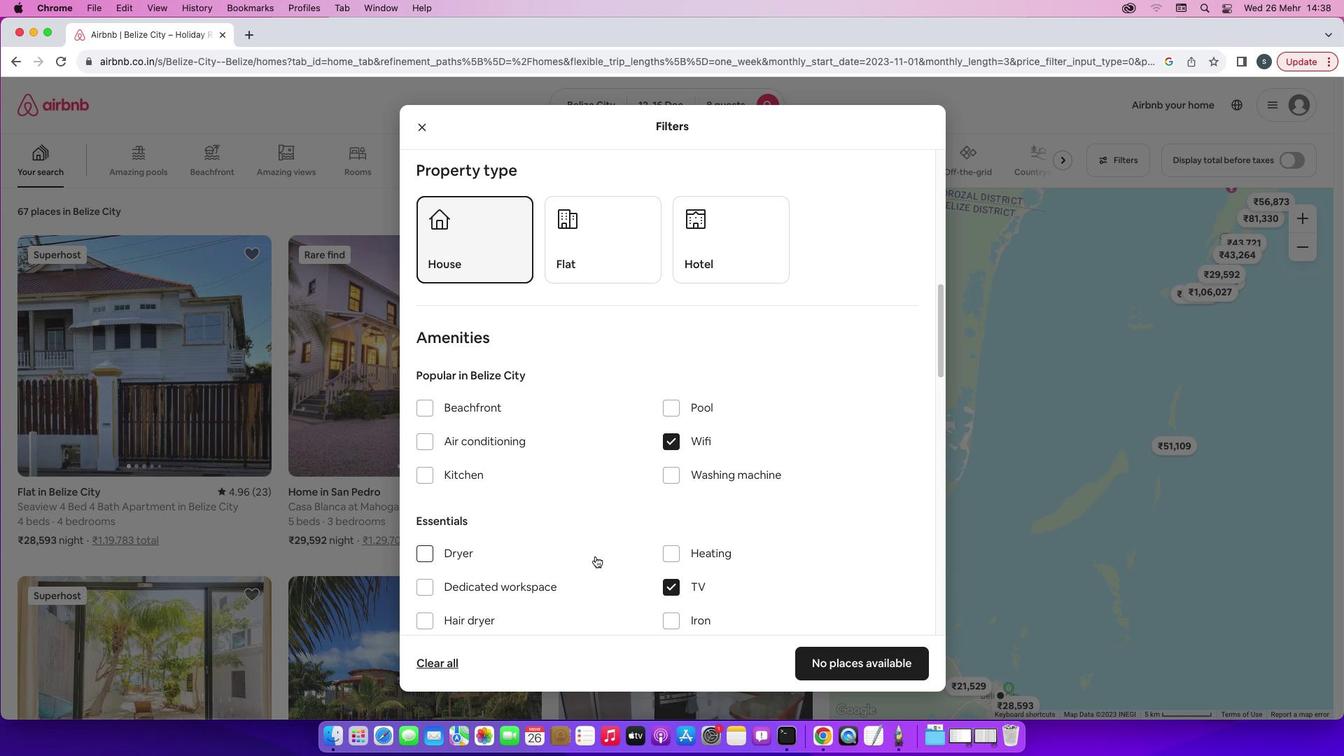 
Action: Mouse scrolled (658, 595) with delta (196, -13)
Screenshot: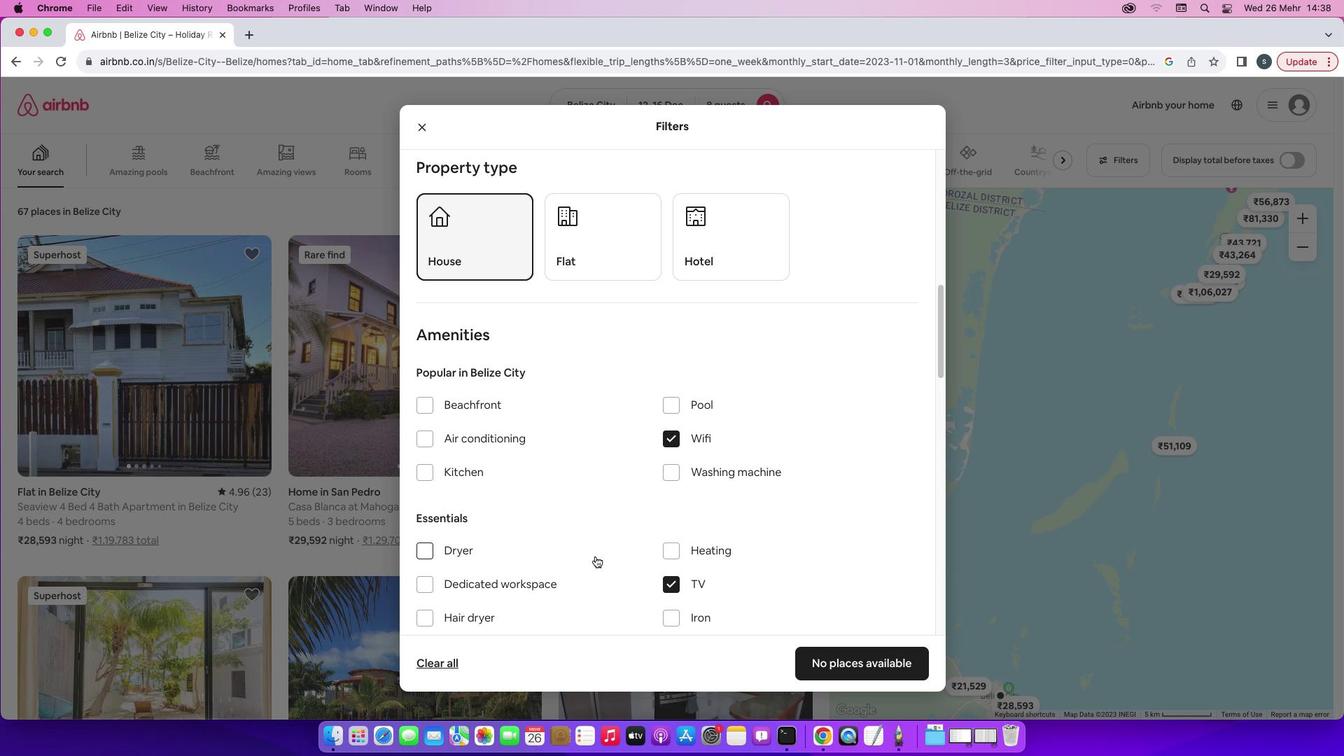 
Action: Mouse scrolled (658, 595) with delta (196, -13)
Screenshot: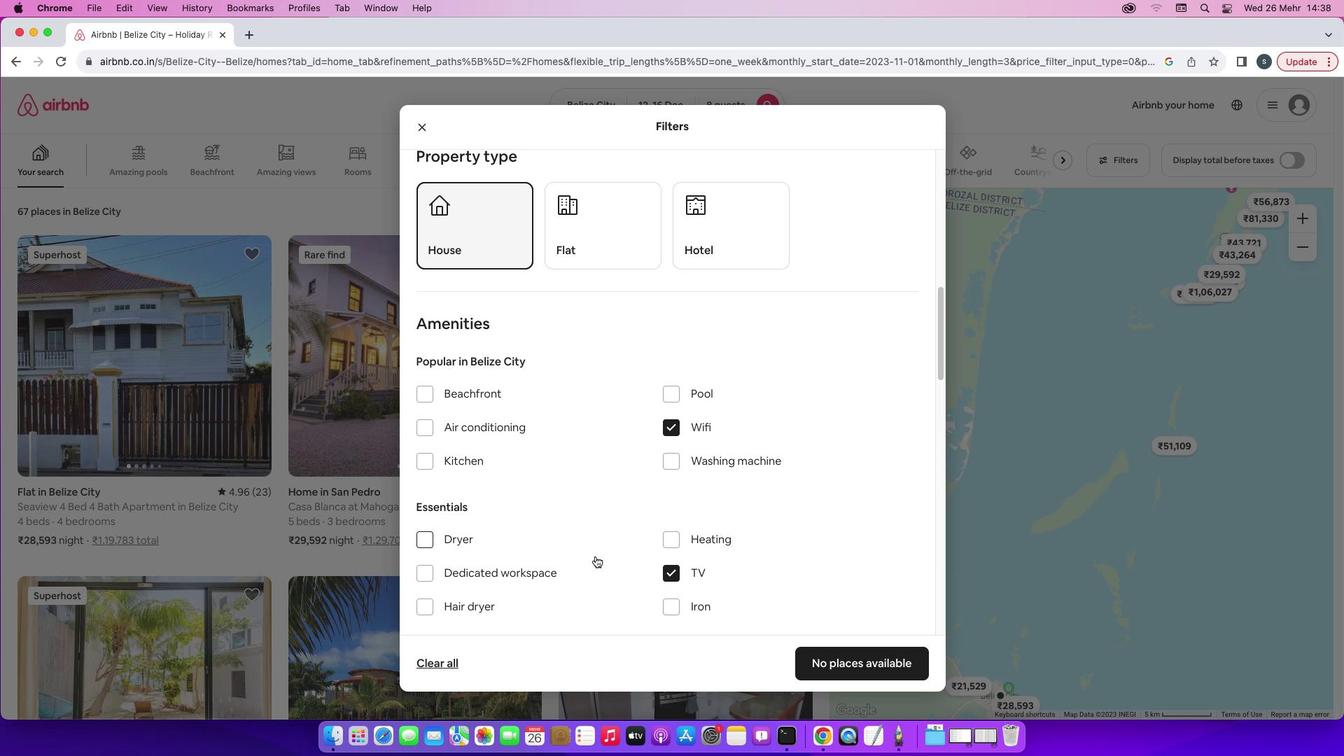 
Action: Mouse scrolled (658, 595) with delta (196, -13)
Screenshot: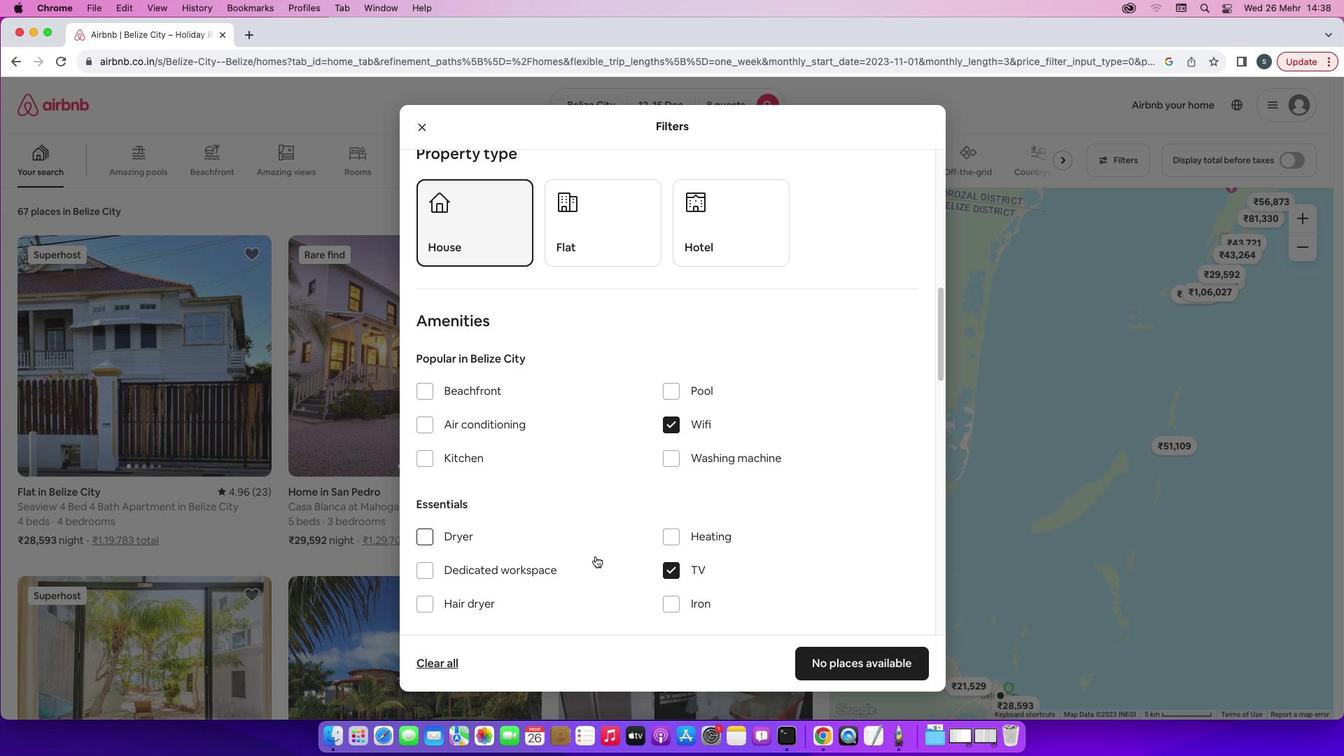 
Action: Mouse scrolled (658, 595) with delta (196, -13)
Screenshot: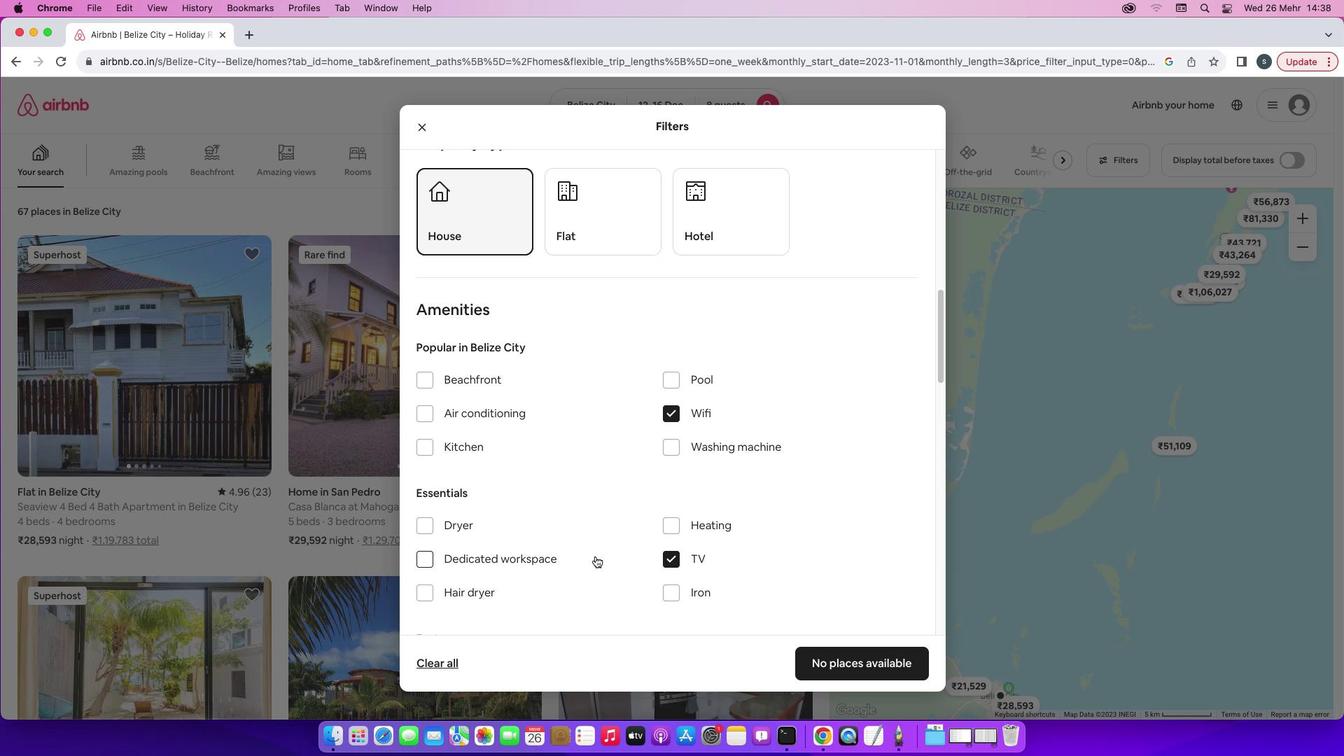 
Action: Mouse scrolled (658, 595) with delta (196, -13)
Screenshot: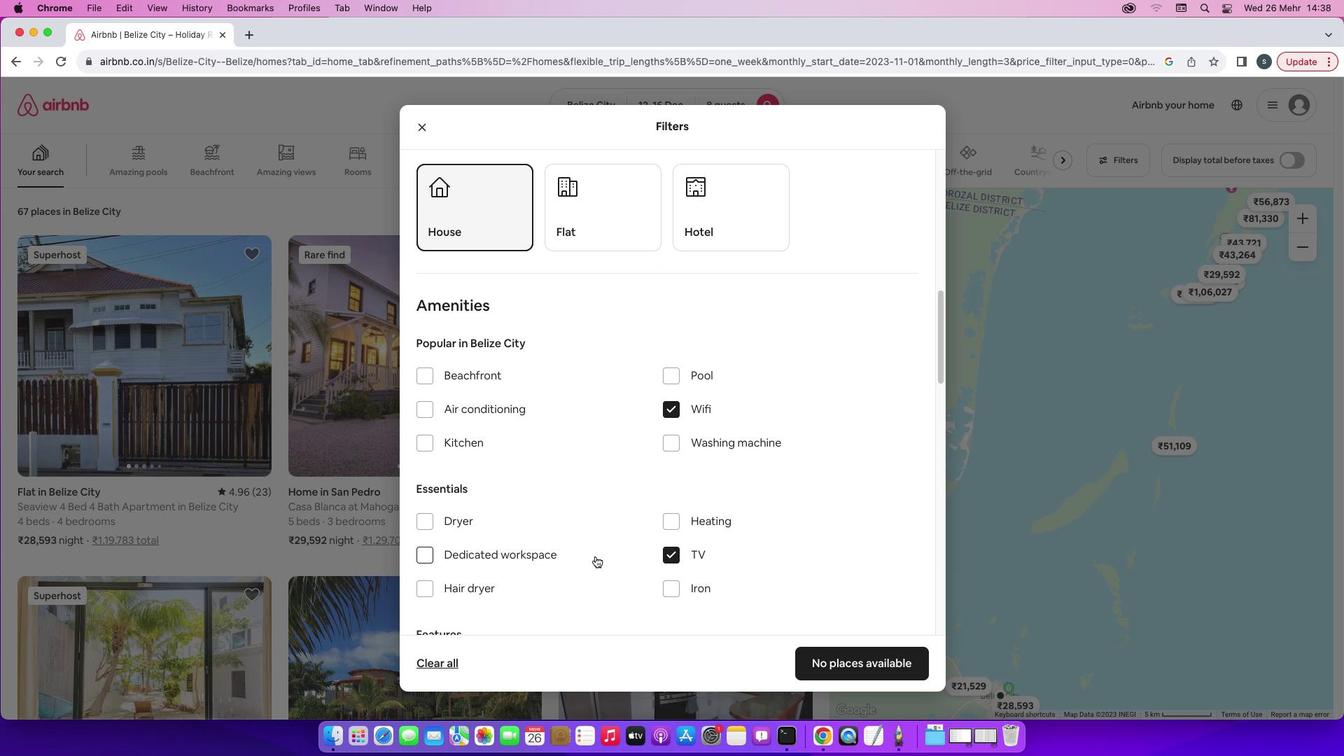 
Action: Mouse scrolled (658, 595) with delta (196, -13)
Screenshot: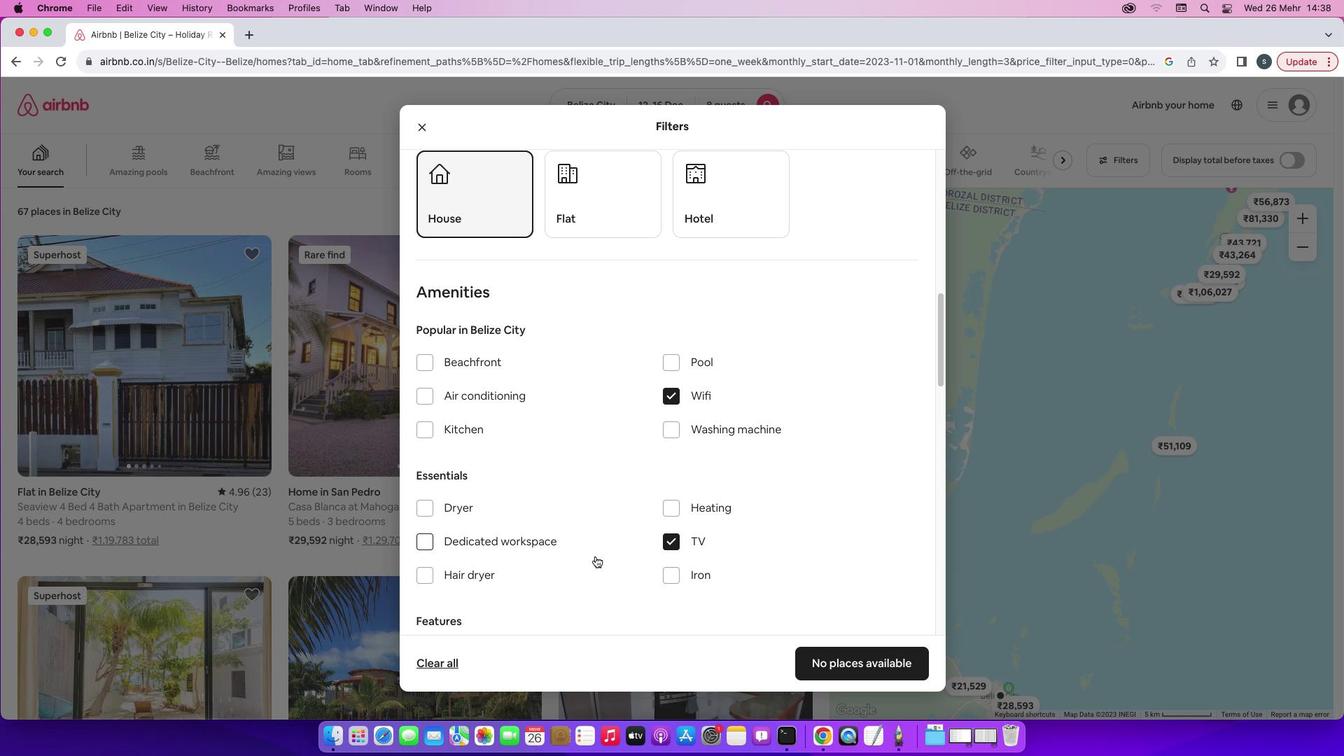 
Action: Mouse scrolled (658, 595) with delta (196, -14)
Screenshot: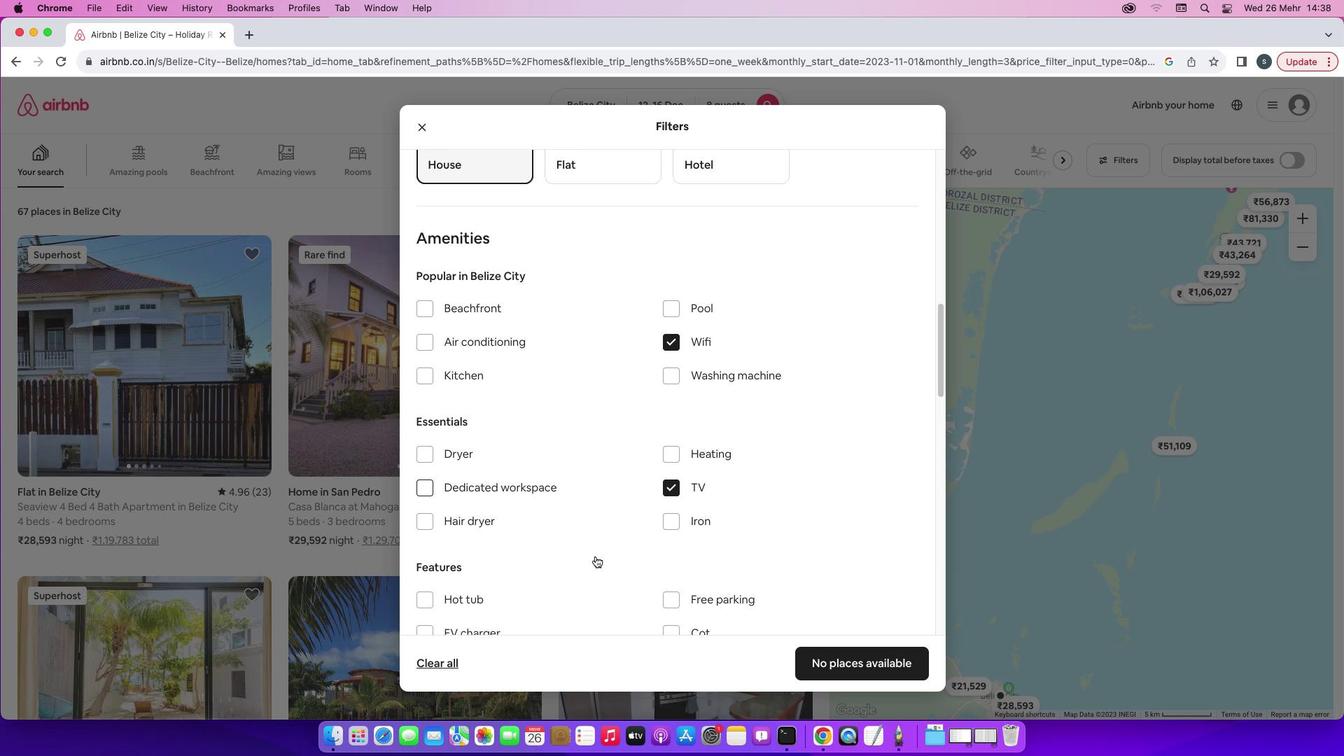 
Action: Mouse scrolled (658, 595) with delta (196, -13)
Screenshot: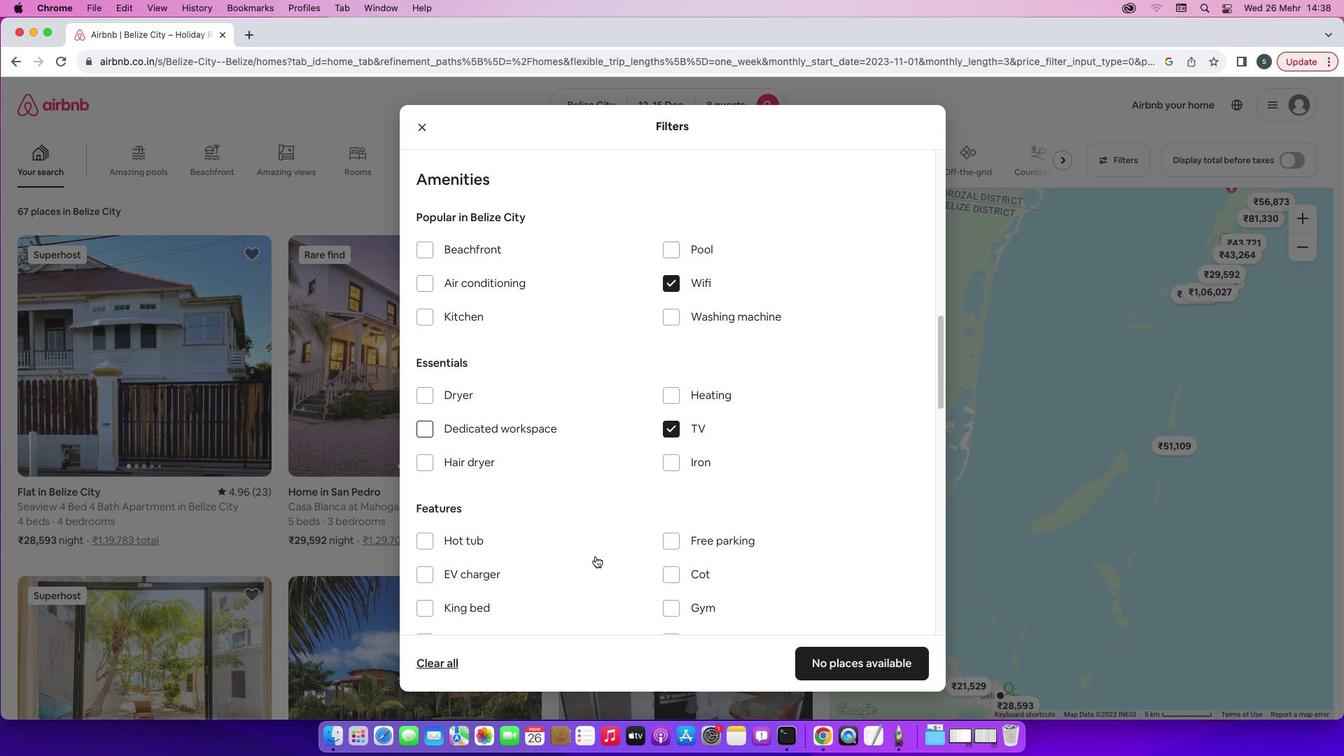 
Action: Mouse scrolled (658, 595) with delta (196, -13)
Screenshot: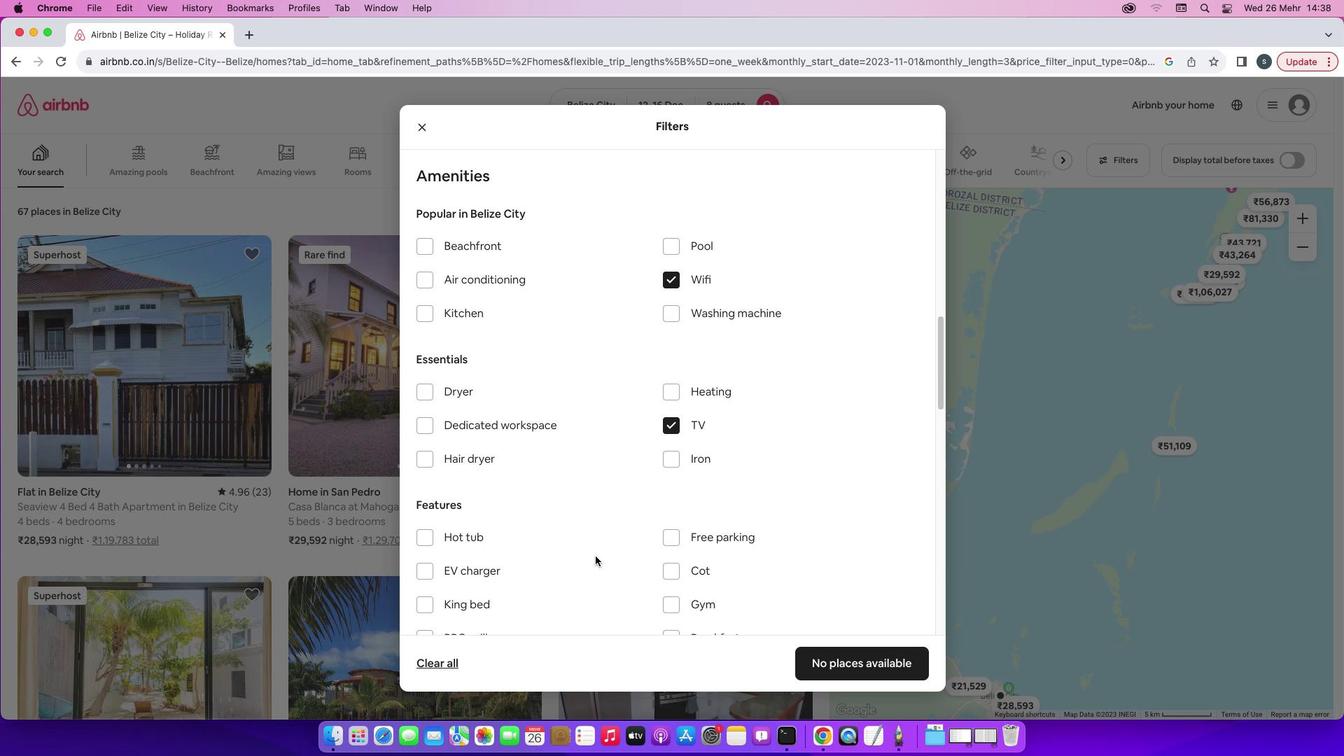 
Action: Mouse scrolled (658, 595) with delta (196, -13)
Screenshot: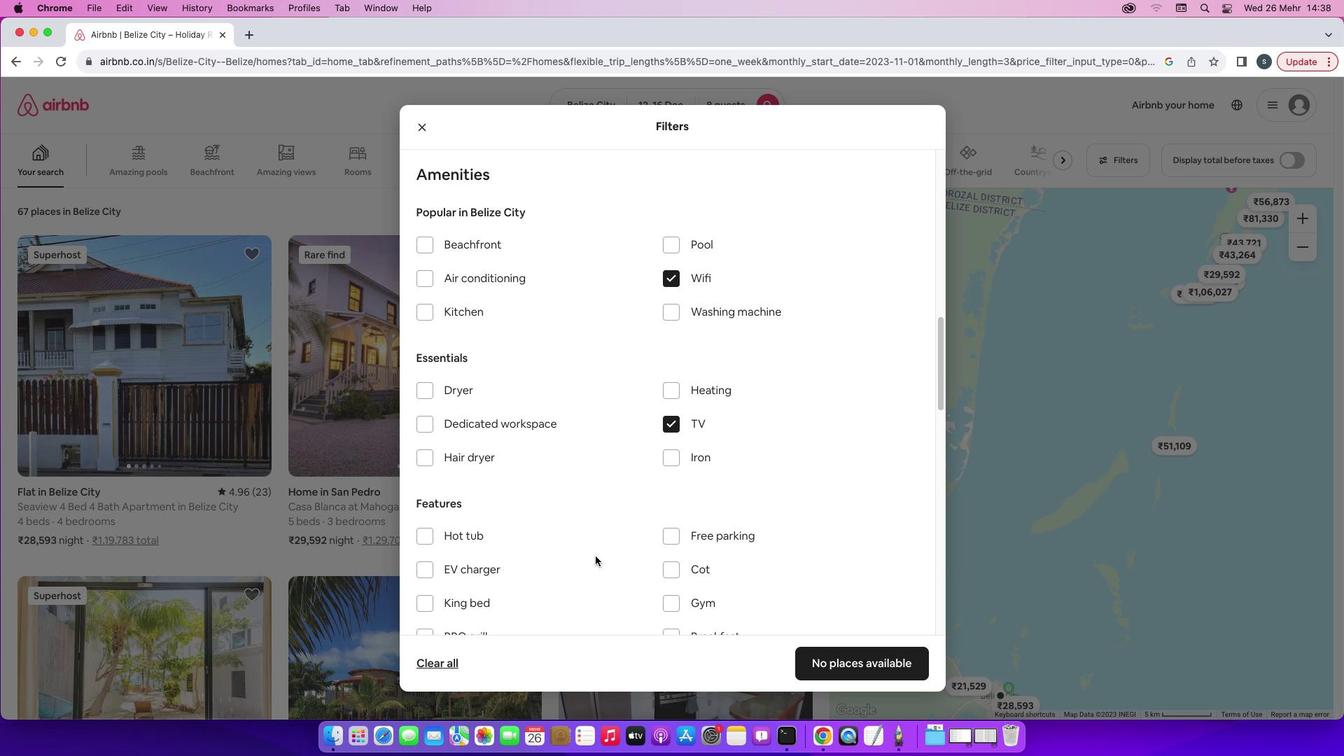 
Action: Mouse scrolled (658, 595) with delta (196, -13)
Screenshot: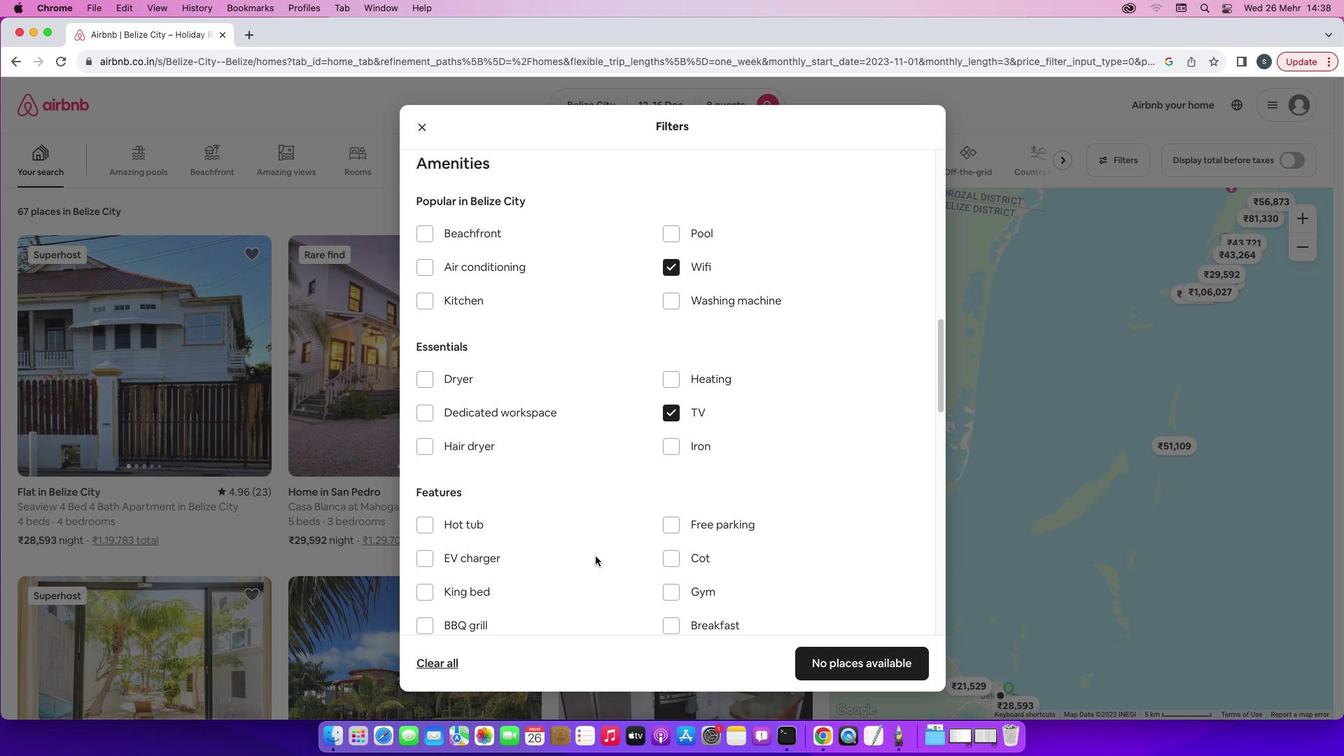 
Action: Mouse moved to (714, 530)
Screenshot: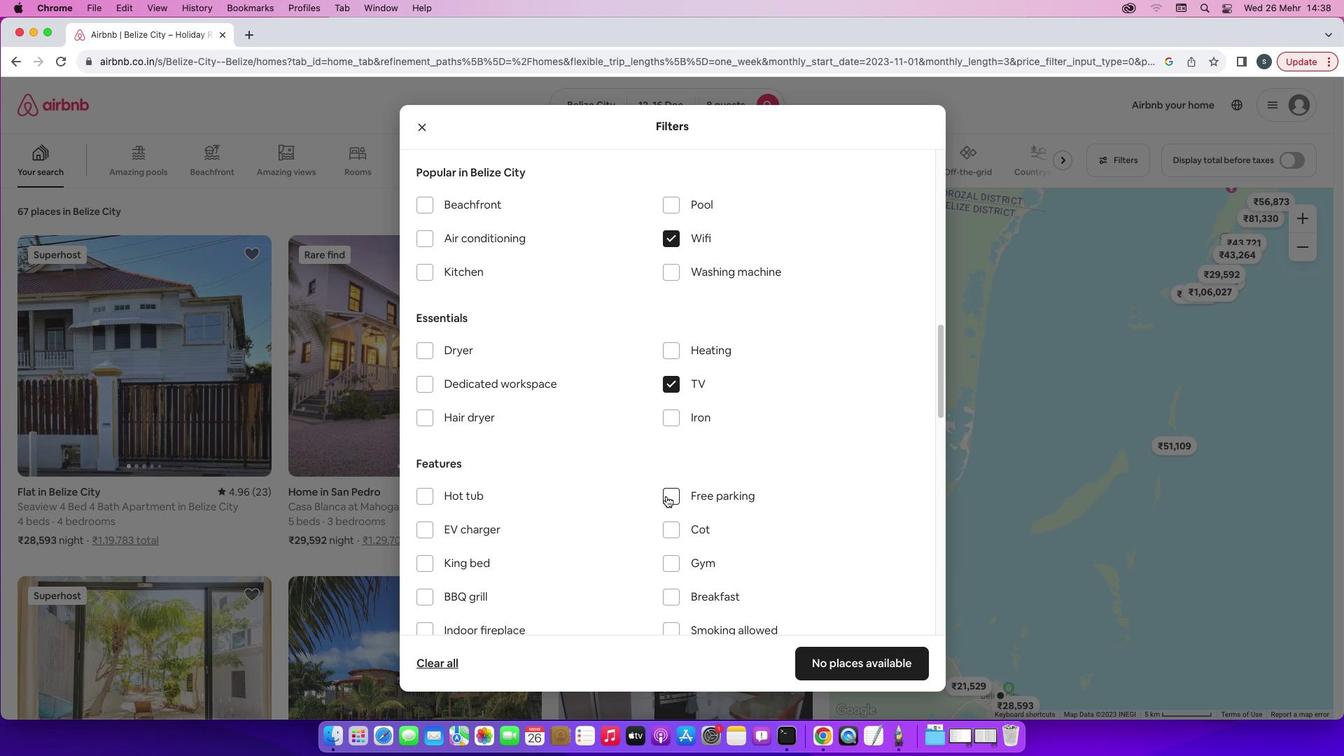 
Action: Mouse pressed left at (714, 530)
Screenshot: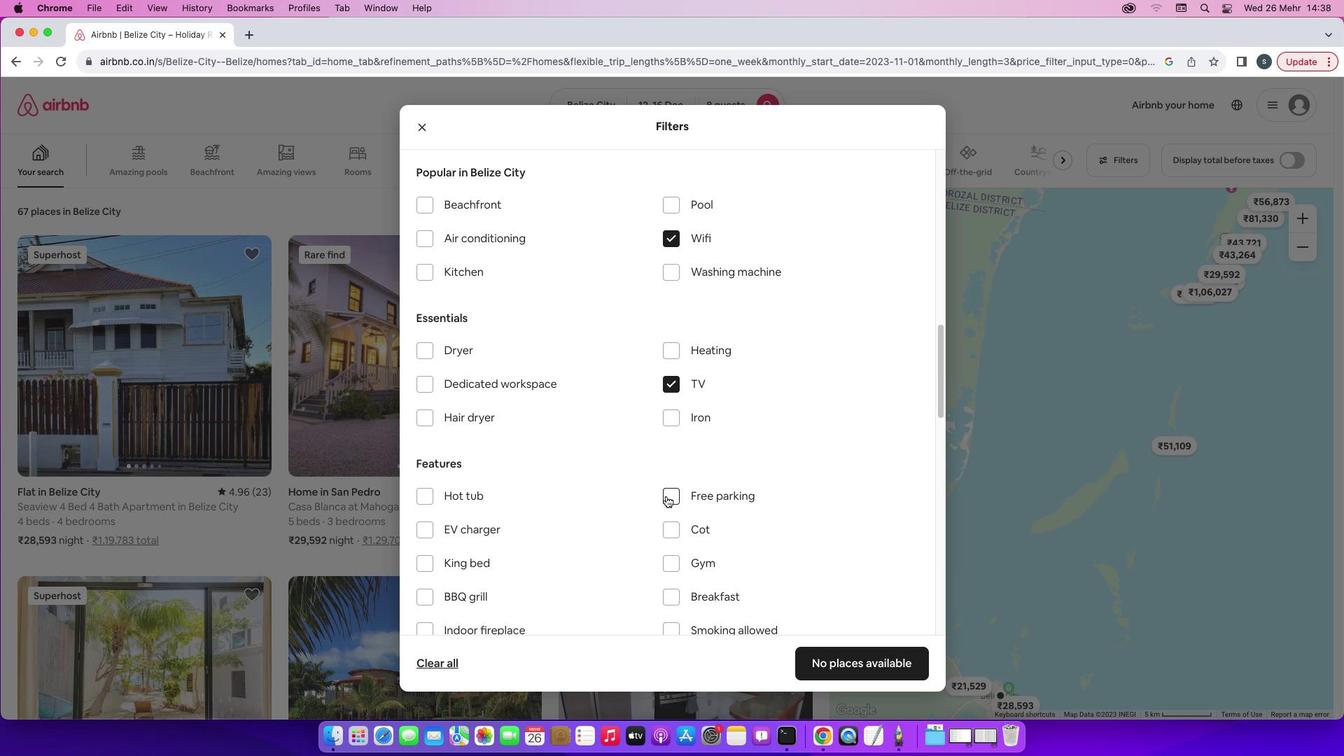 
Action: Mouse moved to (660, 556)
Screenshot: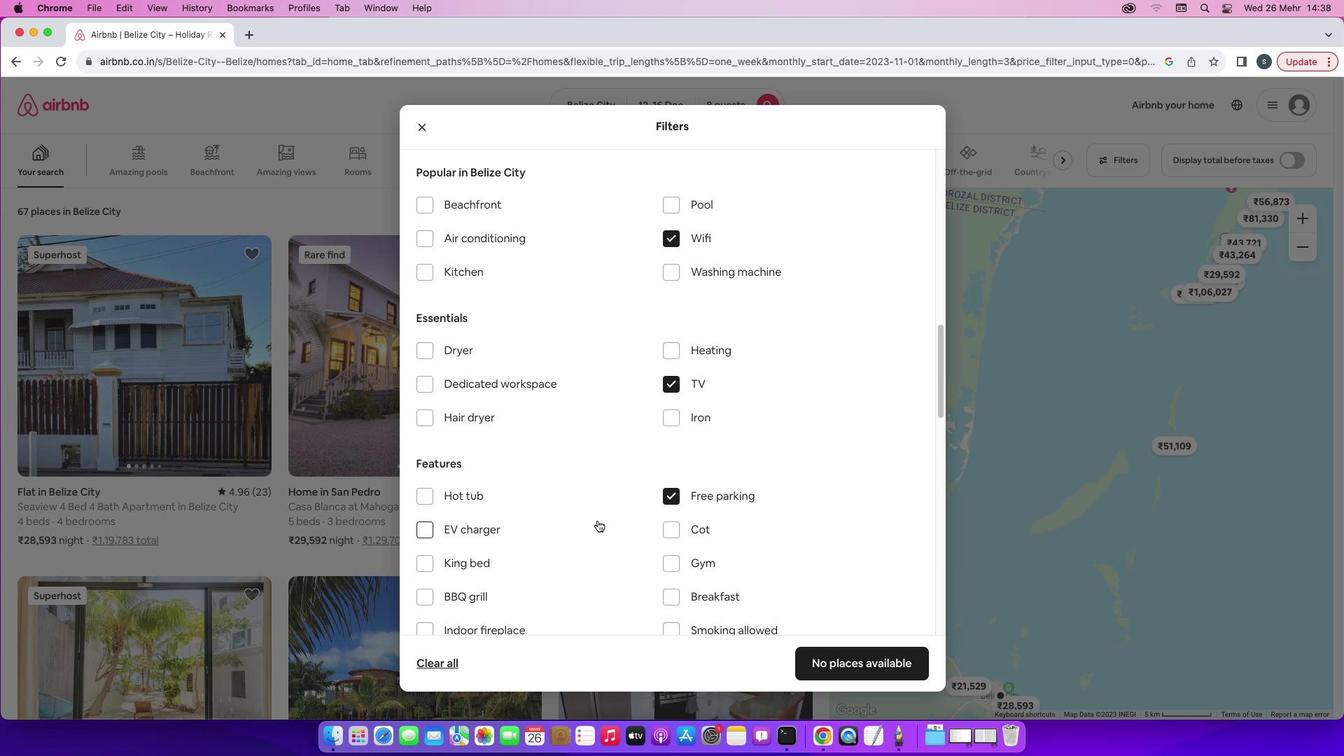
Action: Mouse scrolled (660, 556) with delta (196, -13)
Screenshot: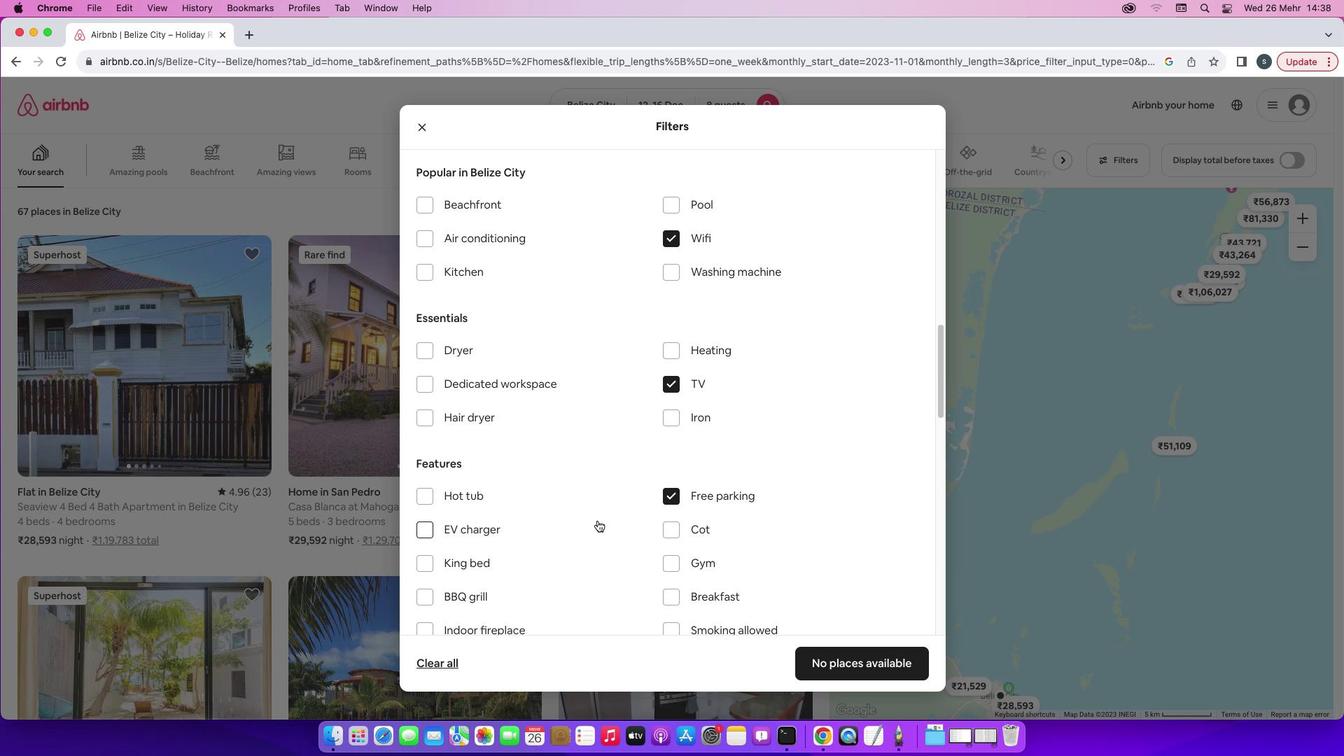 
Action: Mouse scrolled (660, 556) with delta (196, -13)
Screenshot: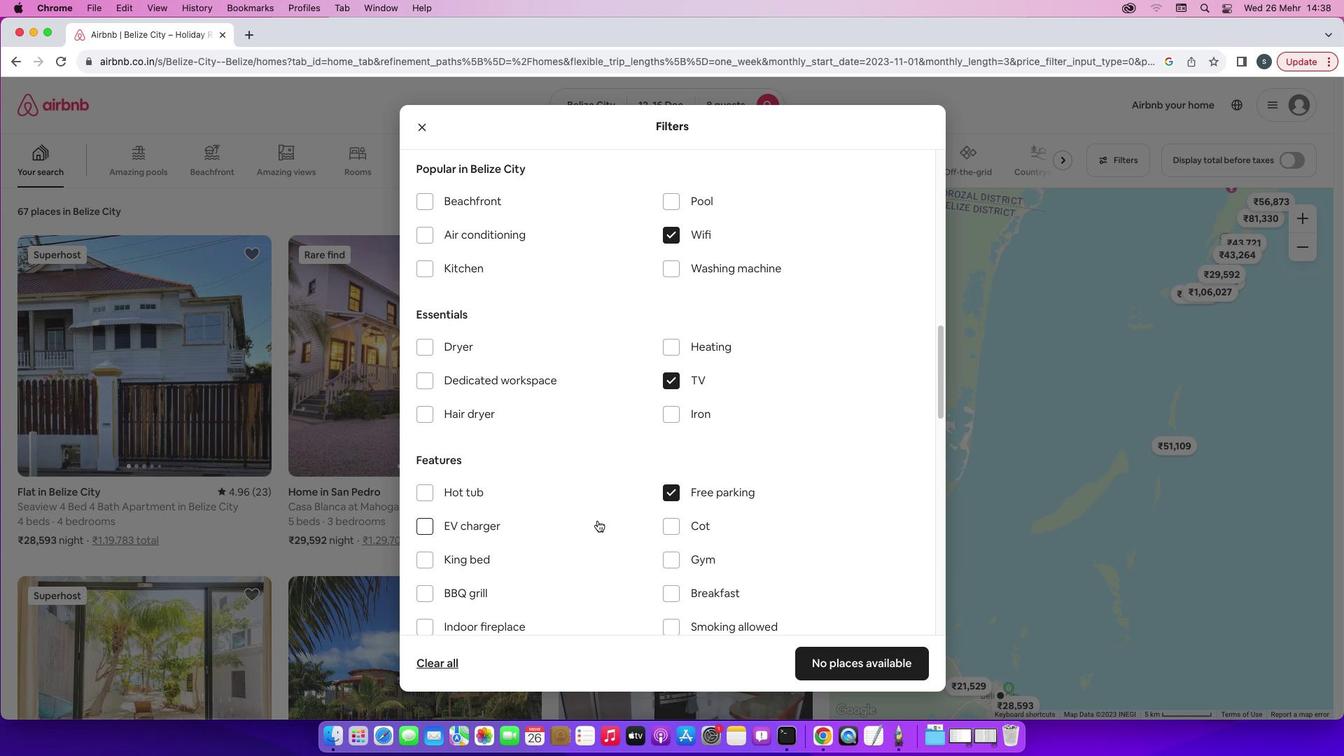 
Action: Mouse scrolled (660, 556) with delta (196, -13)
Screenshot: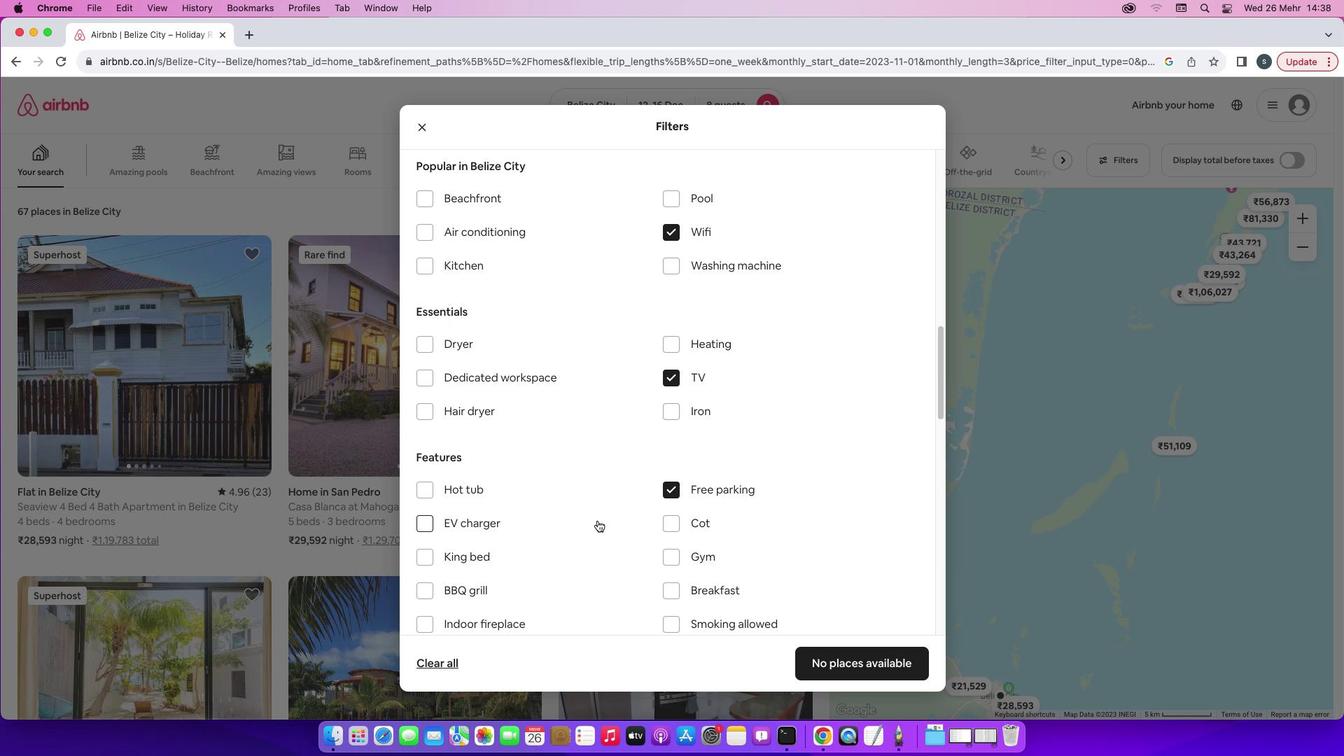 
Action: Mouse scrolled (660, 556) with delta (196, -13)
Screenshot: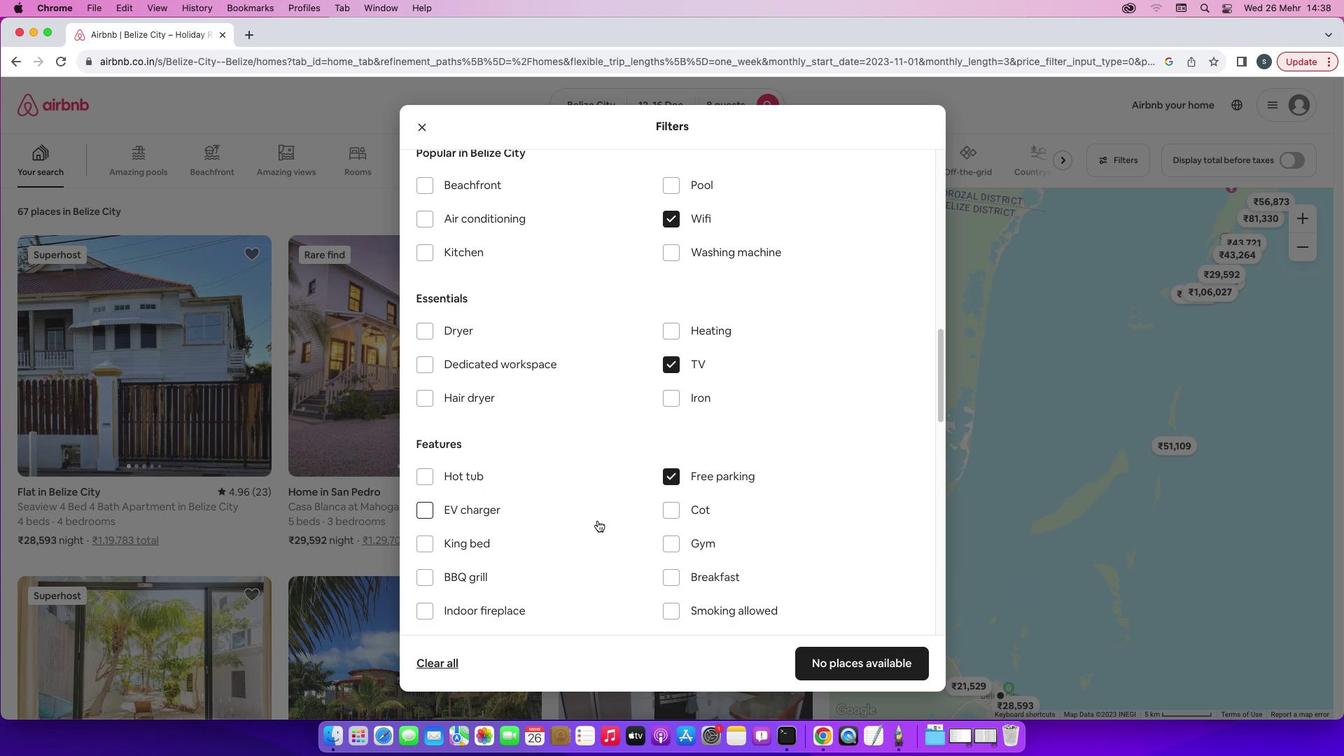 
Action: Mouse moved to (720, 527)
Screenshot: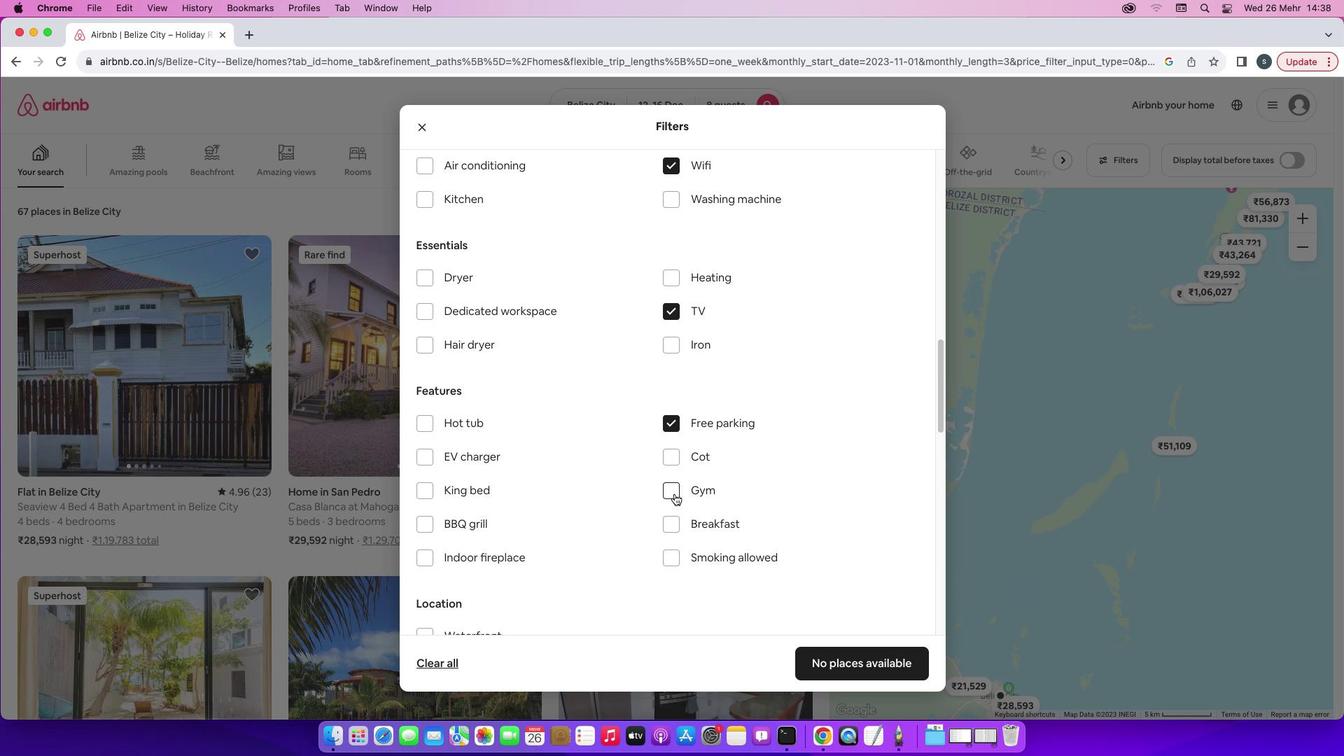 
Action: Mouse pressed left at (720, 527)
Screenshot: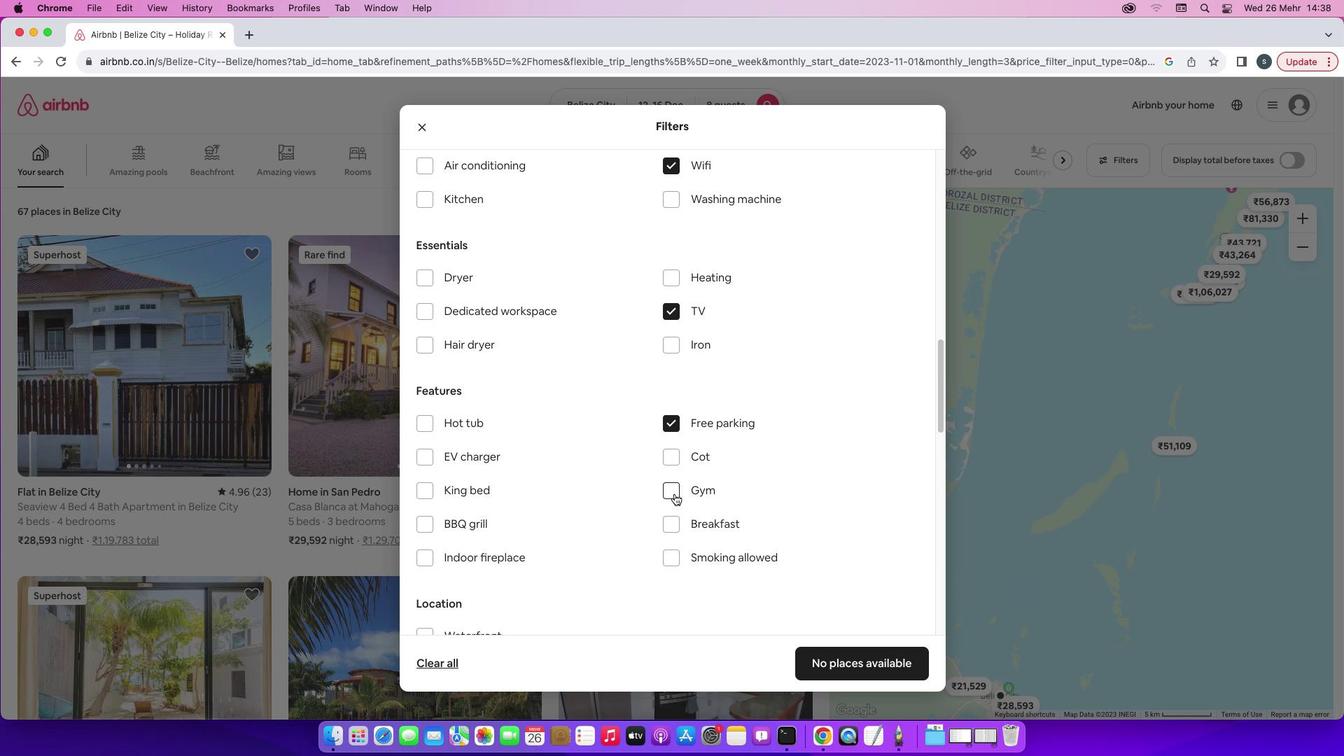 
Action: Mouse moved to (721, 564)
Screenshot: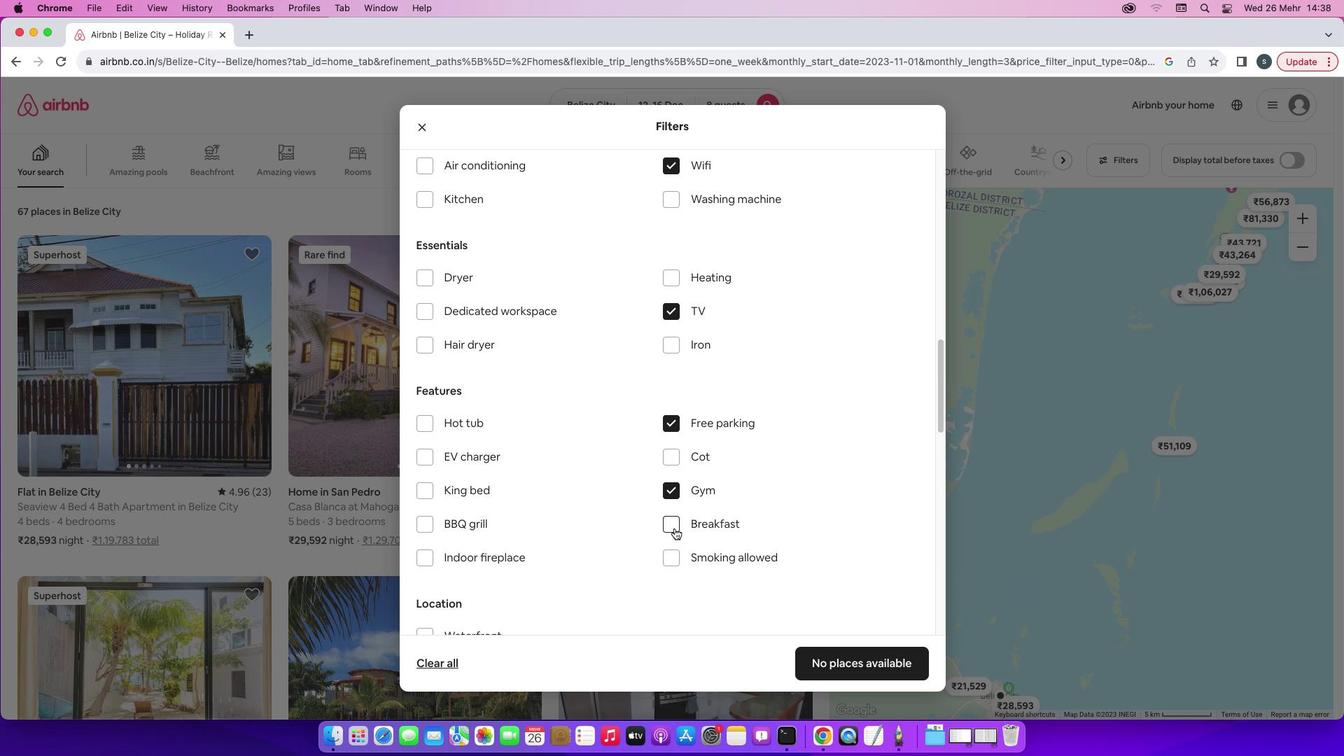 
Action: Mouse pressed left at (721, 564)
Screenshot: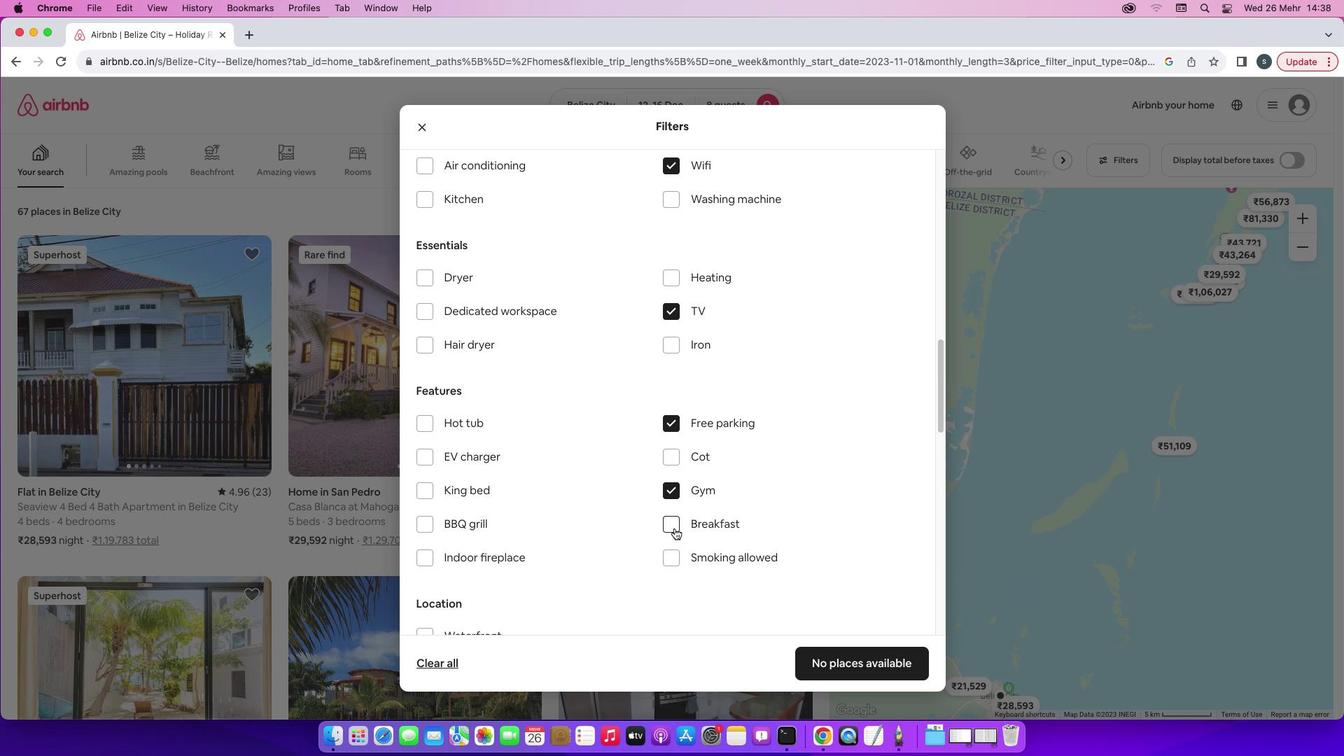 
Action: Mouse moved to (814, 590)
Screenshot: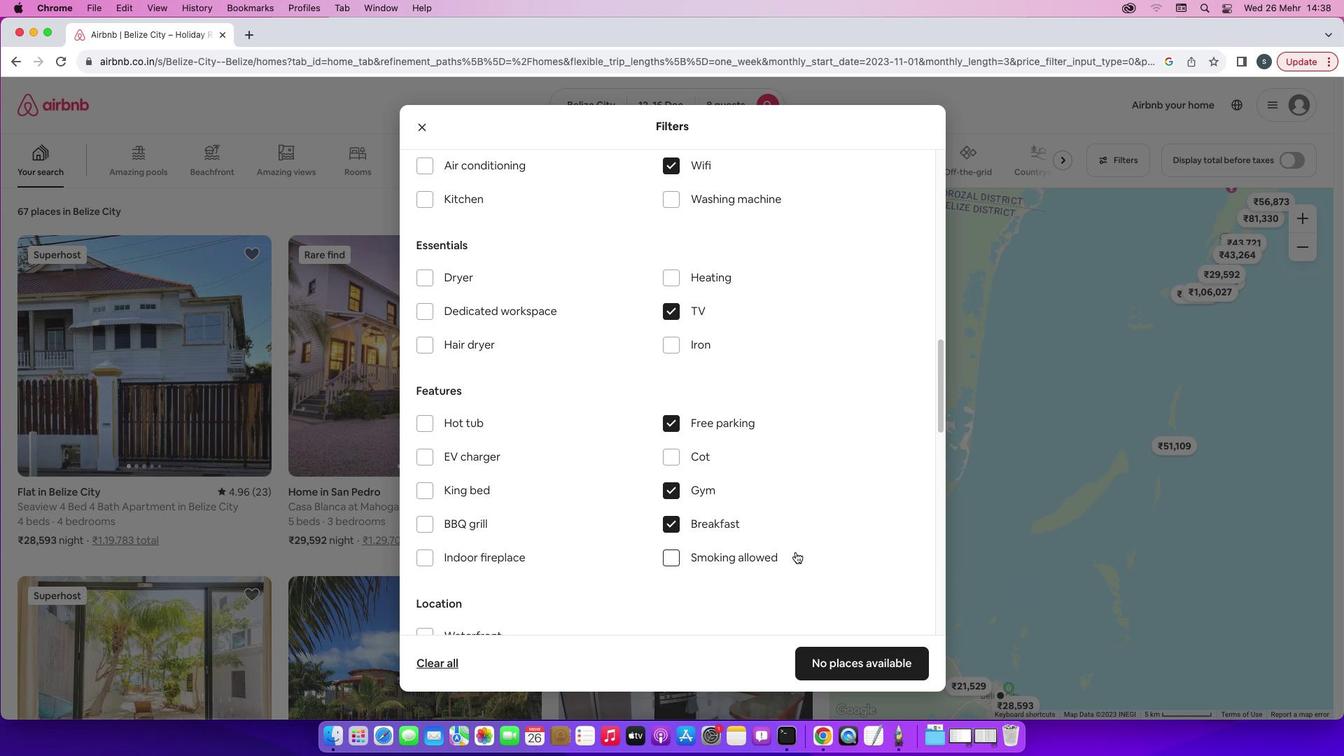 
Action: Mouse scrolled (814, 590) with delta (196, -13)
Screenshot: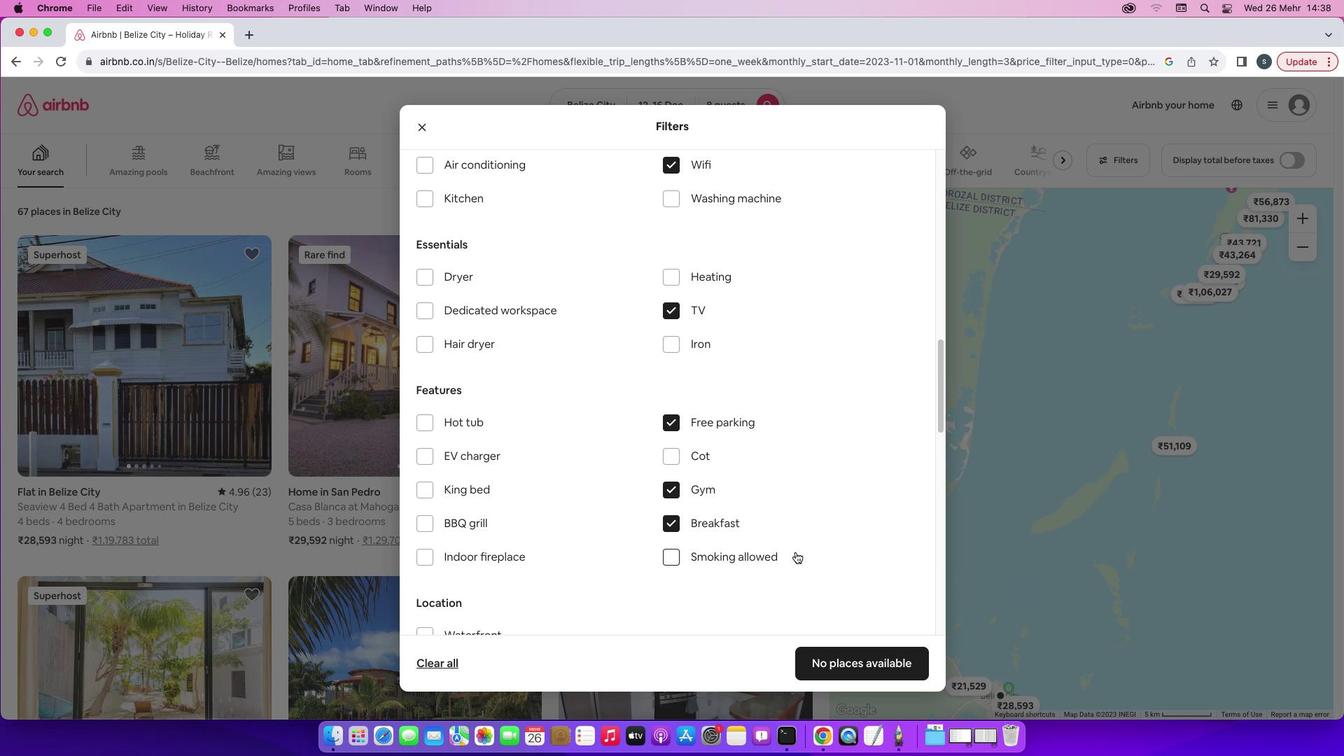
Action: Mouse scrolled (814, 590) with delta (196, -13)
Screenshot: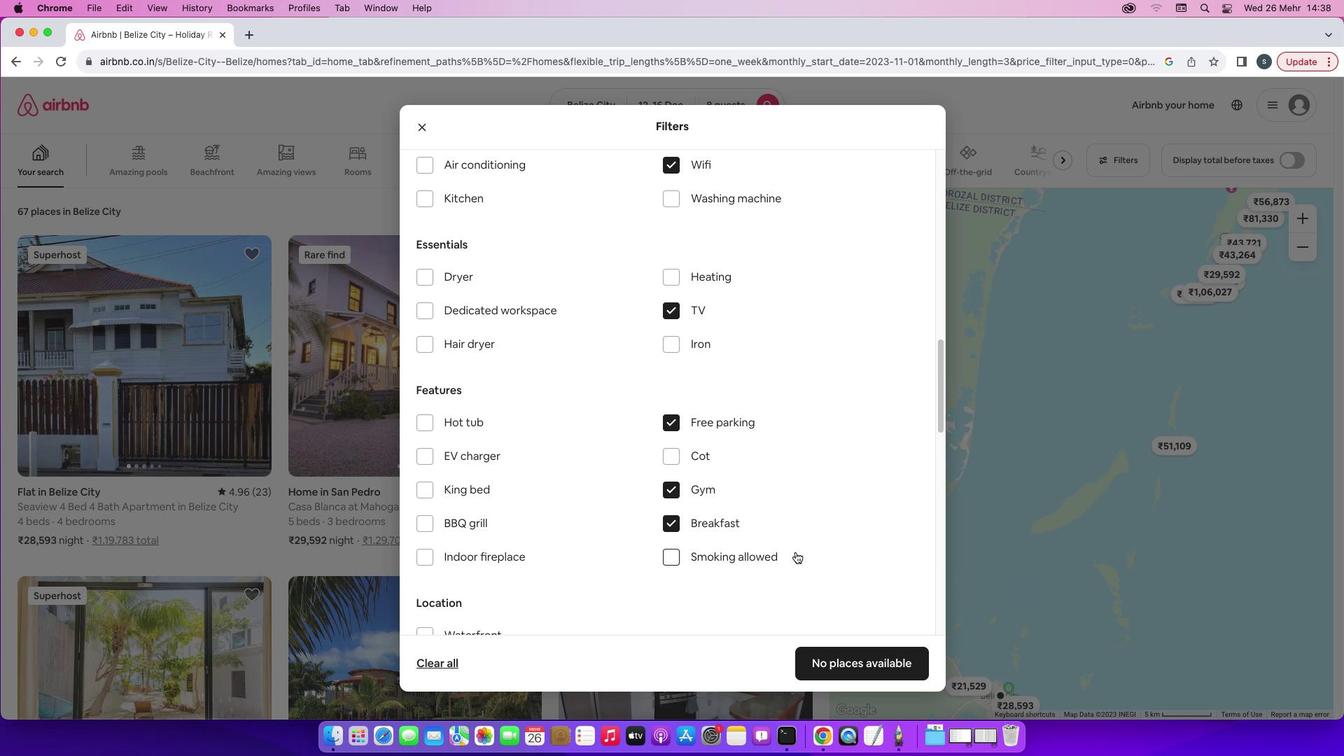 
Action: Mouse scrolled (814, 590) with delta (196, -13)
Screenshot: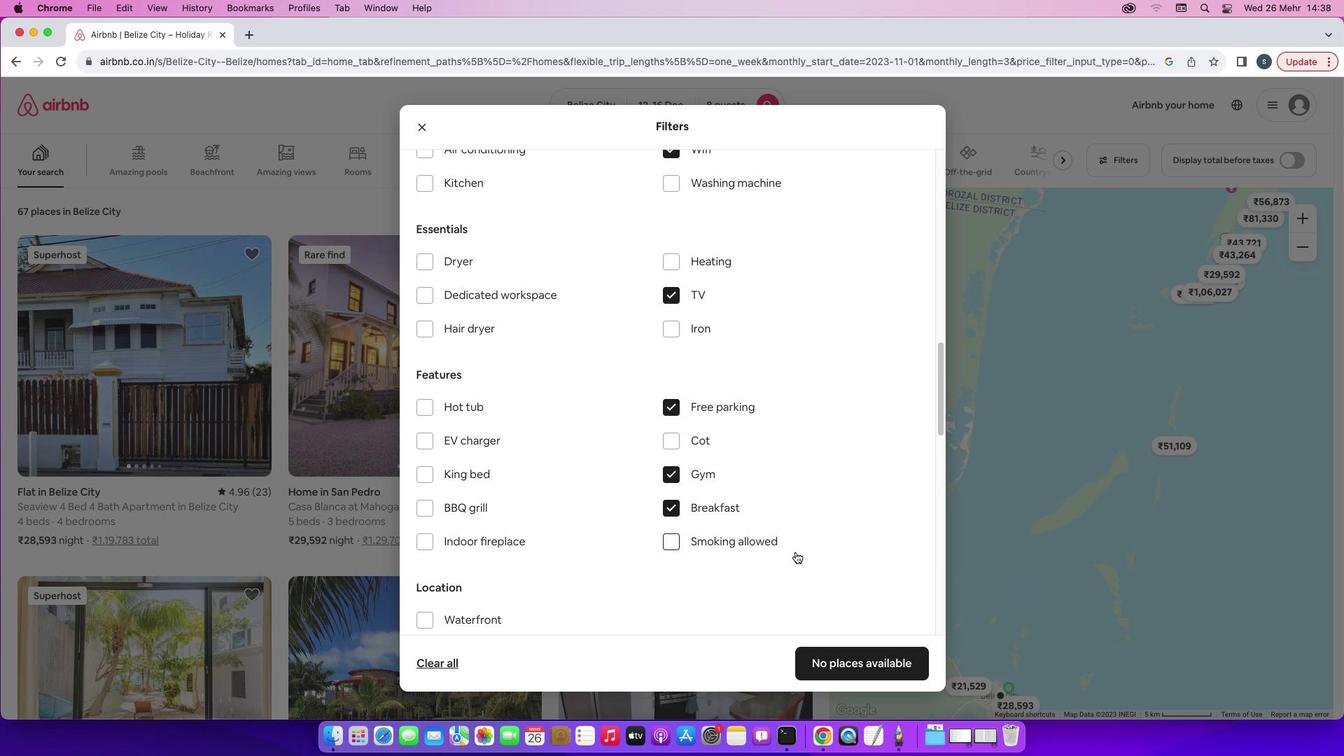 
Action: Mouse scrolled (814, 590) with delta (196, -13)
Screenshot: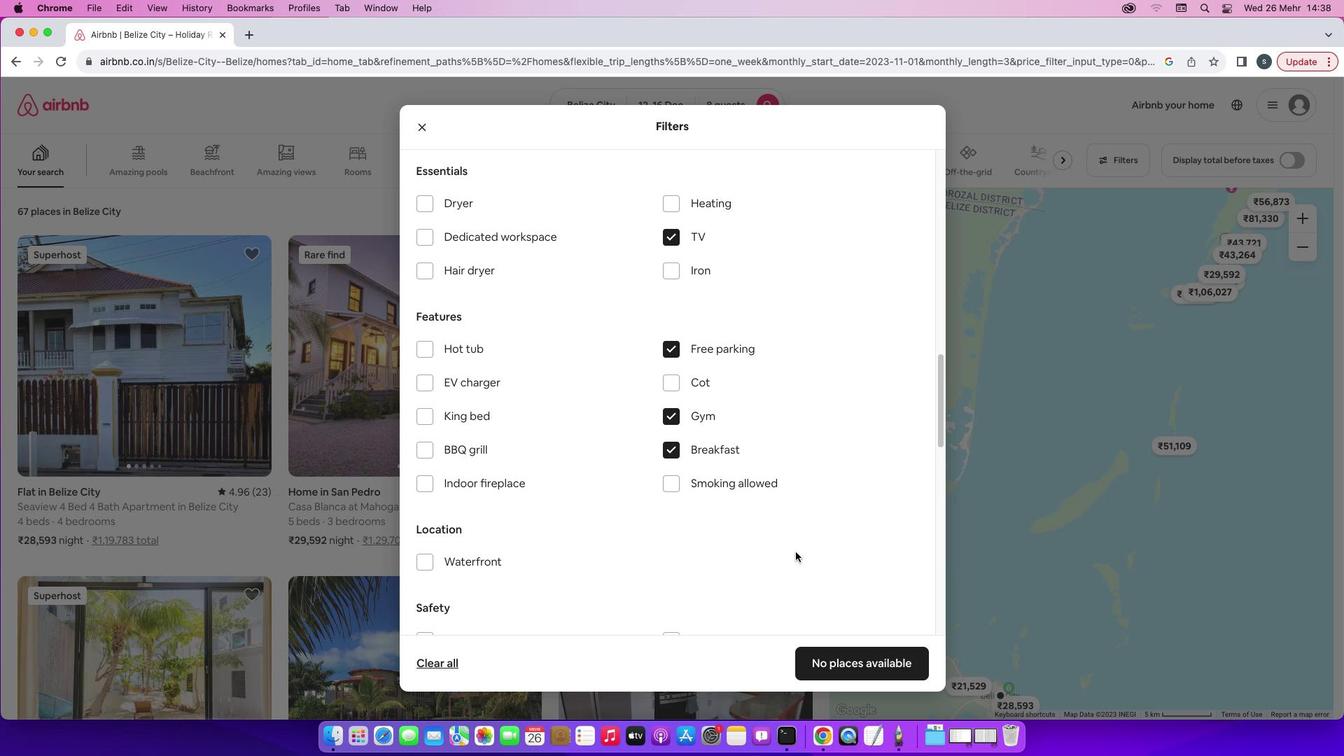 
Action: Mouse scrolled (814, 590) with delta (196, -13)
Screenshot: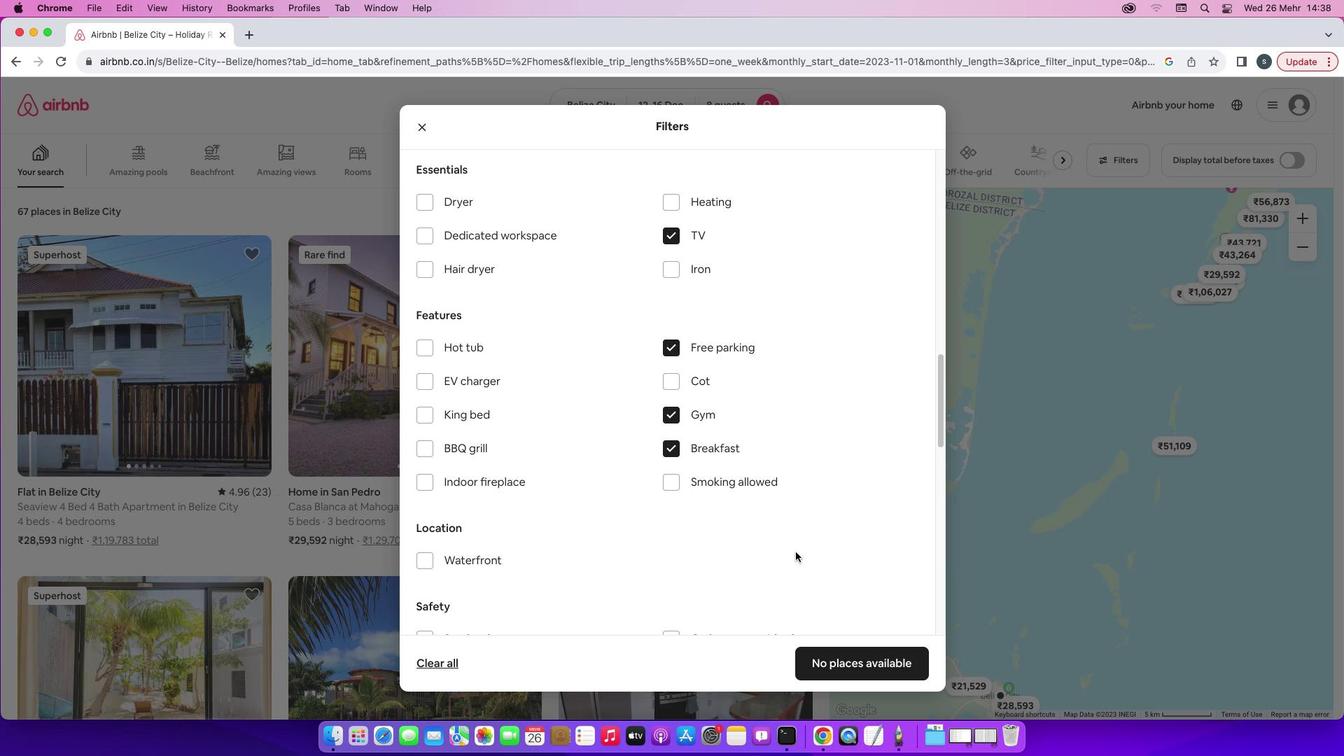 
Action: Mouse scrolled (814, 590) with delta (196, -14)
Screenshot: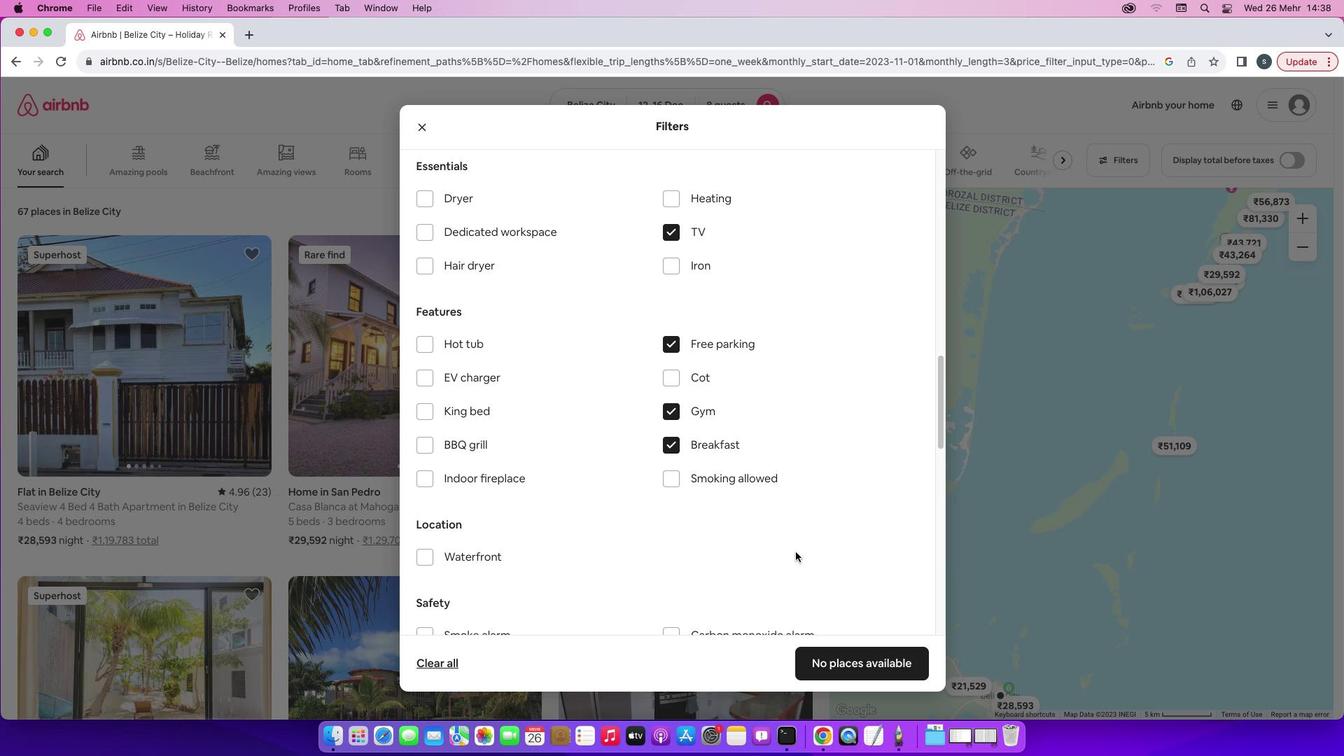 
Action: Mouse scrolled (814, 590) with delta (196, -13)
Screenshot: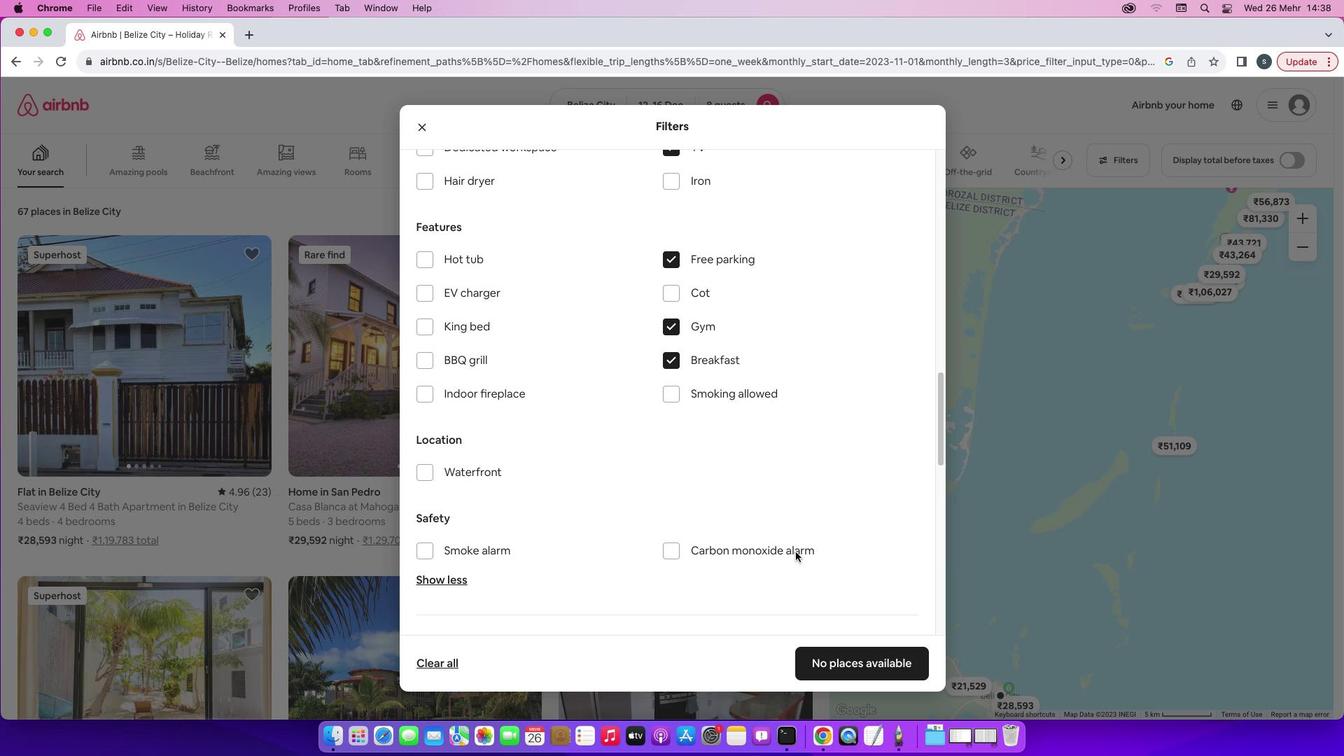 
Action: Mouse scrolled (814, 590) with delta (196, -13)
Screenshot: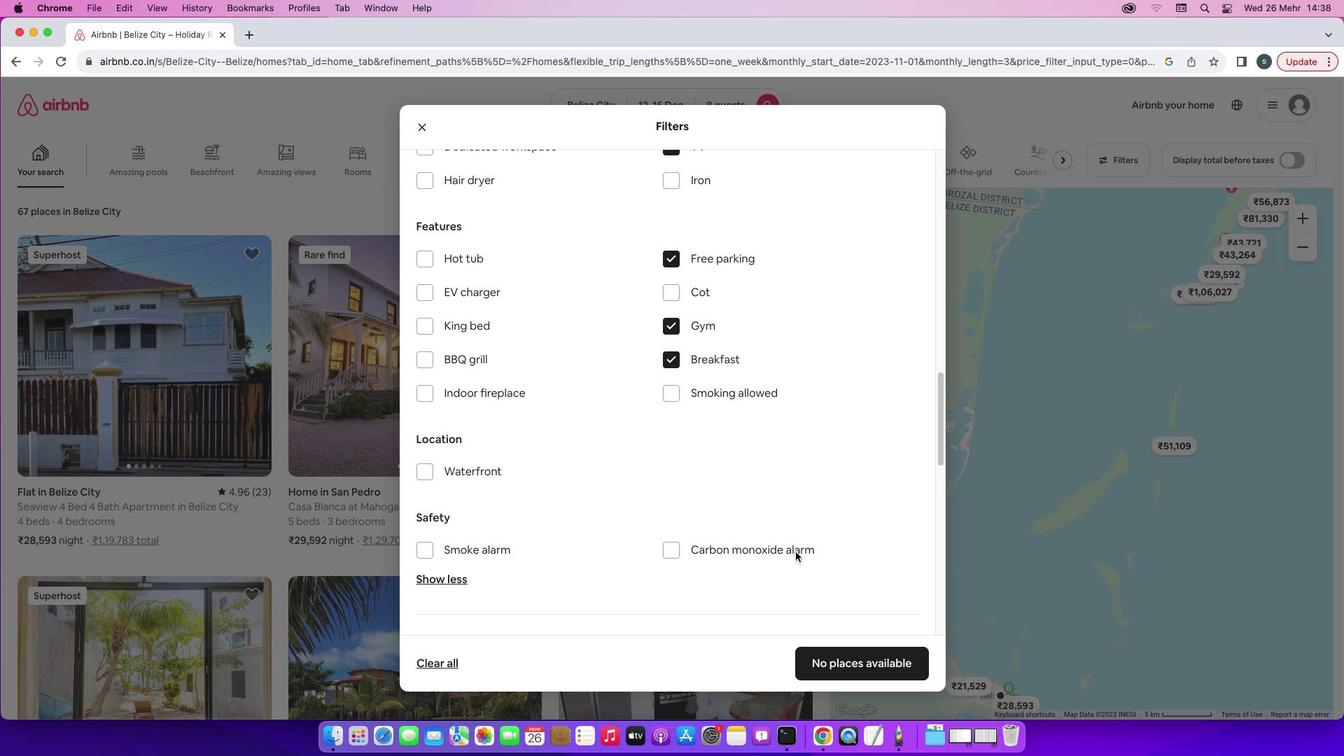 
Action: Mouse scrolled (814, 590) with delta (196, -14)
Screenshot: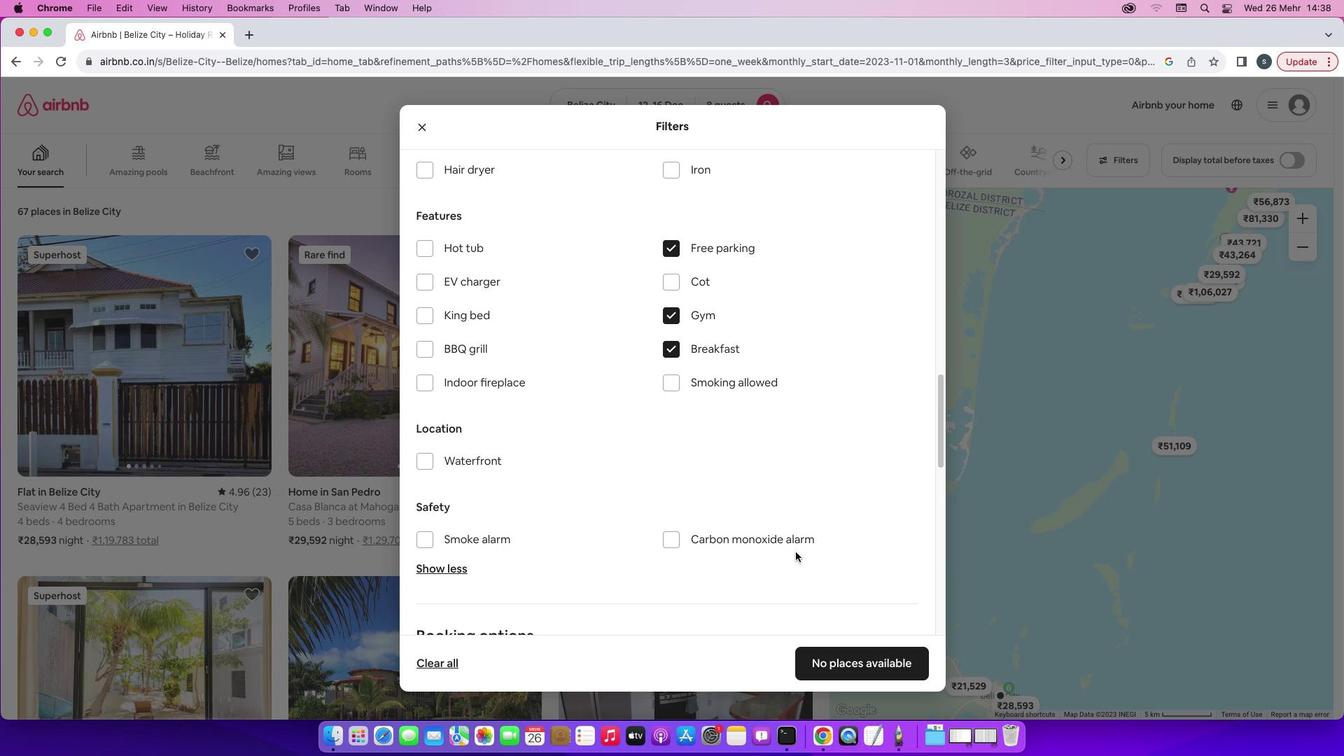 
Action: Mouse scrolled (814, 590) with delta (196, -14)
Screenshot: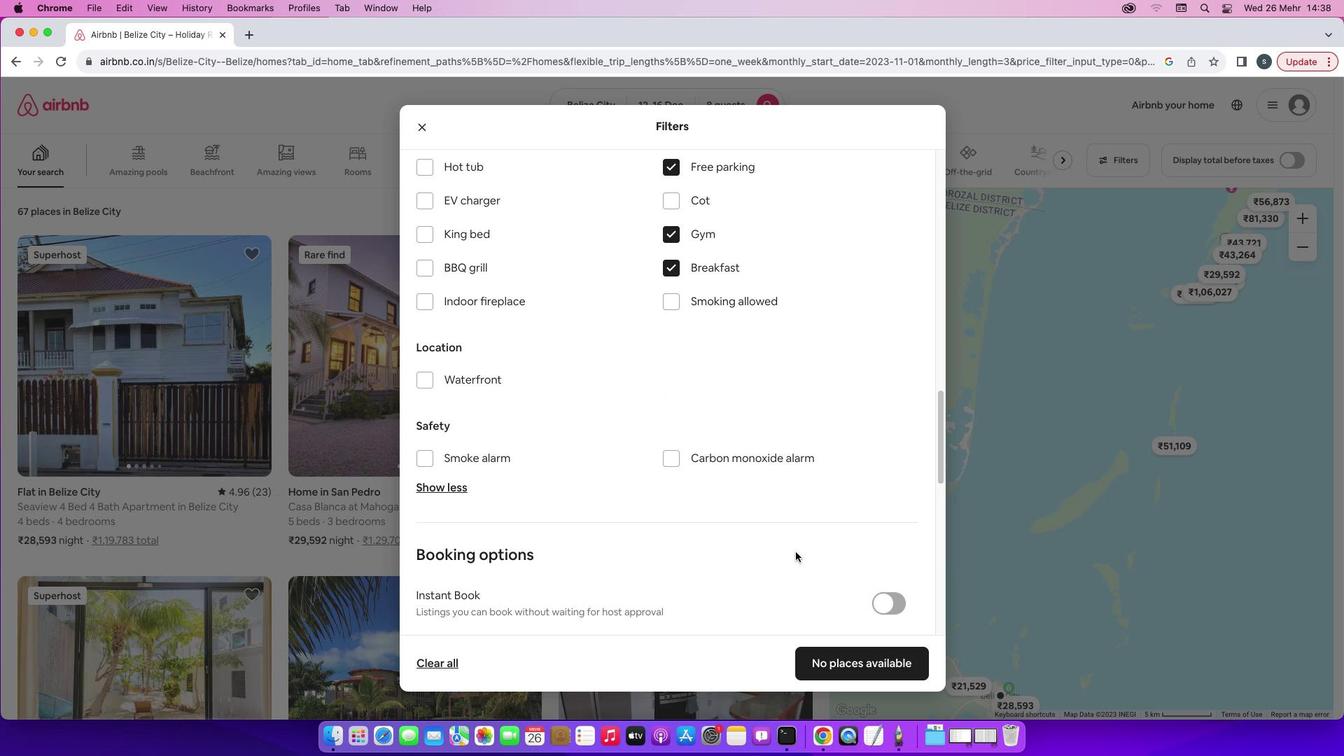 
Action: Mouse scrolled (814, 590) with delta (196, -13)
Screenshot: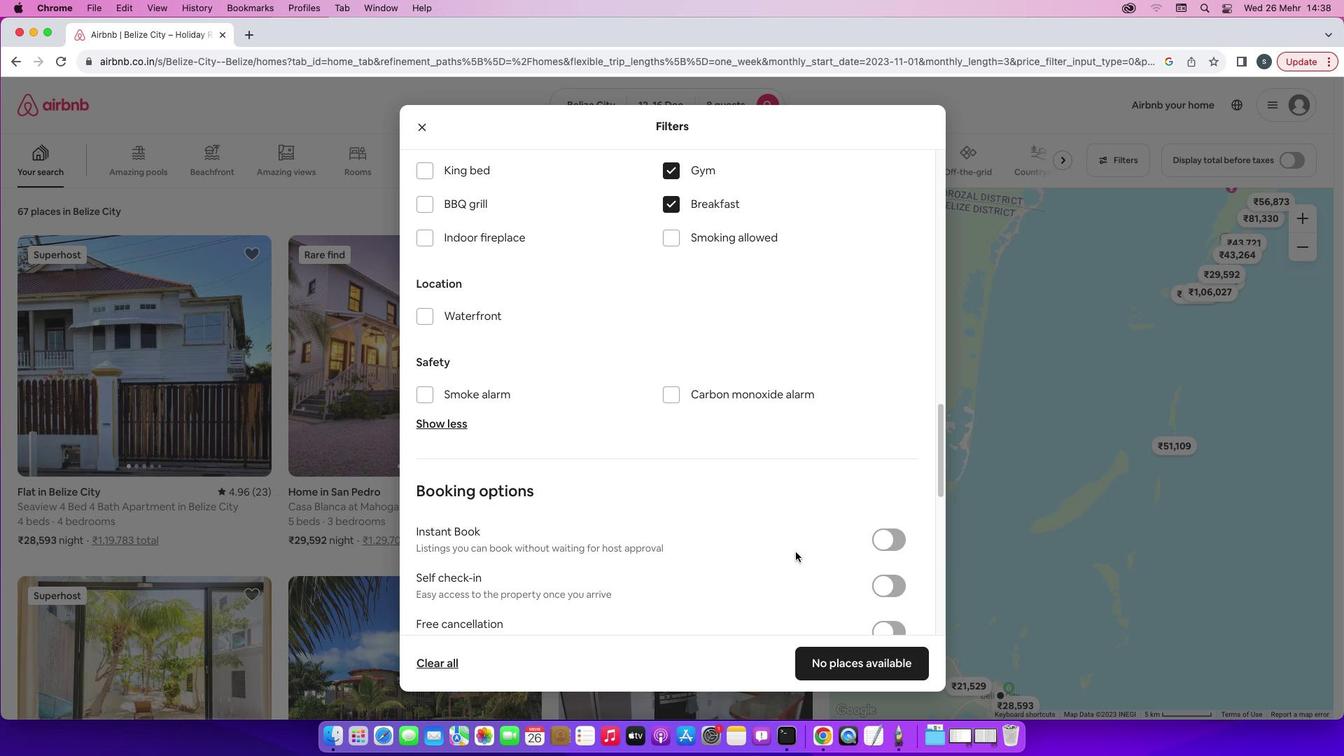 
Action: Mouse scrolled (814, 590) with delta (196, -13)
Screenshot: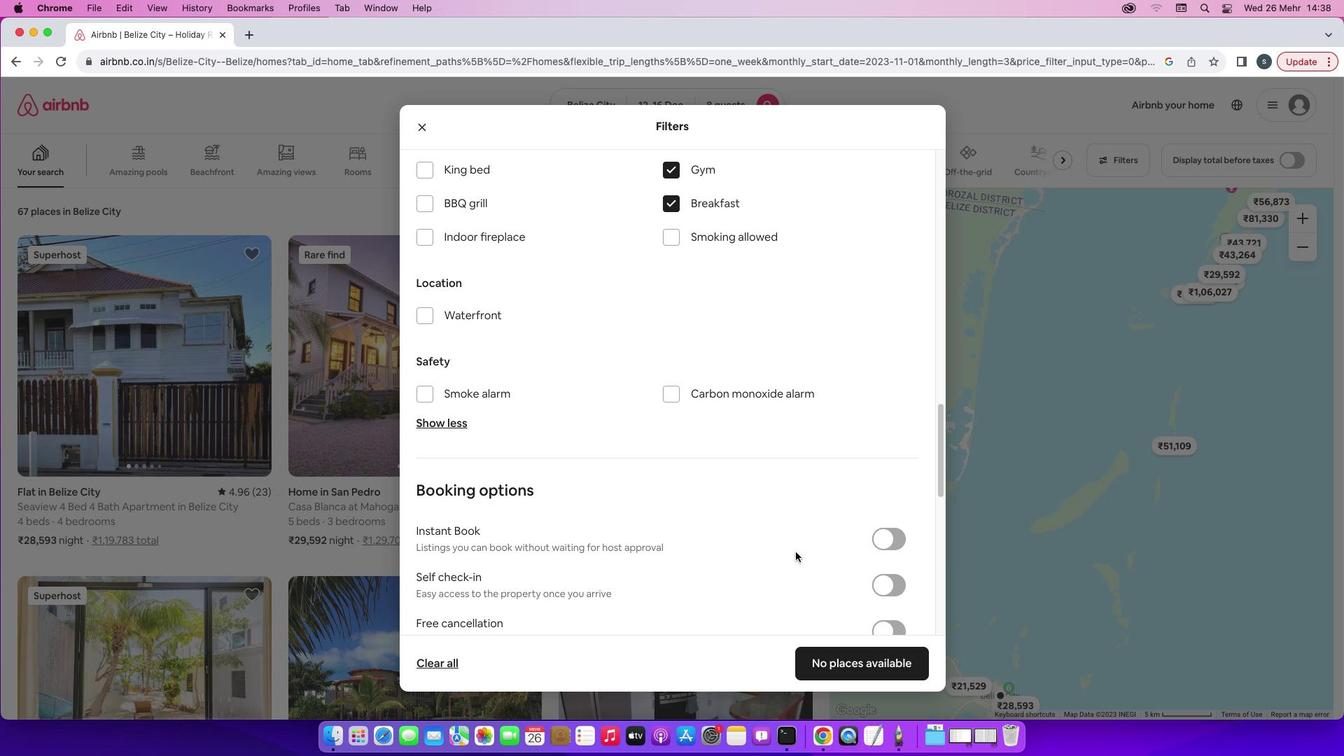 
Action: Mouse scrolled (814, 590) with delta (196, -13)
Screenshot: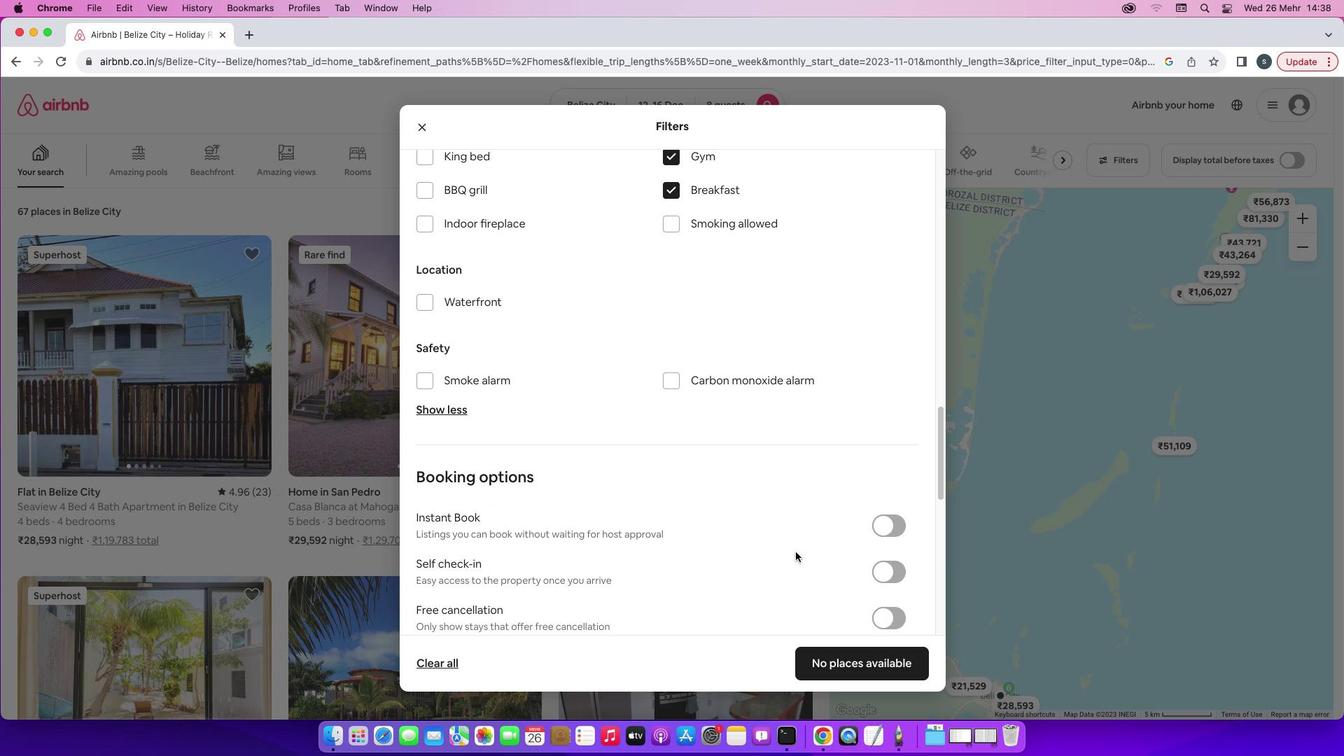 
Action: Mouse moved to (887, 546)
Screenshot: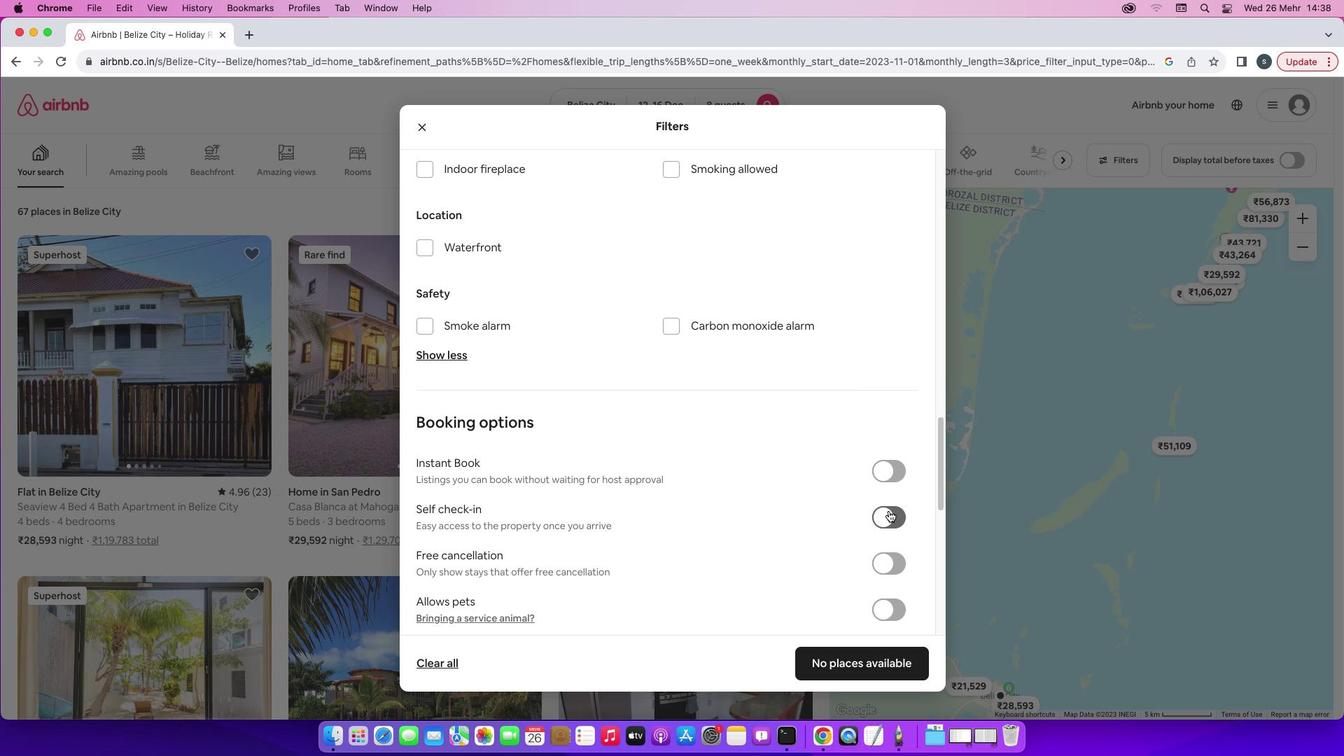 
Action: Mouse pressed left at (887, 546)
Screenshot: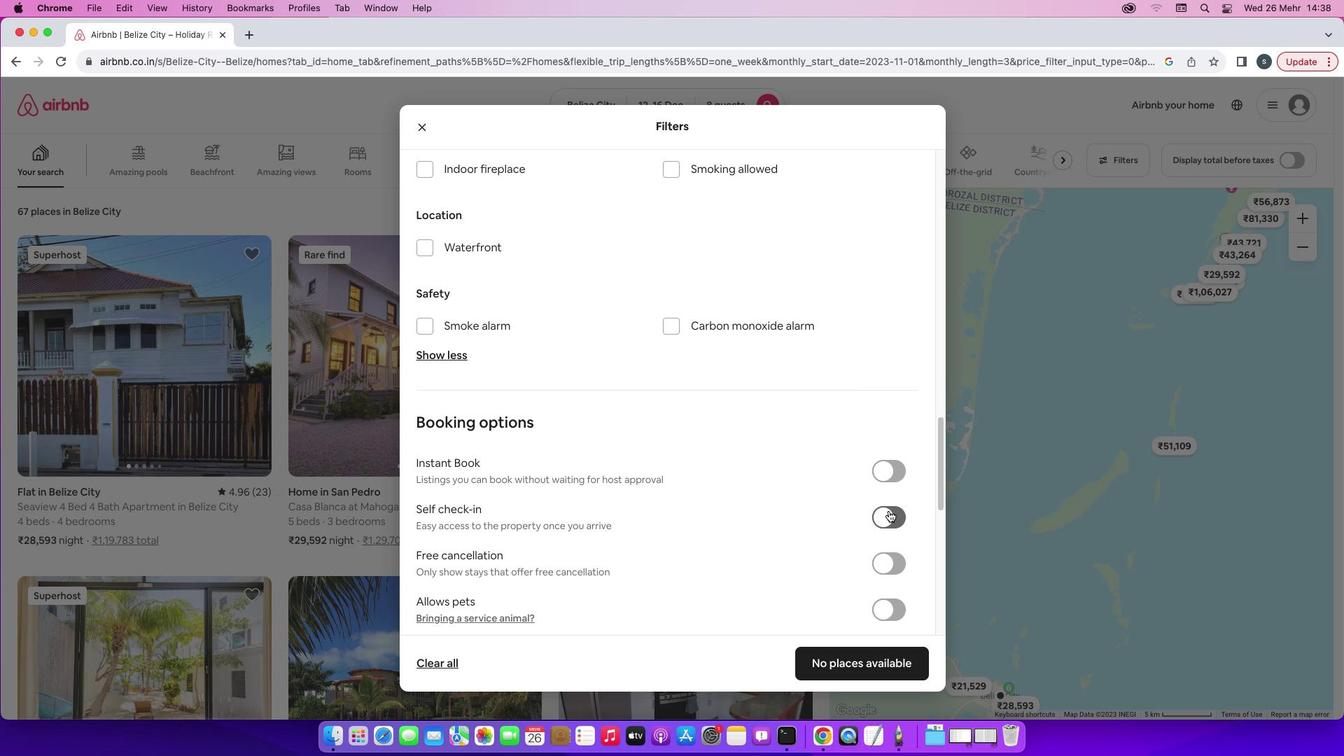 
Action: Mouse moved to (794, 554)
Screenshot: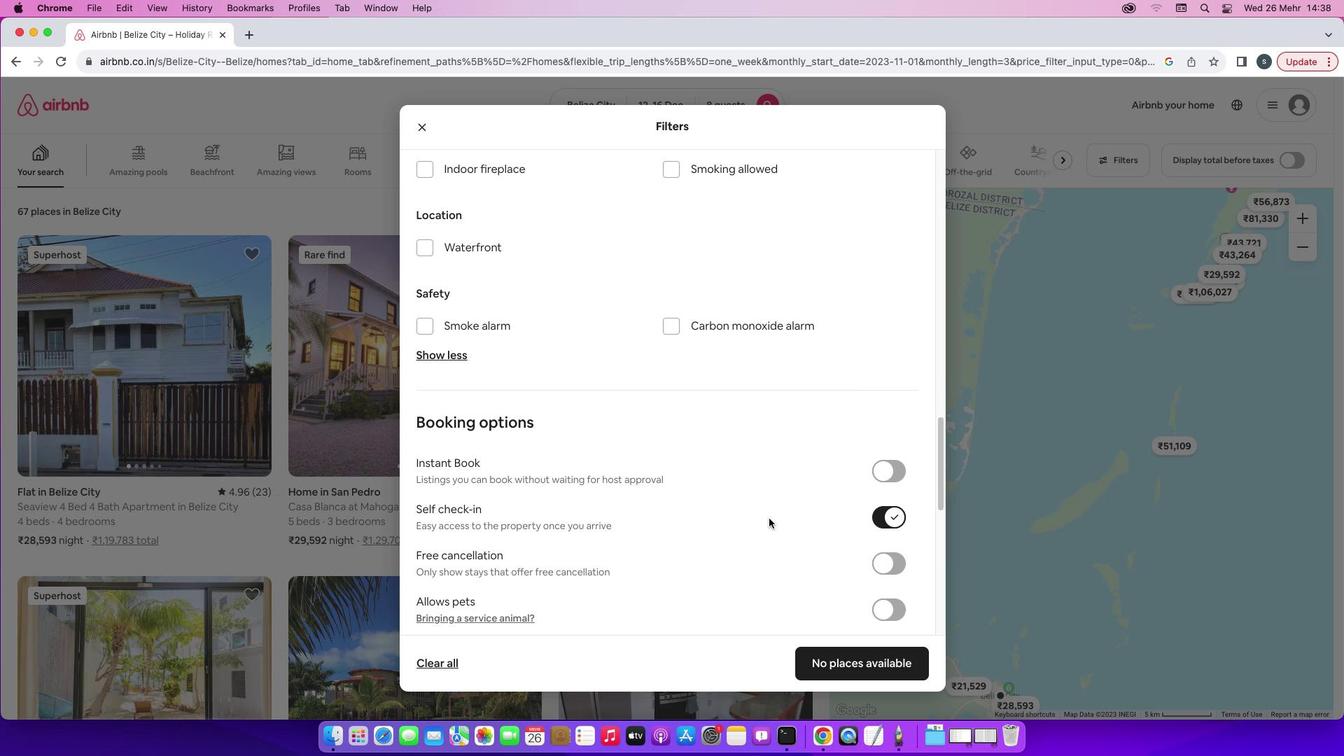 
Action: Mouse scrolled (794, 554) with delta (196, -13)
Screenshot: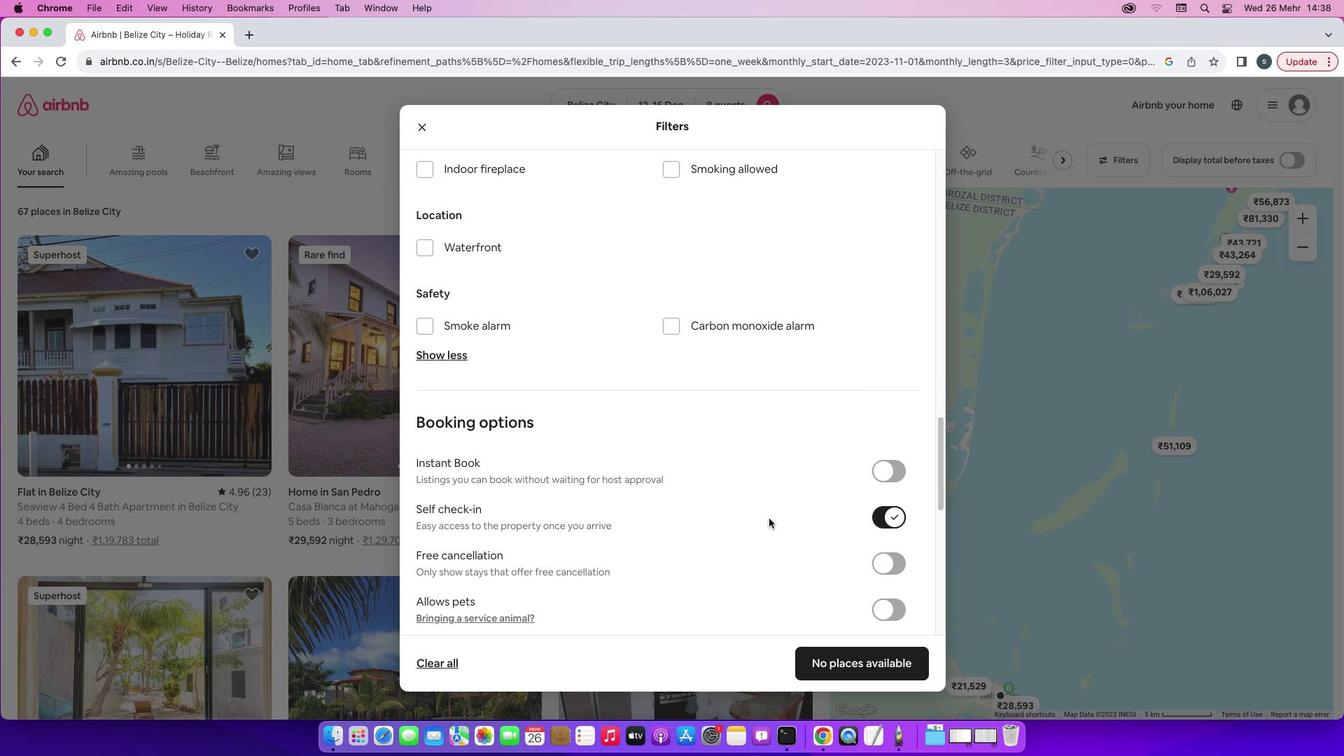 
Action: Mouse scrolled (794, 554) with delta (196, -13)
Screenshot: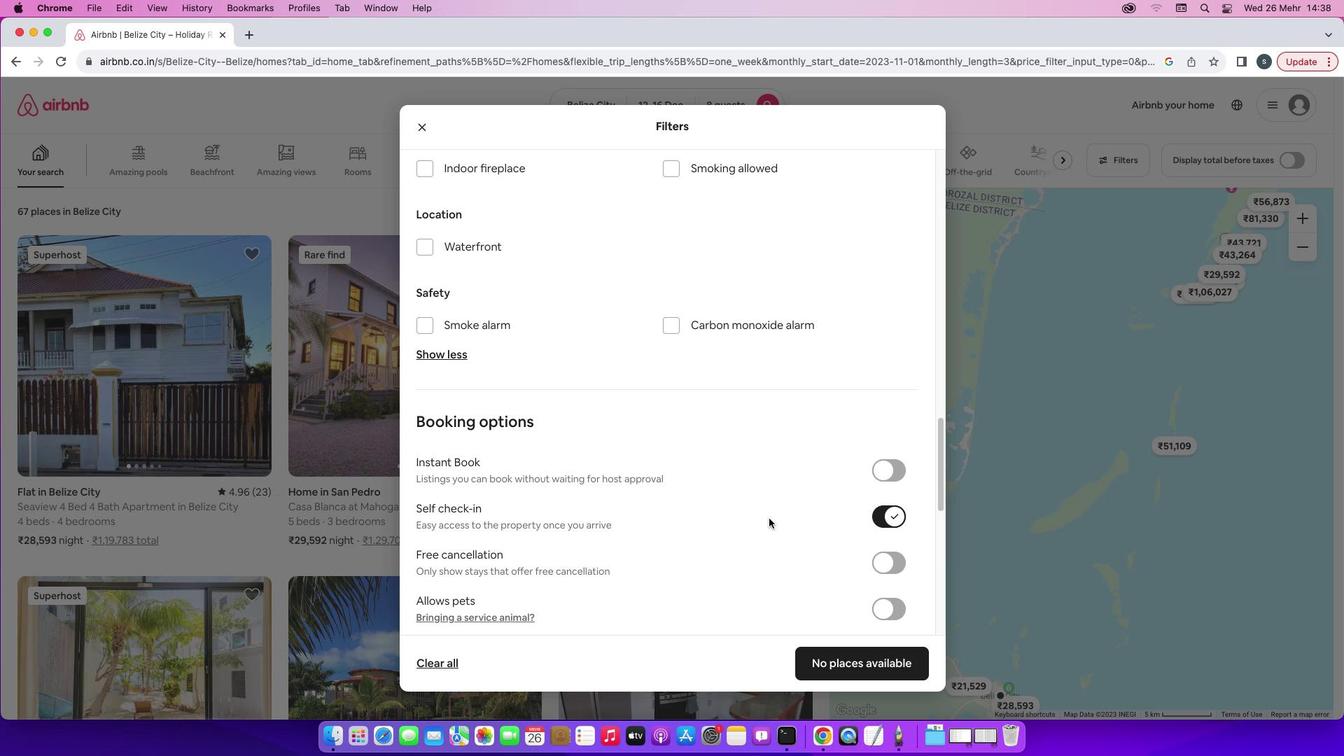 
Action: Mouse scrolled (794, 554) with delta (196, -14)
Screenshot: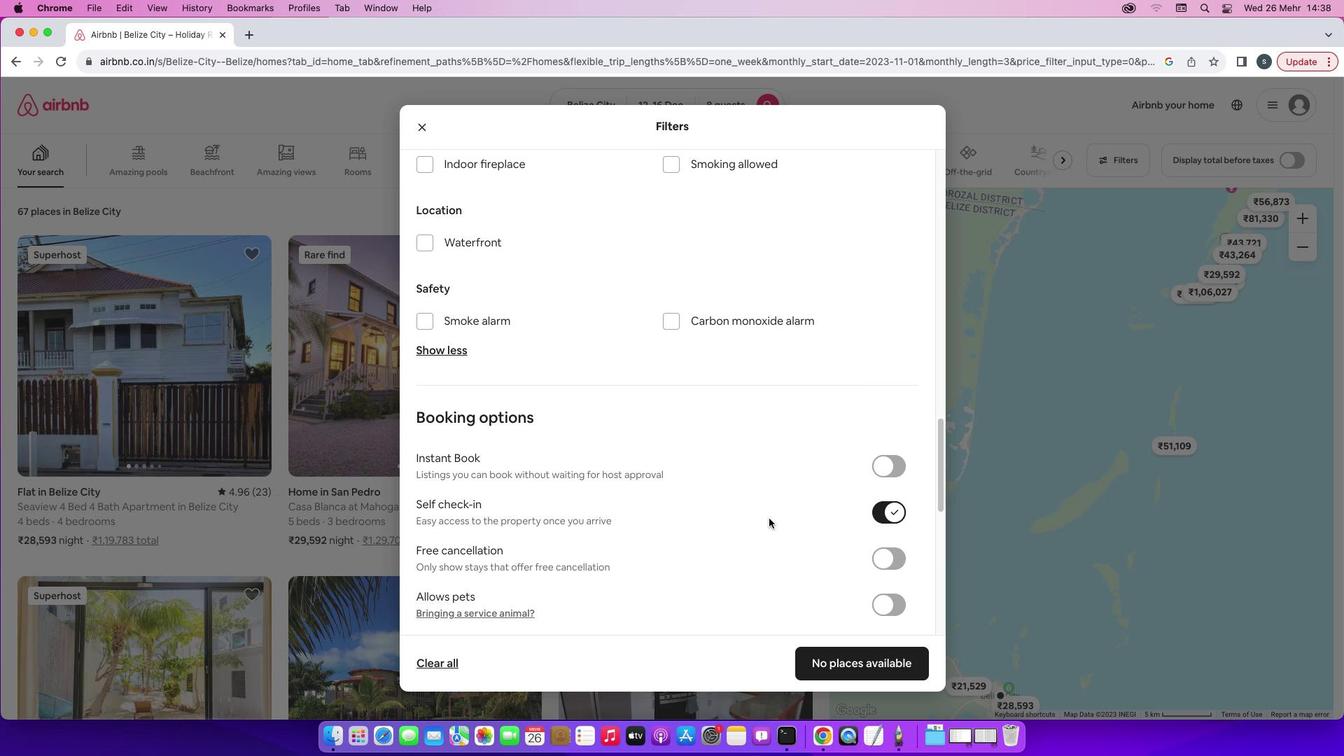 
Action: Mouse scrolled (794, 554) with delta (196, -15)
Screenshot: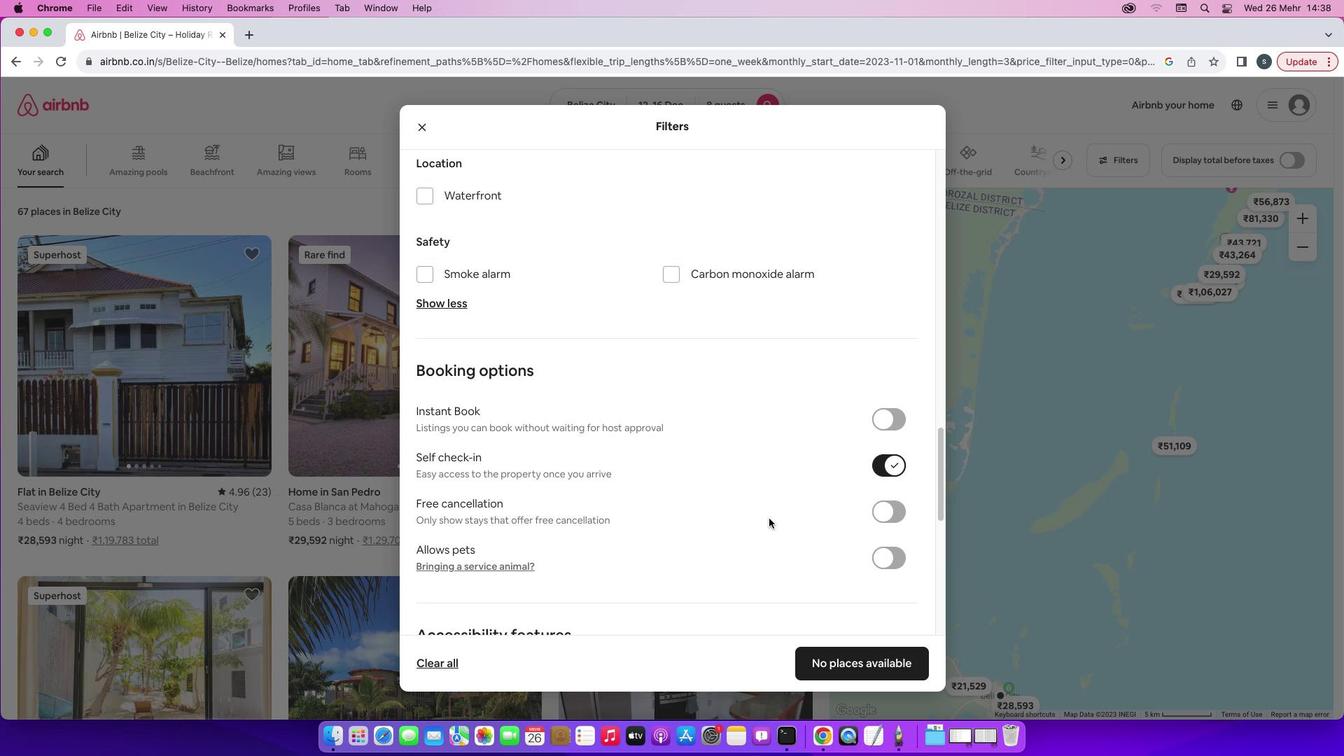 
Action: Mouse moved to (831, 716)
Screenshot: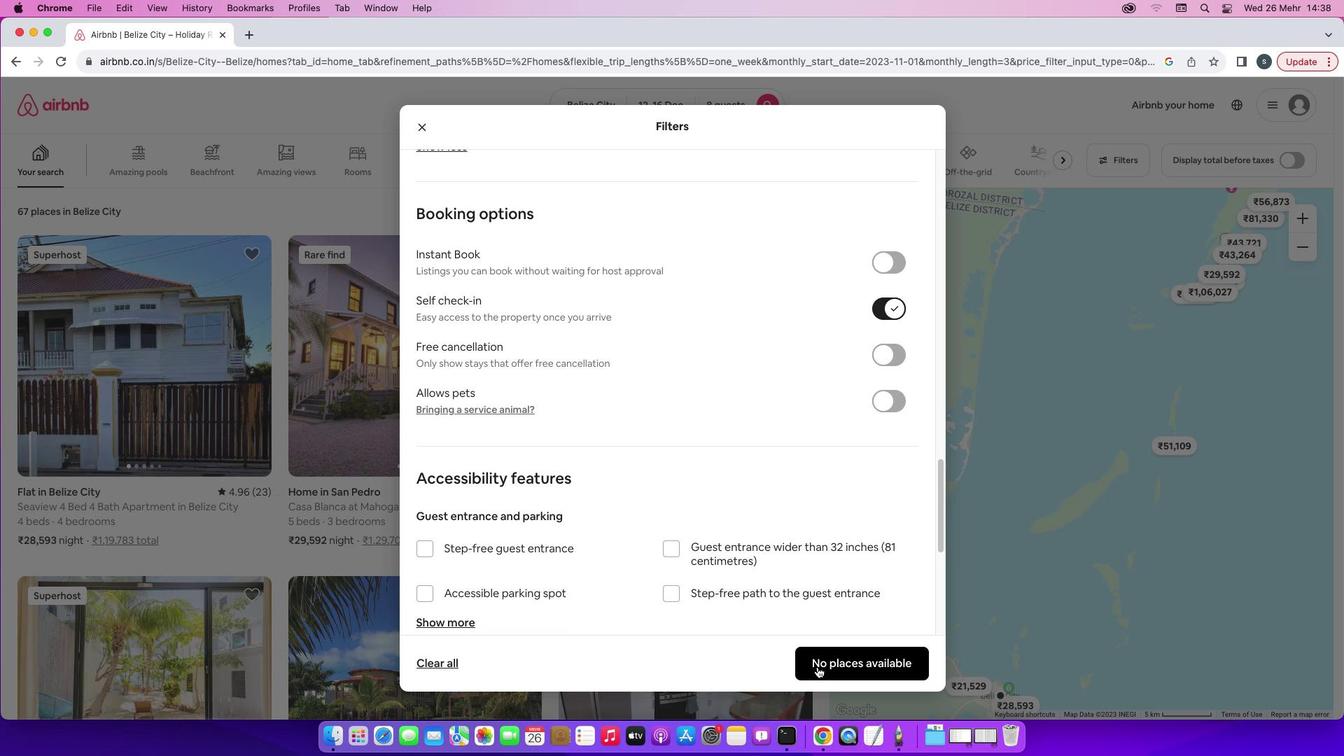 
Action: Mouse pressed left at (831, 716)
Screenshot: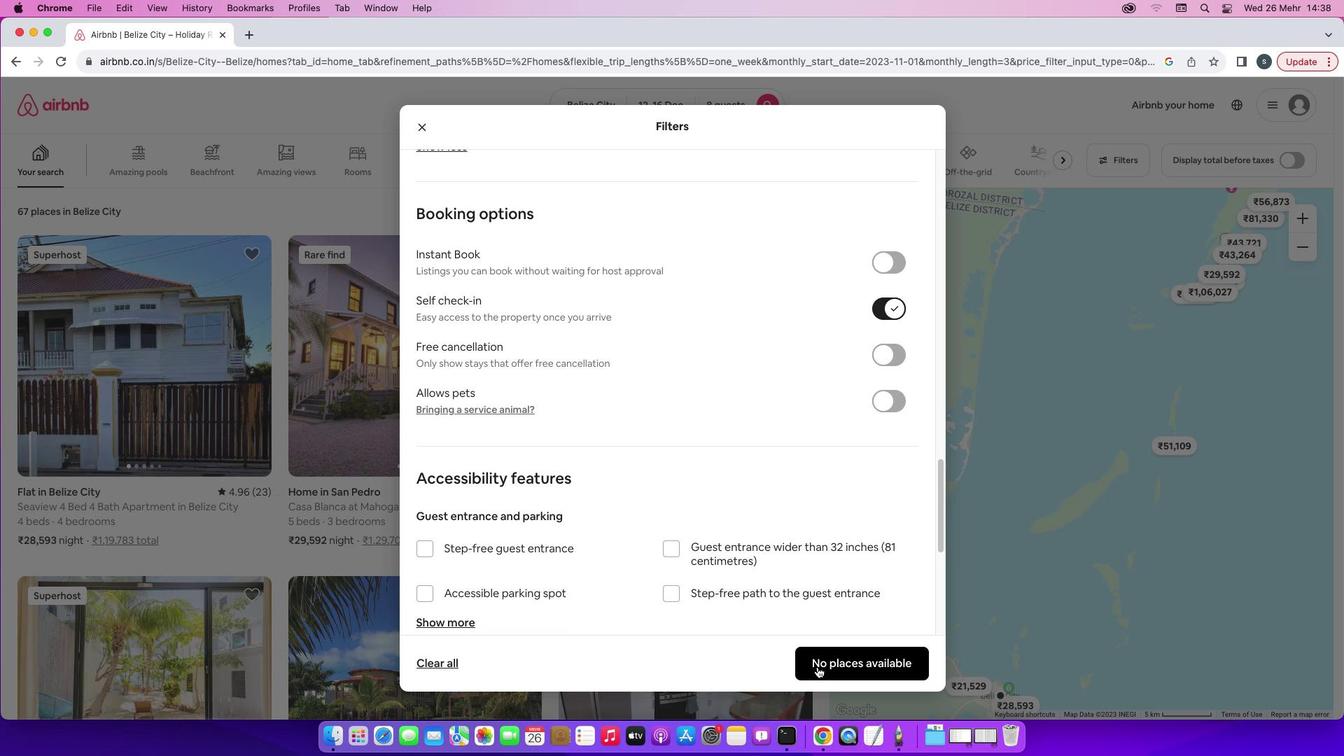 
Action: Mouse moved to (658, 217)
Screenshot: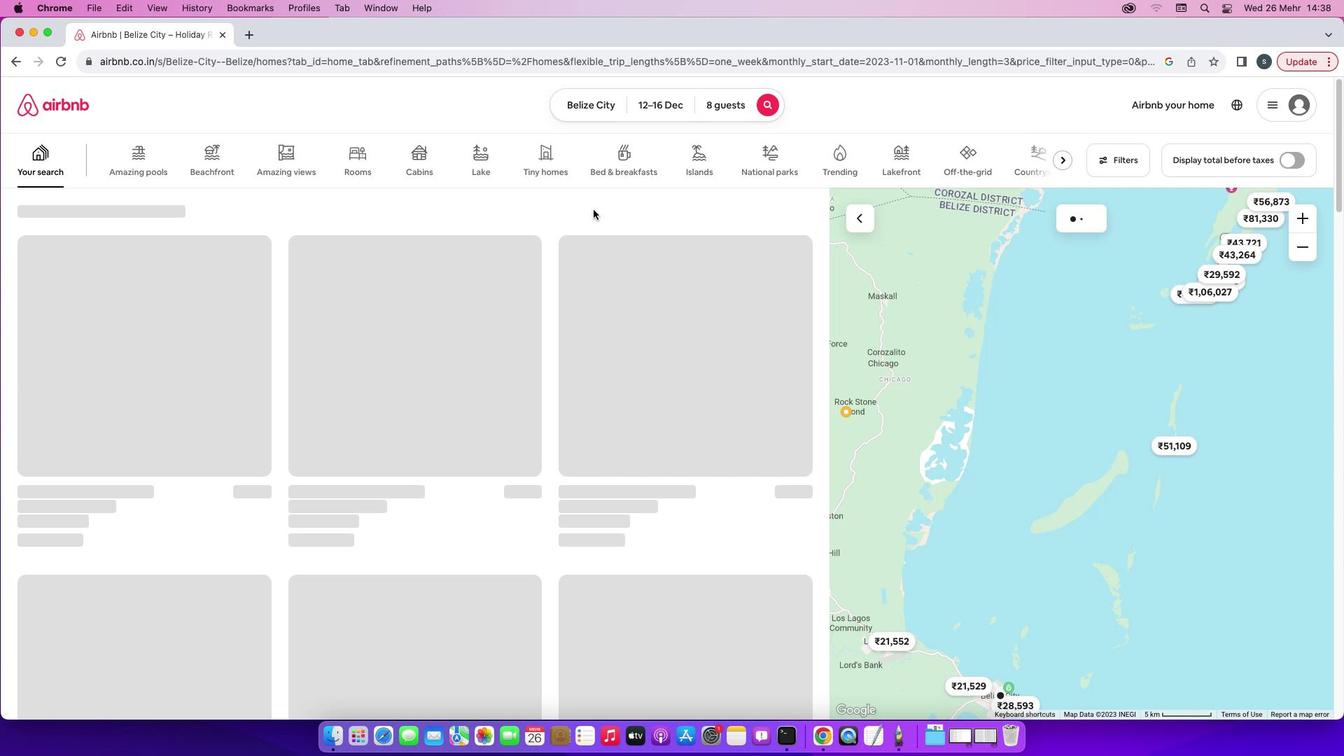 
